Task: Create a due date automation trigger when advanced on, on the monday before a card is due add fields with custom field "Resume" set to a date more than 1 days ago at 11:00 AM.
Action: Mouse moved to (1091, 578)
Screenshot: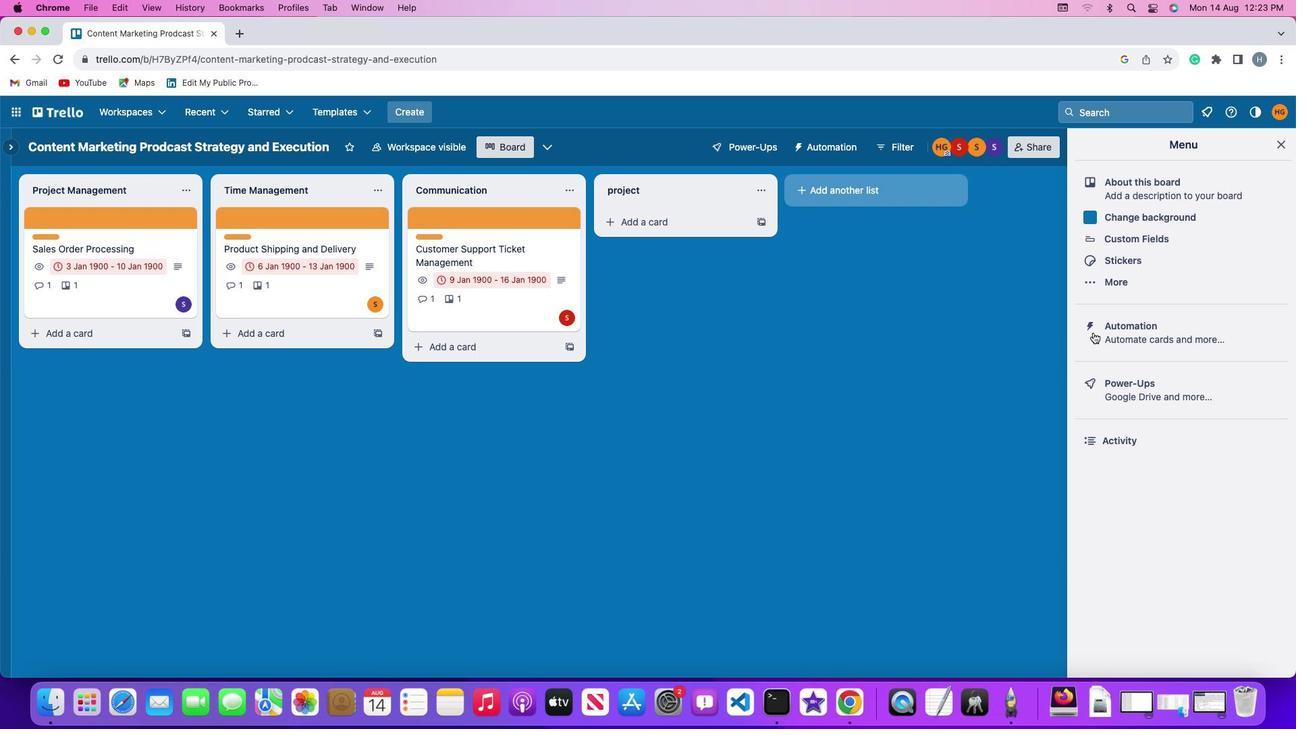 
Action: Mouse pressed left at (1091, 578)
Screenshot: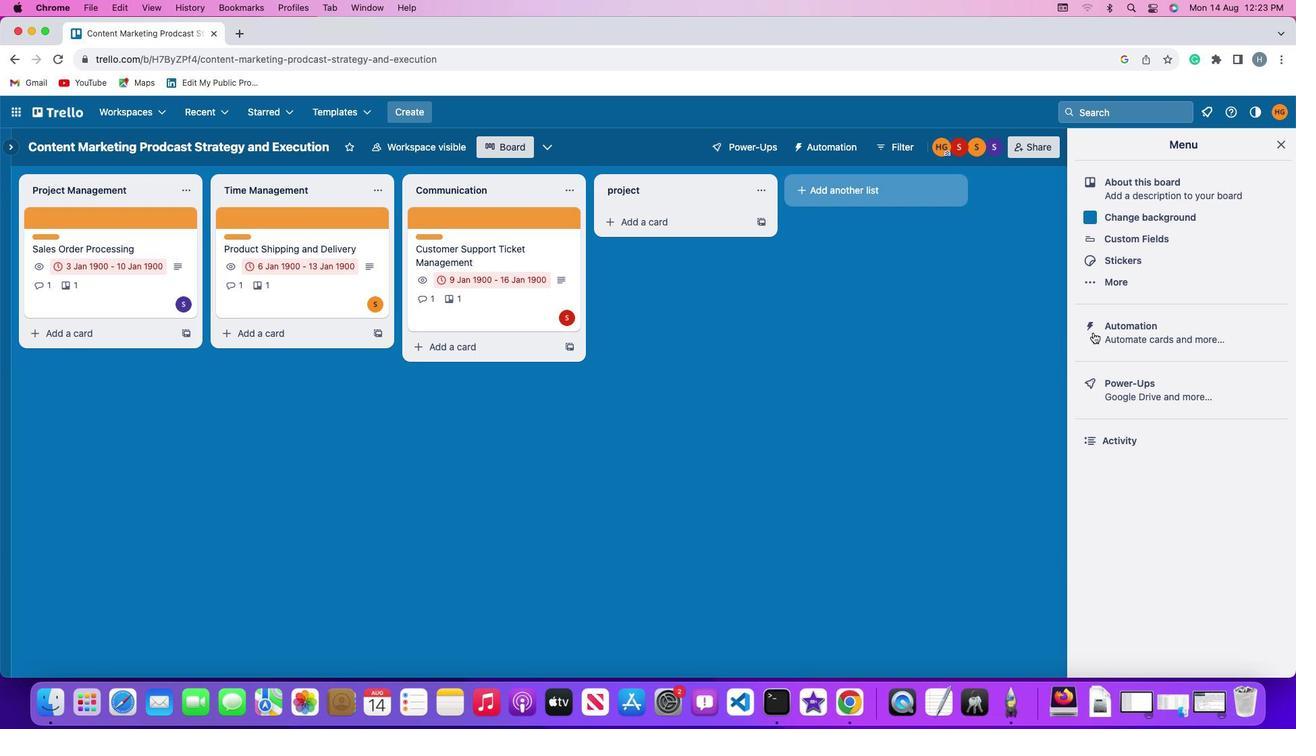 
Action: Mouse pressed left at (1091, 578)
Screenshot: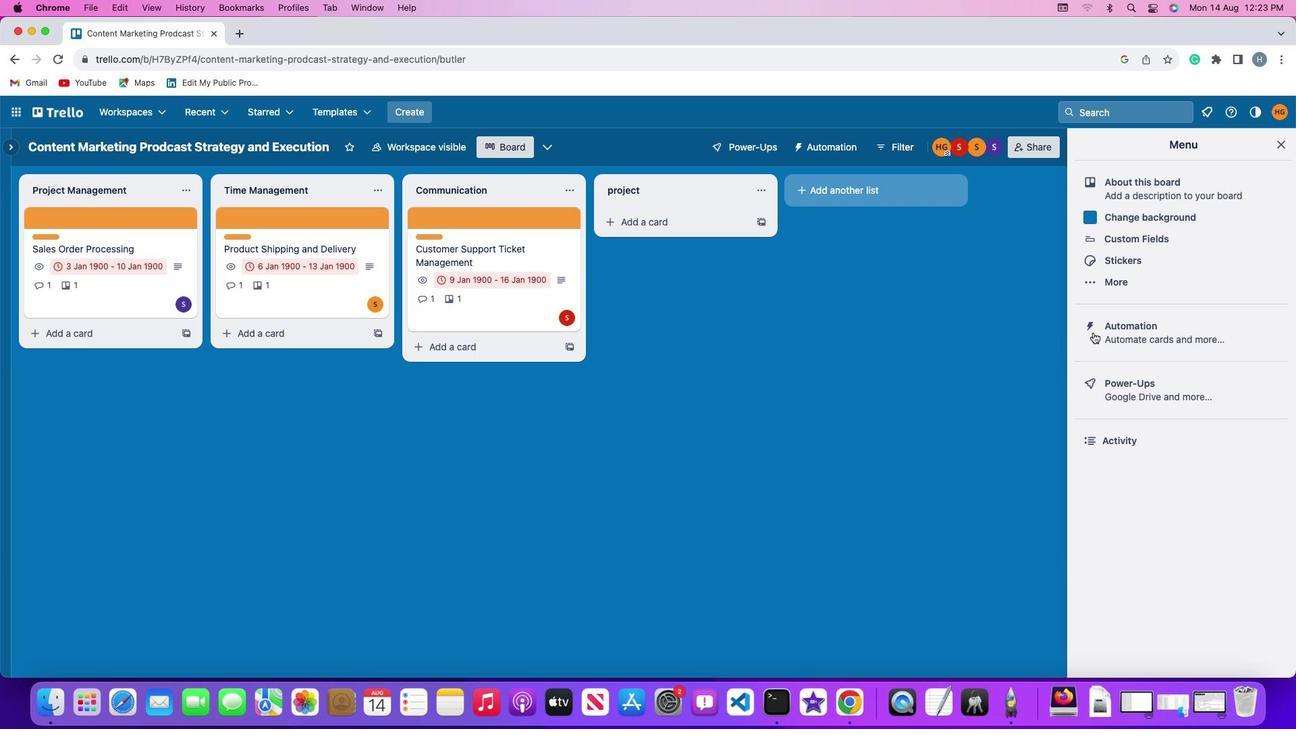 
Action: Mouse moved to (109, 578)
Screenshot: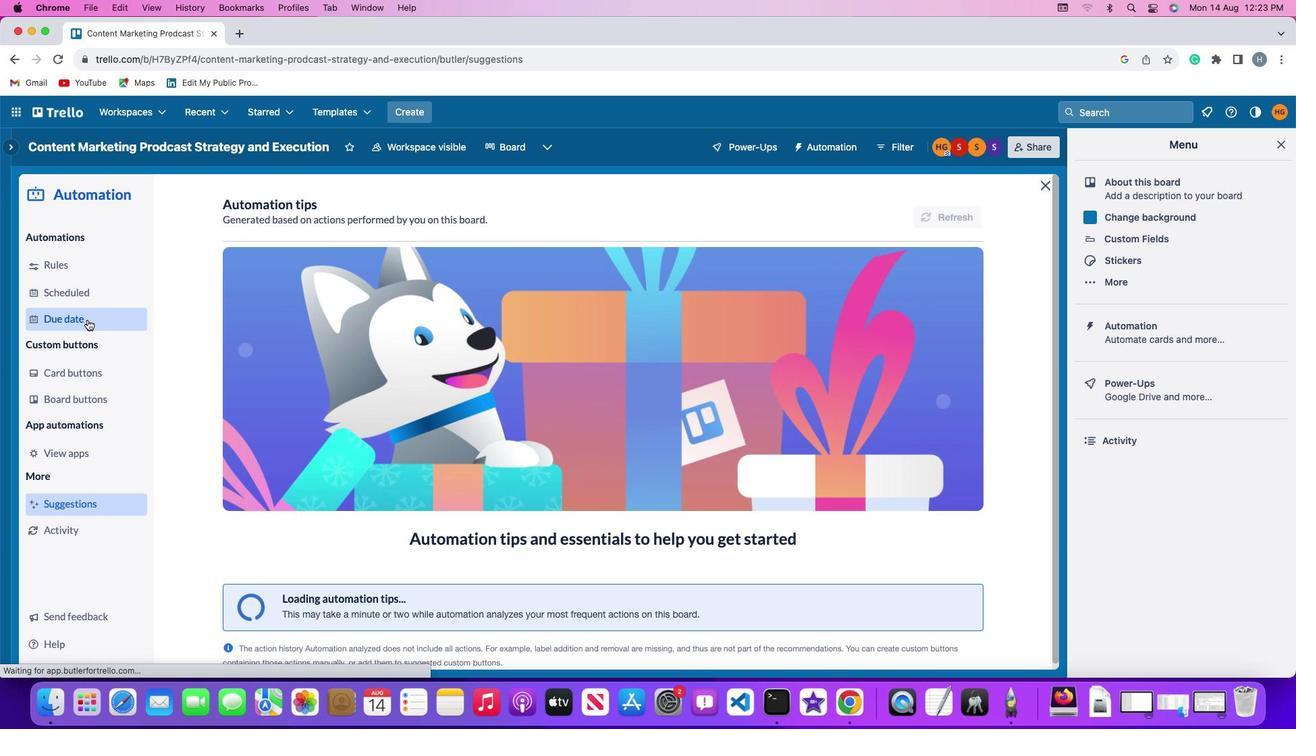 
Action: Mouse pressed left at (109, 578)
Screenshot: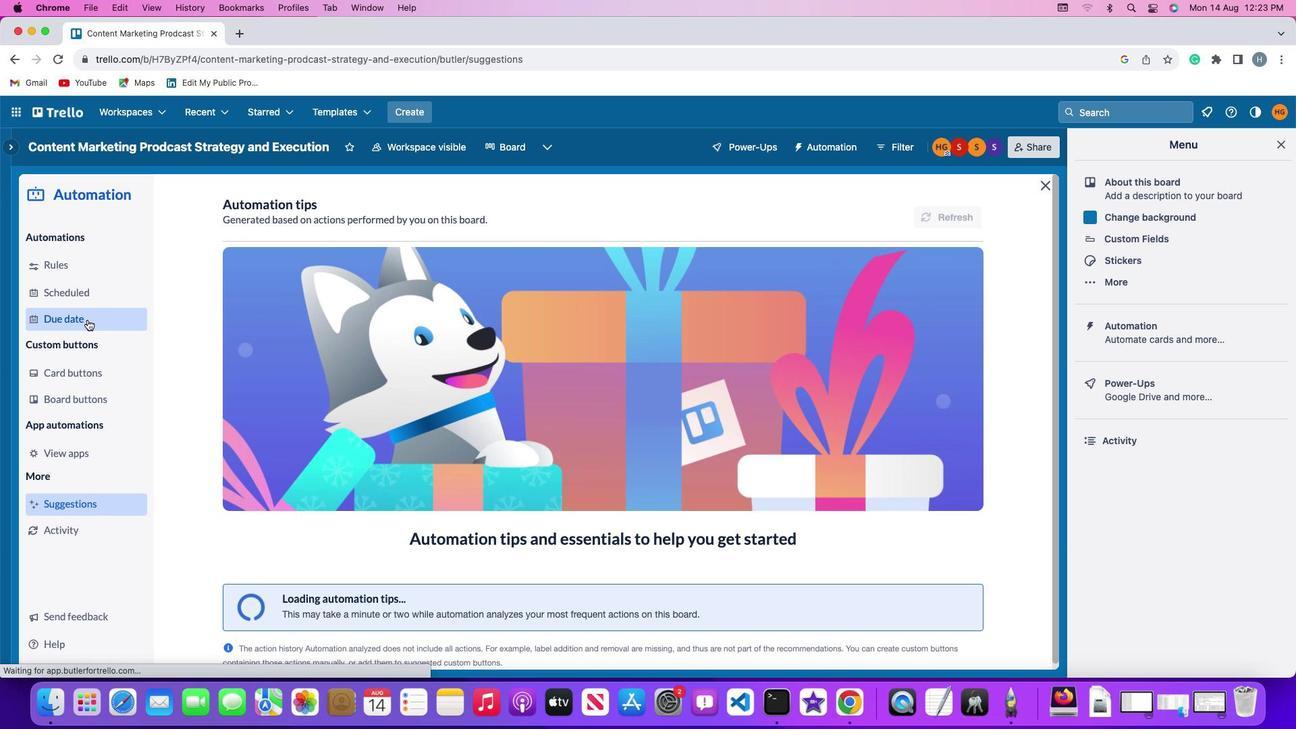 
Action: Mouse moved to (885, 578)
Screenshot: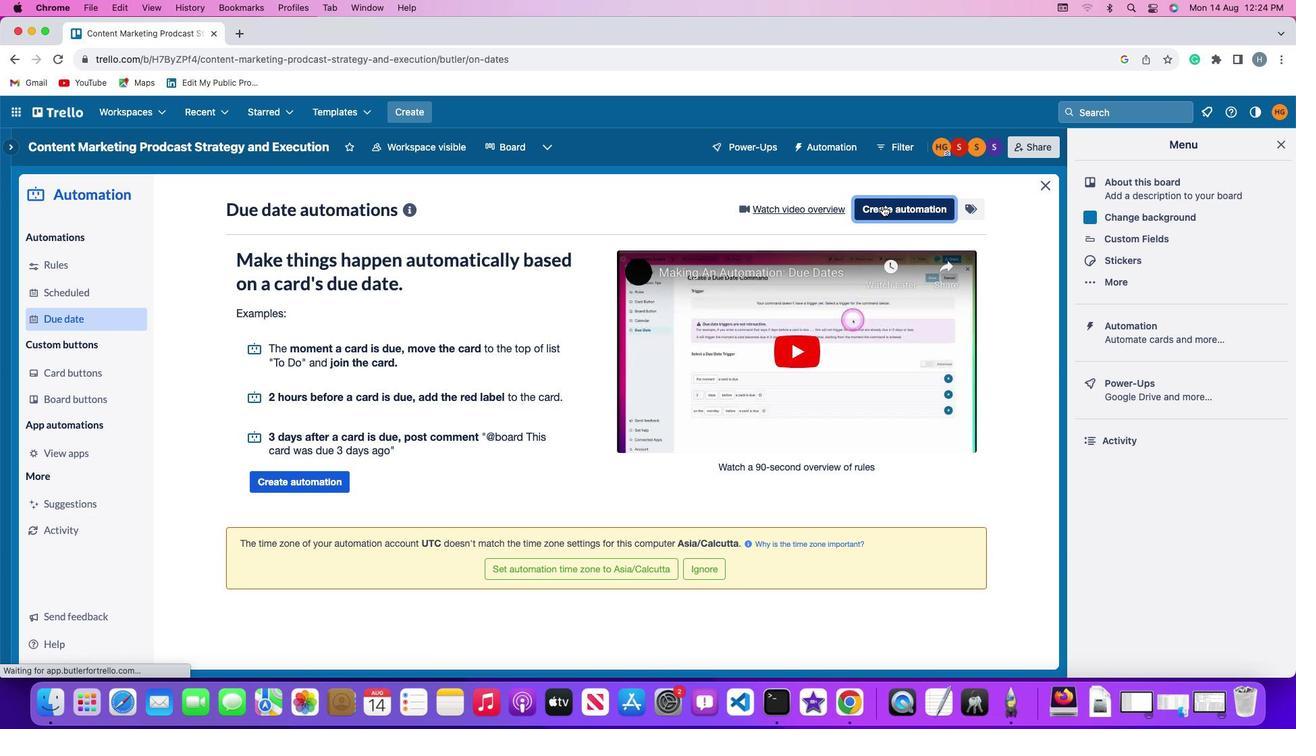 
Action: Mouse pressed left at (885, 578)
Screenshot: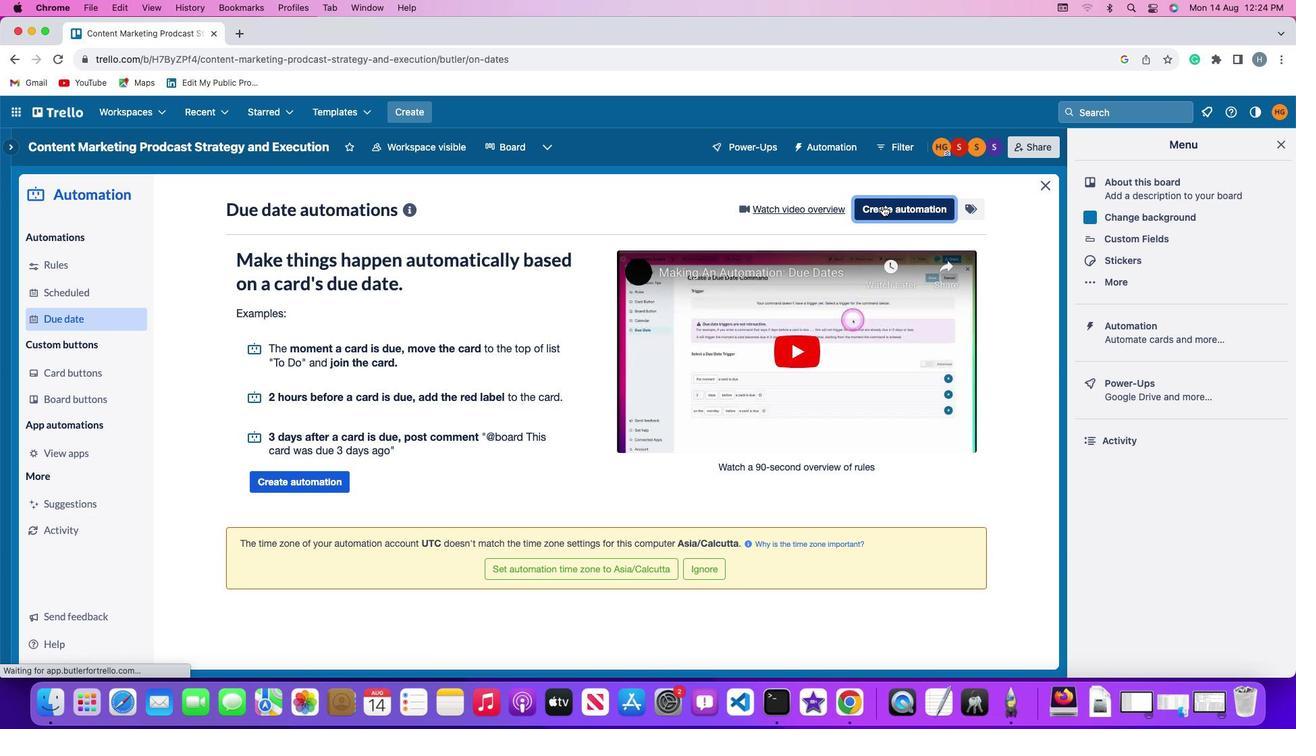
Action: Mouse moved to (292, 578)
Screenshot: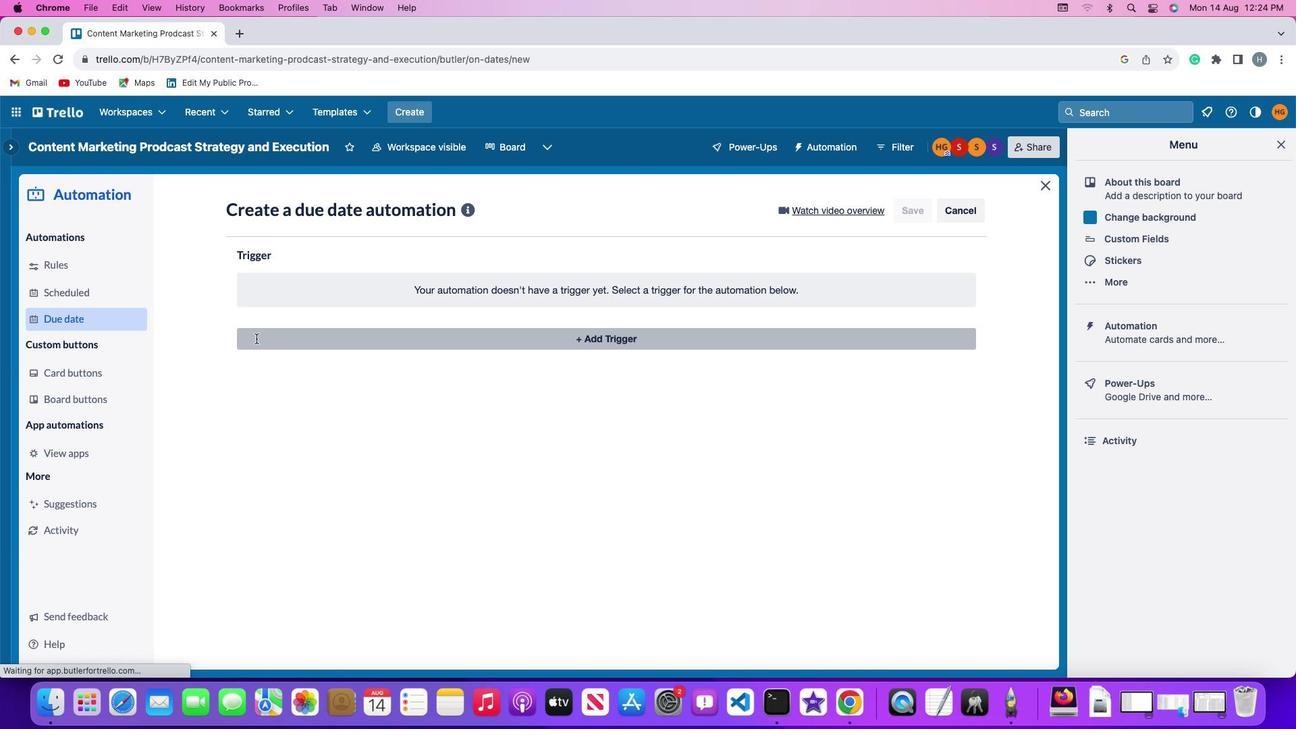 
Action: Mouse pressed left at (292, 578)
Screenshot: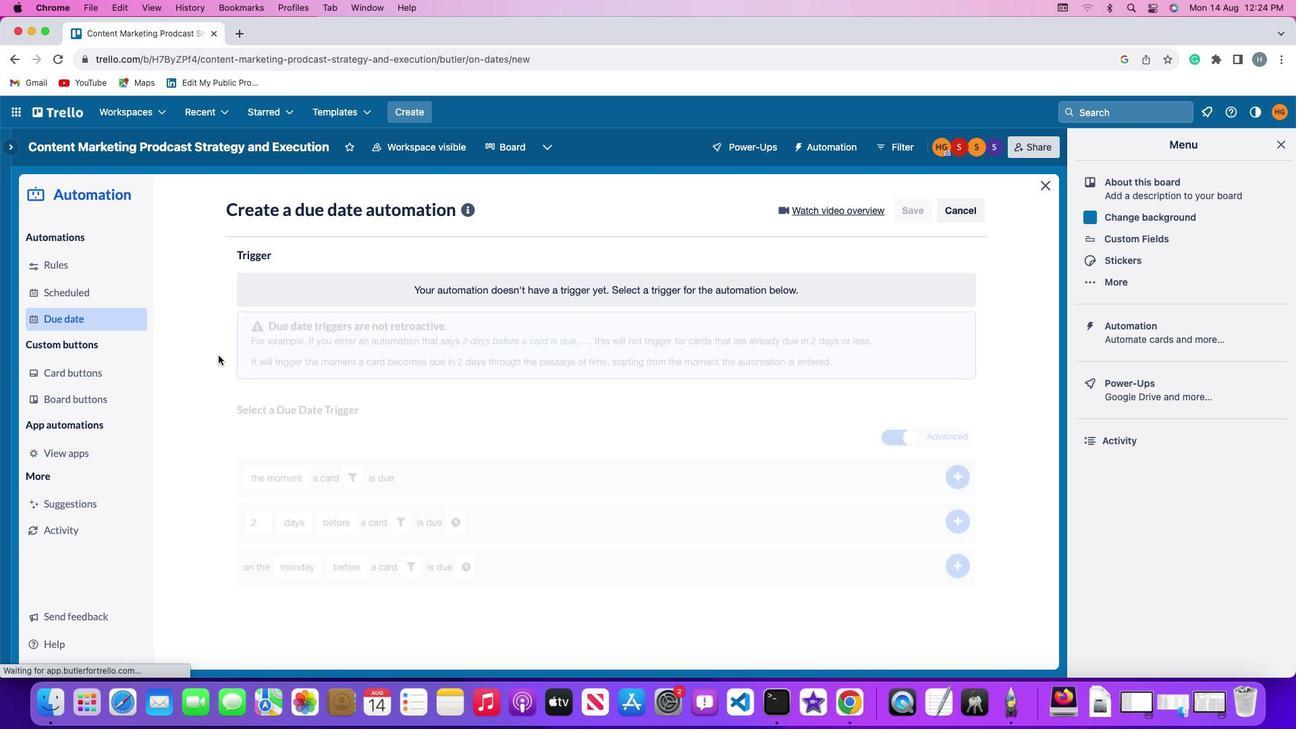 
Action: Mouse moved to (305, 577)
Screenshot: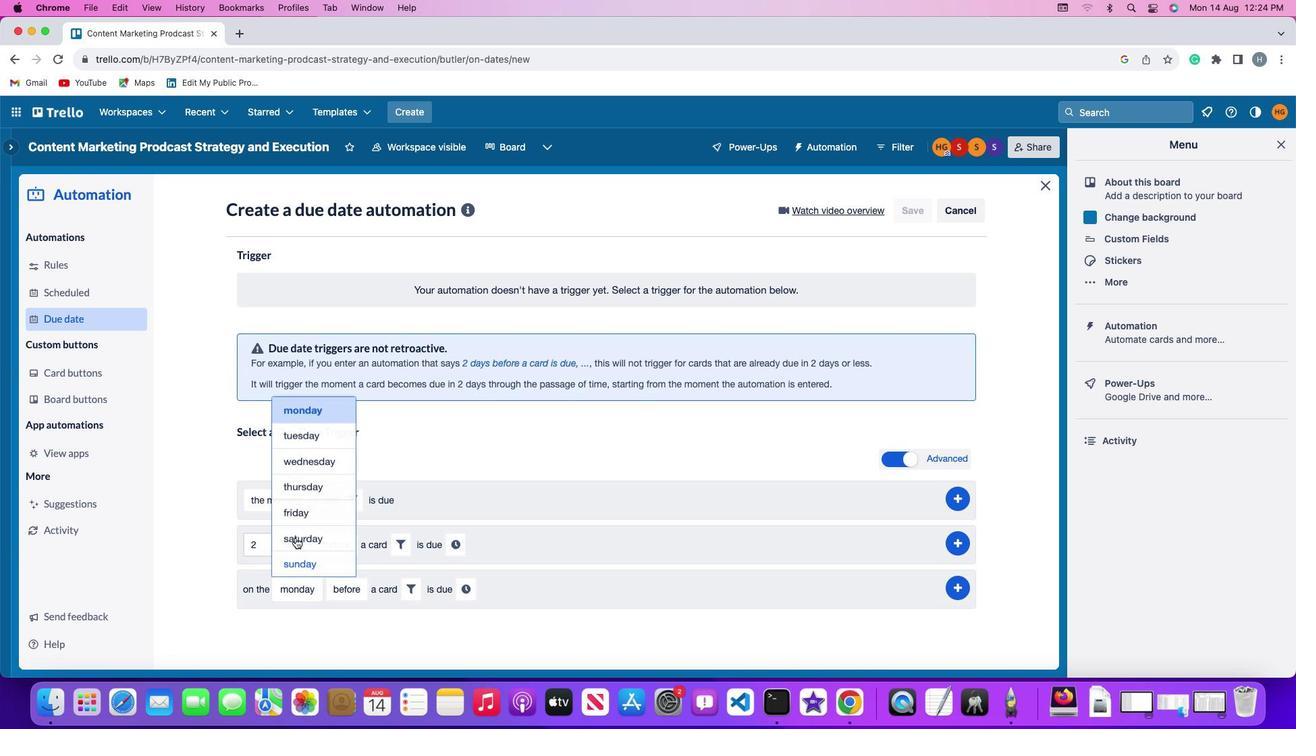 
Action: Mouse pressed left at (305, 577)
Screenshot: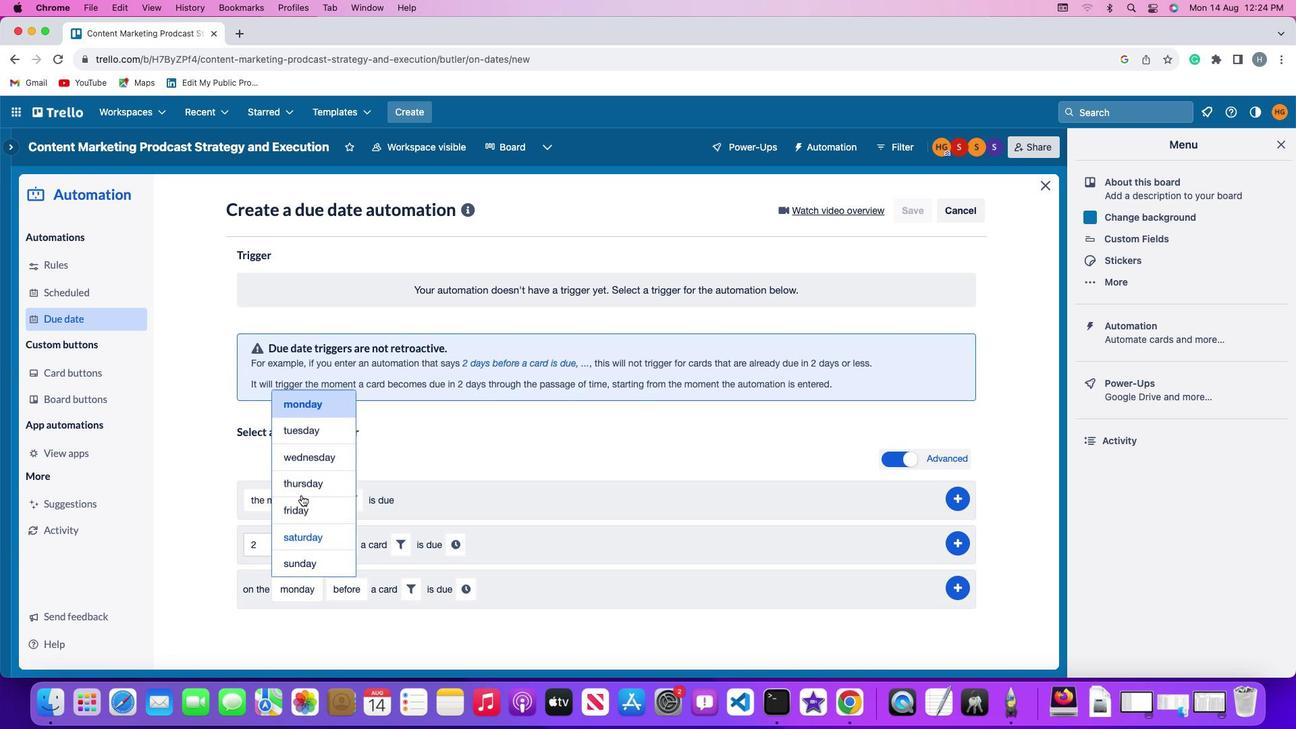 
Action: Mouse moved to (328, 578)
Screenshot: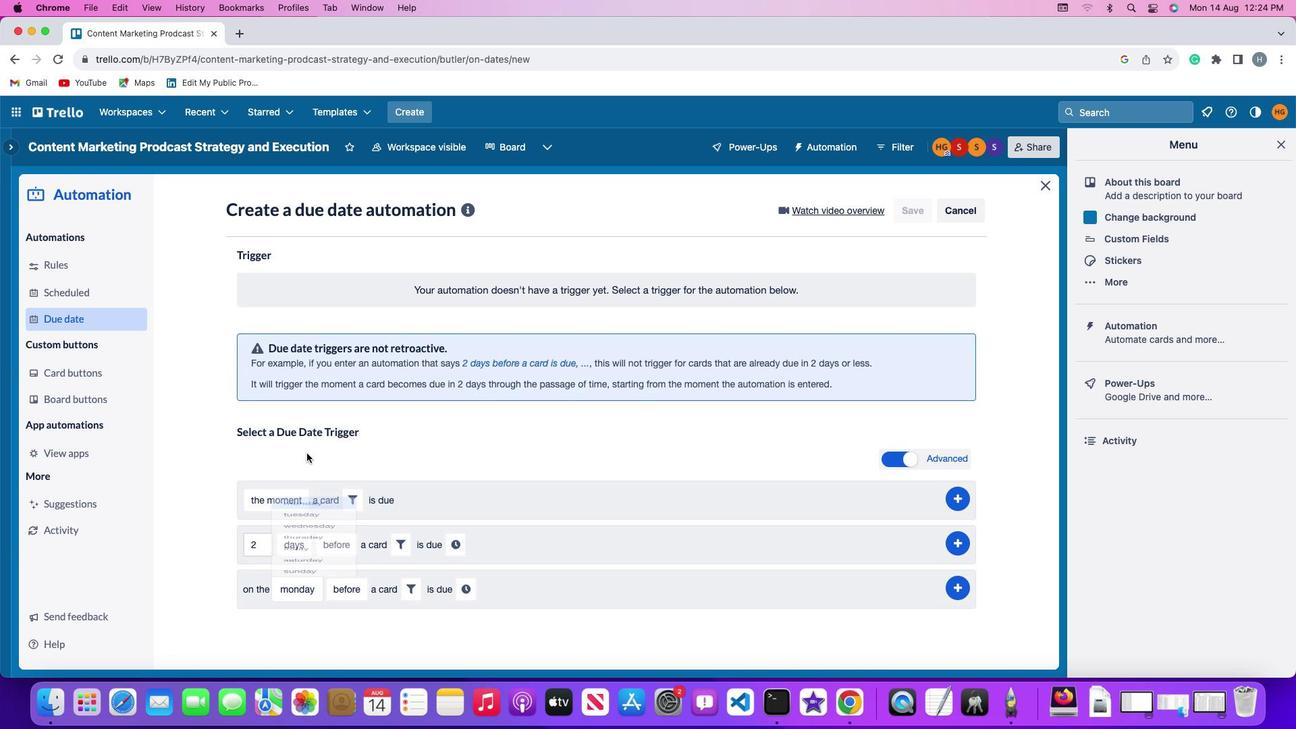 
Action: Mouse pressed left at (328, 578)
Screenshot: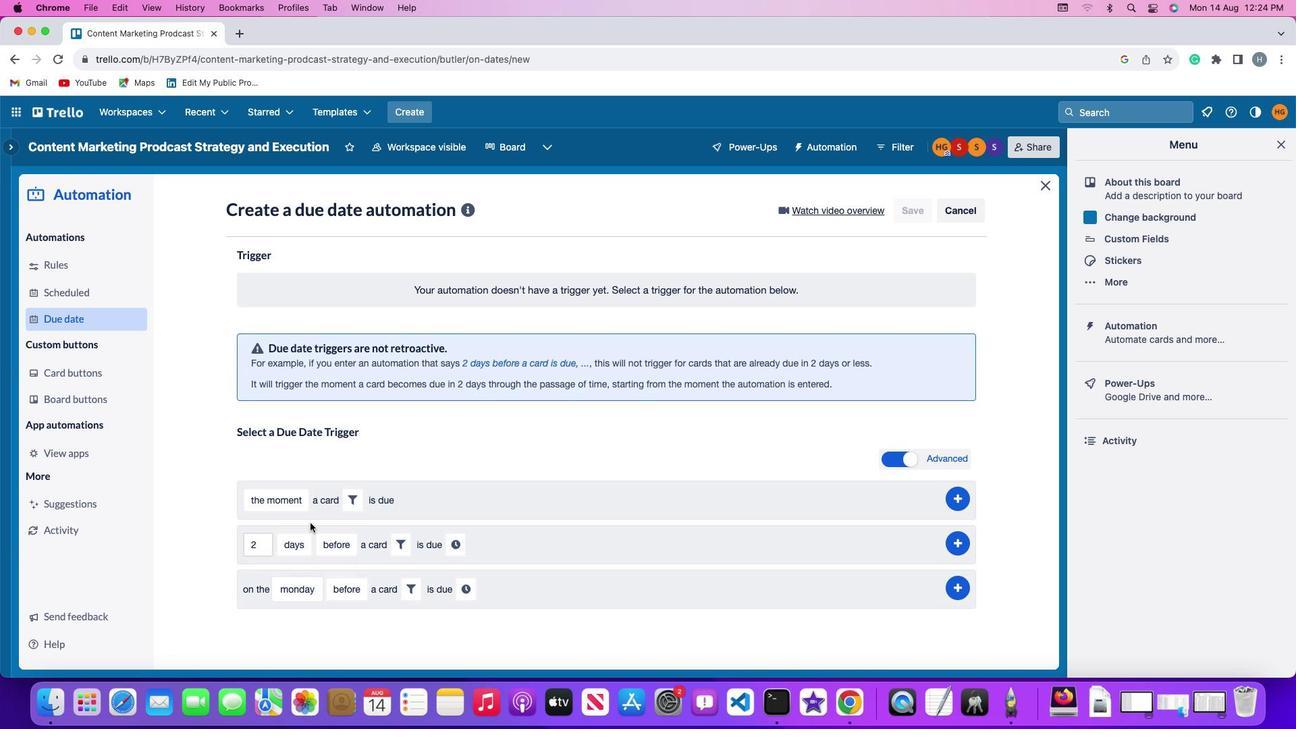 
Action: Mouse moved to (359, 577)
Screenshot: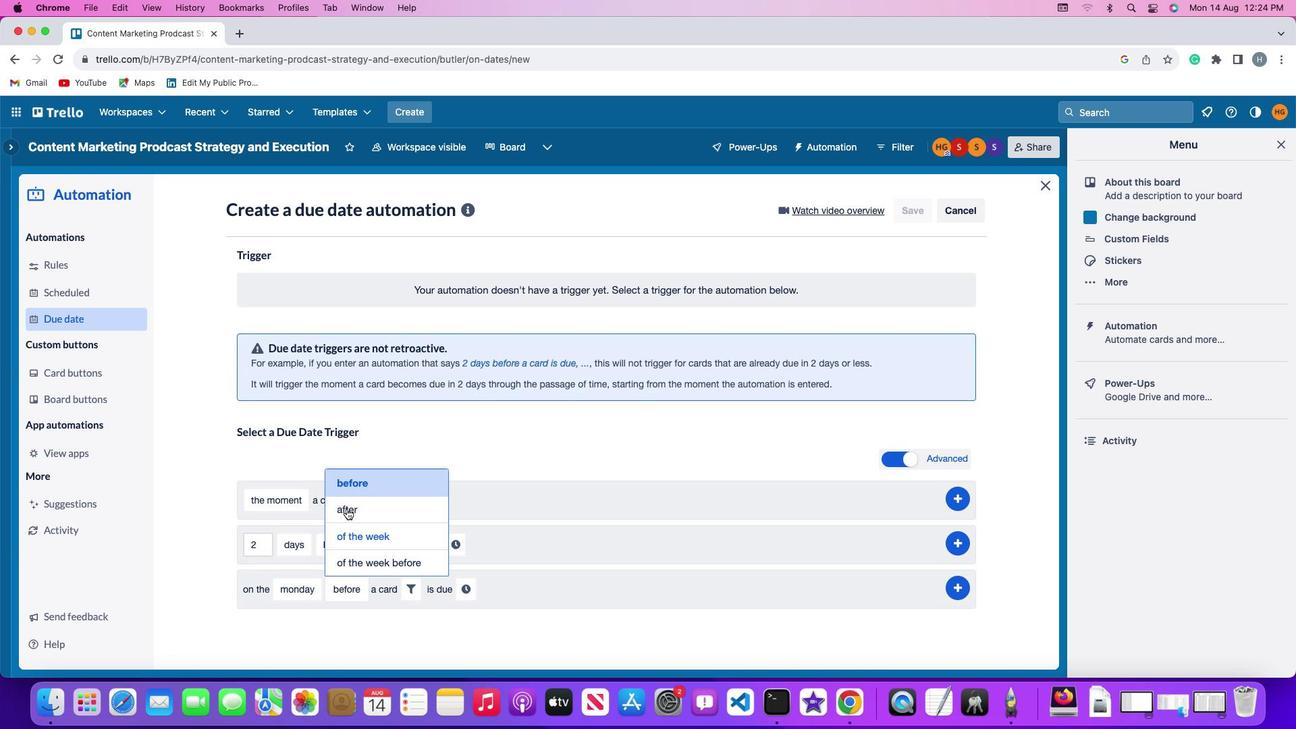 
Action: Mouse pressed left at (359, 577)
Screenshot: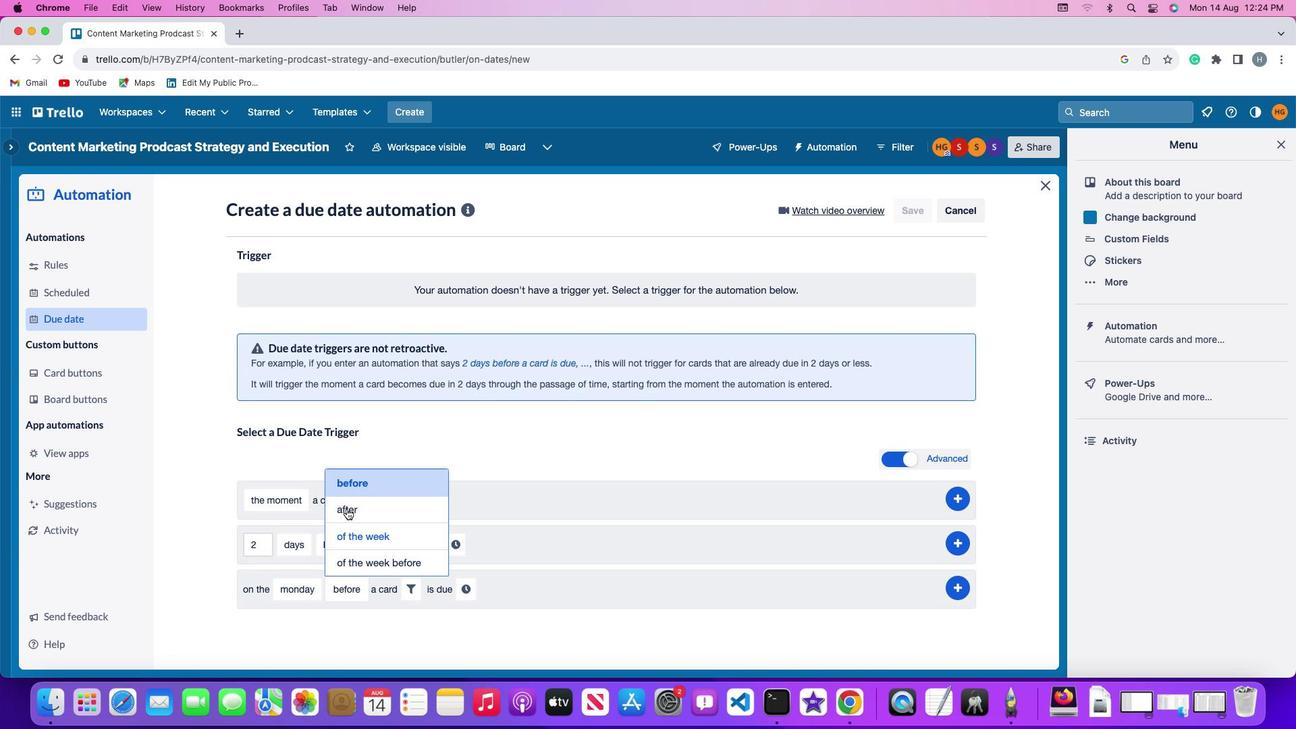 
Action: Mouse moved to (373, 577)
Screenshot: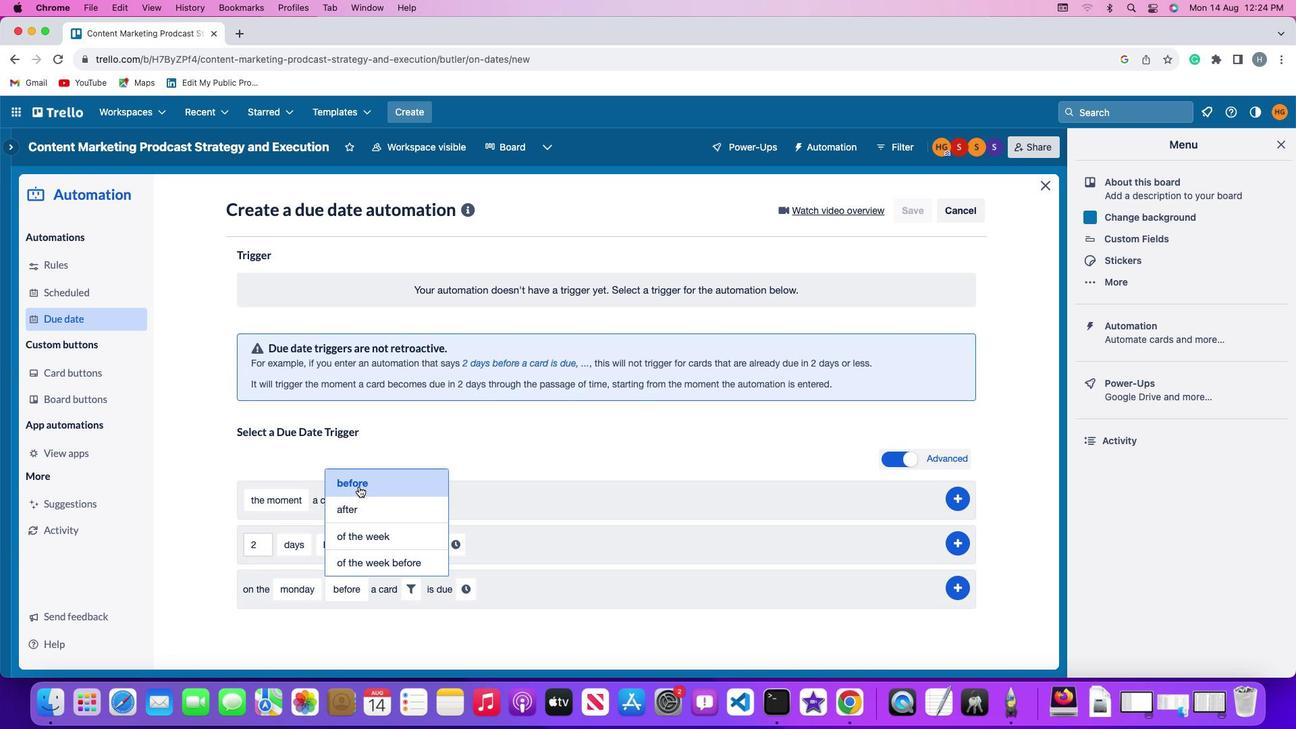 
Action: Mouse pressed left at (373, 577)
Screenshot: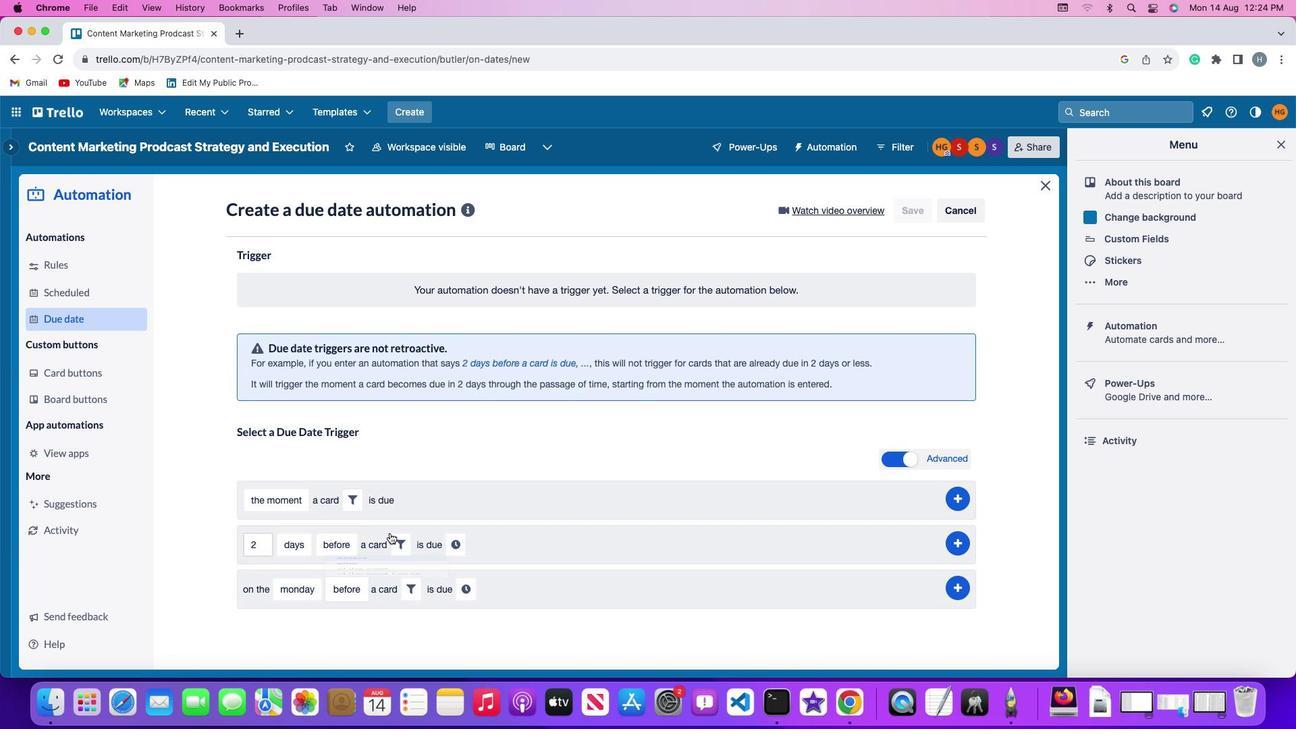 
Action: Mouse moved to (428, 577)
Screenshot: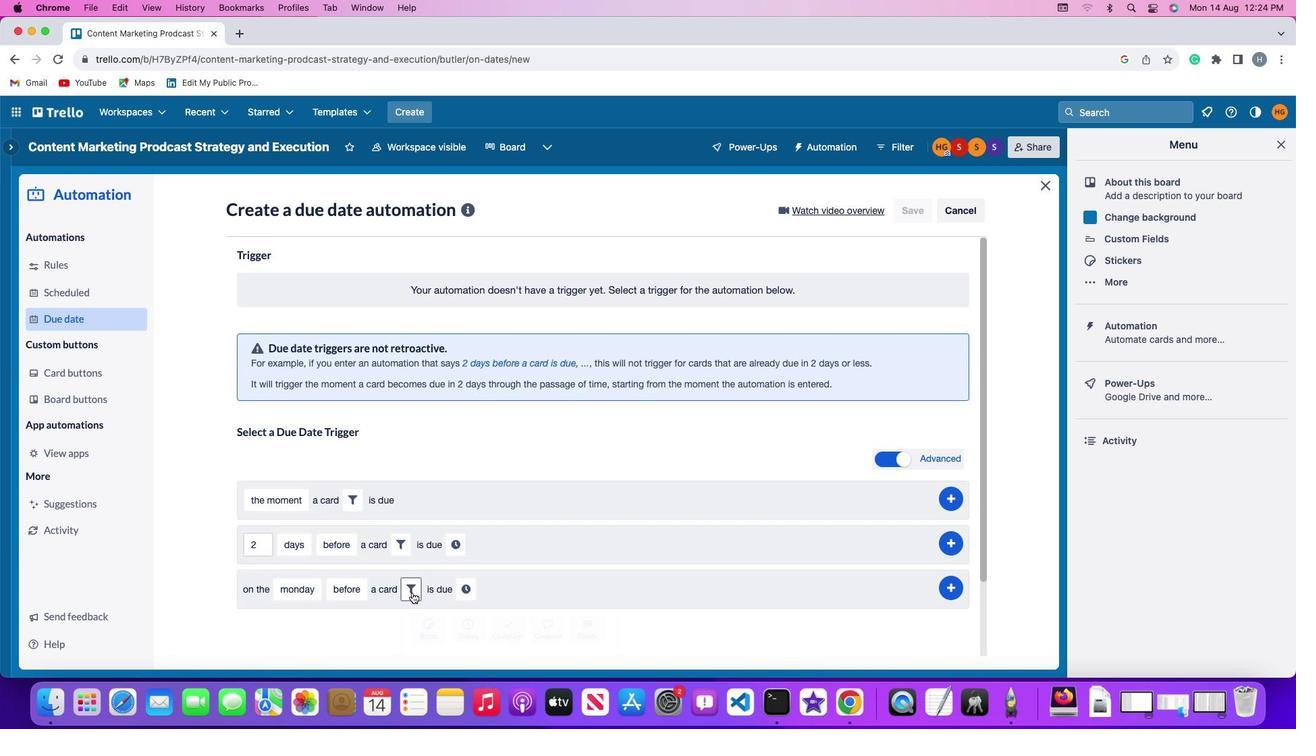 
Action: Mouse pressed left at (428, 577)
Screenshot: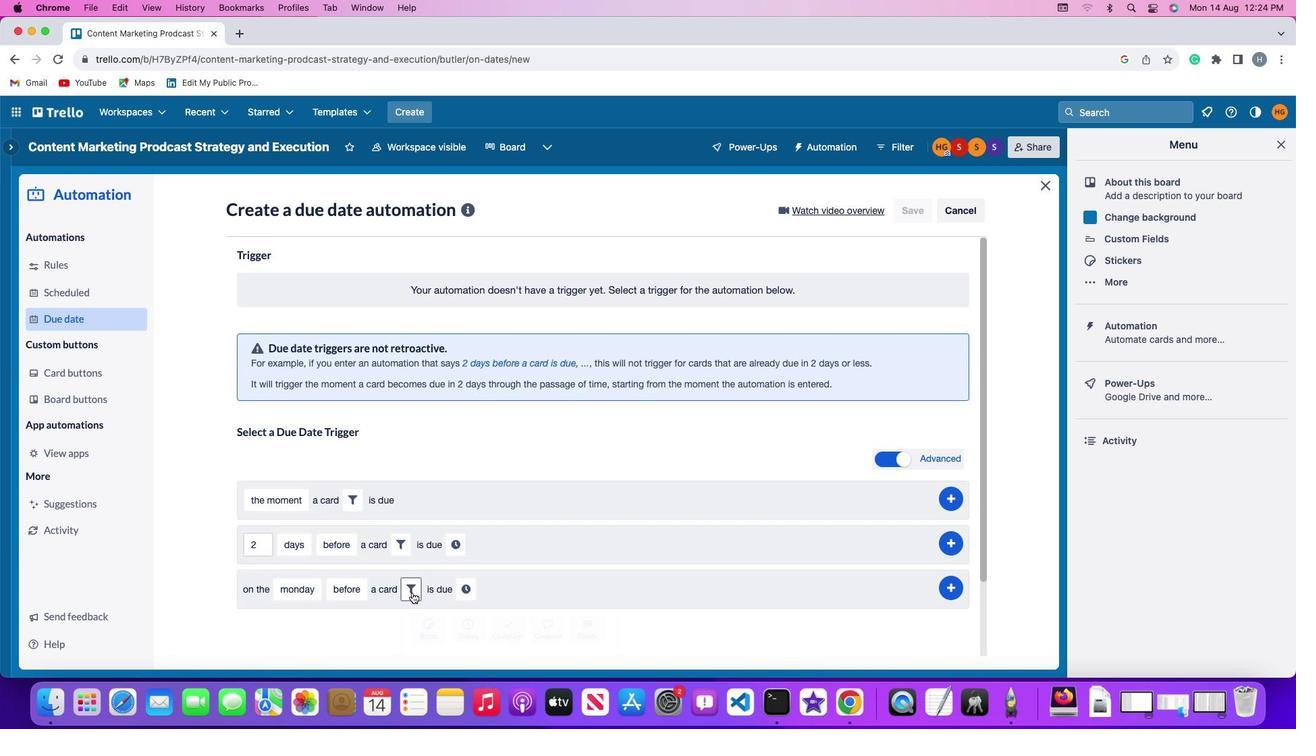 
Action: Mouse moved to (641, 577)
Screenshot: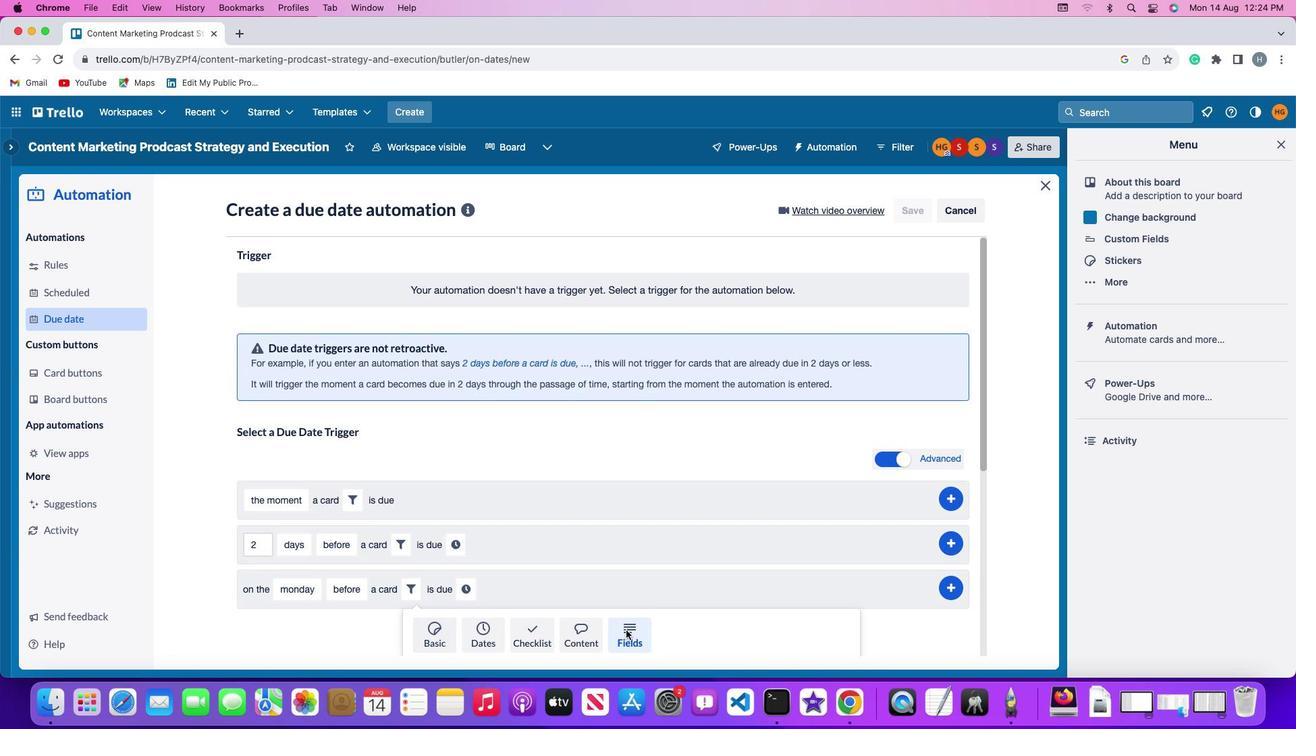 
Action: Mouse pressed left at (641, 577)
Screenshot: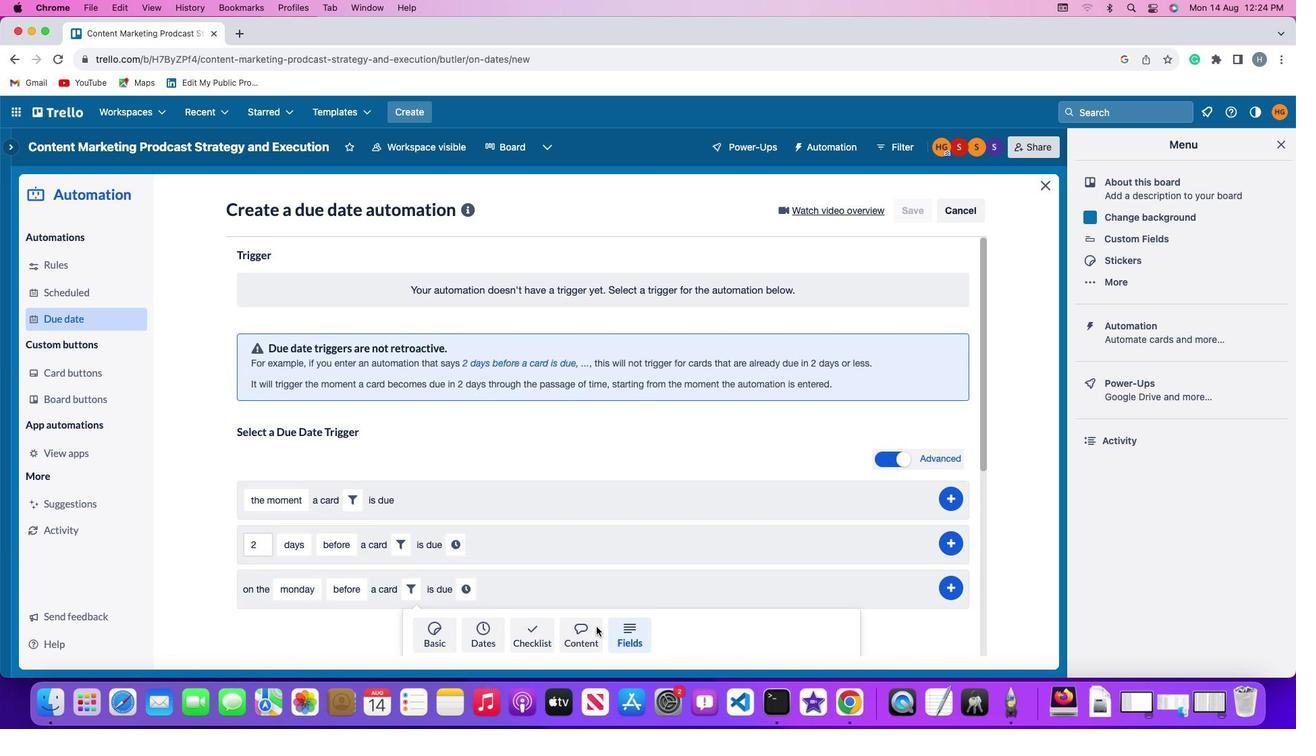 
Action: Mouse moved to (390, 577)
Screenshot: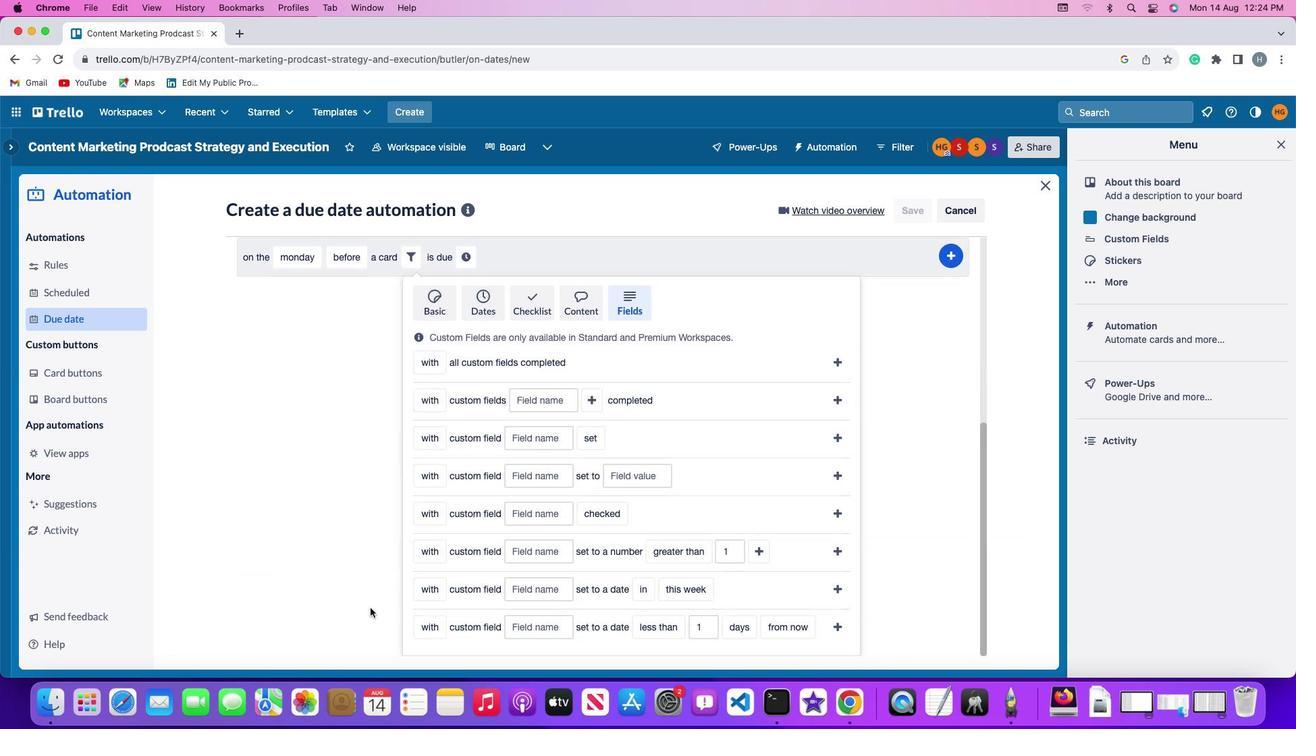 
Action: Mouse scrolled (390, 577) with delta (23, 578)
Screenshot: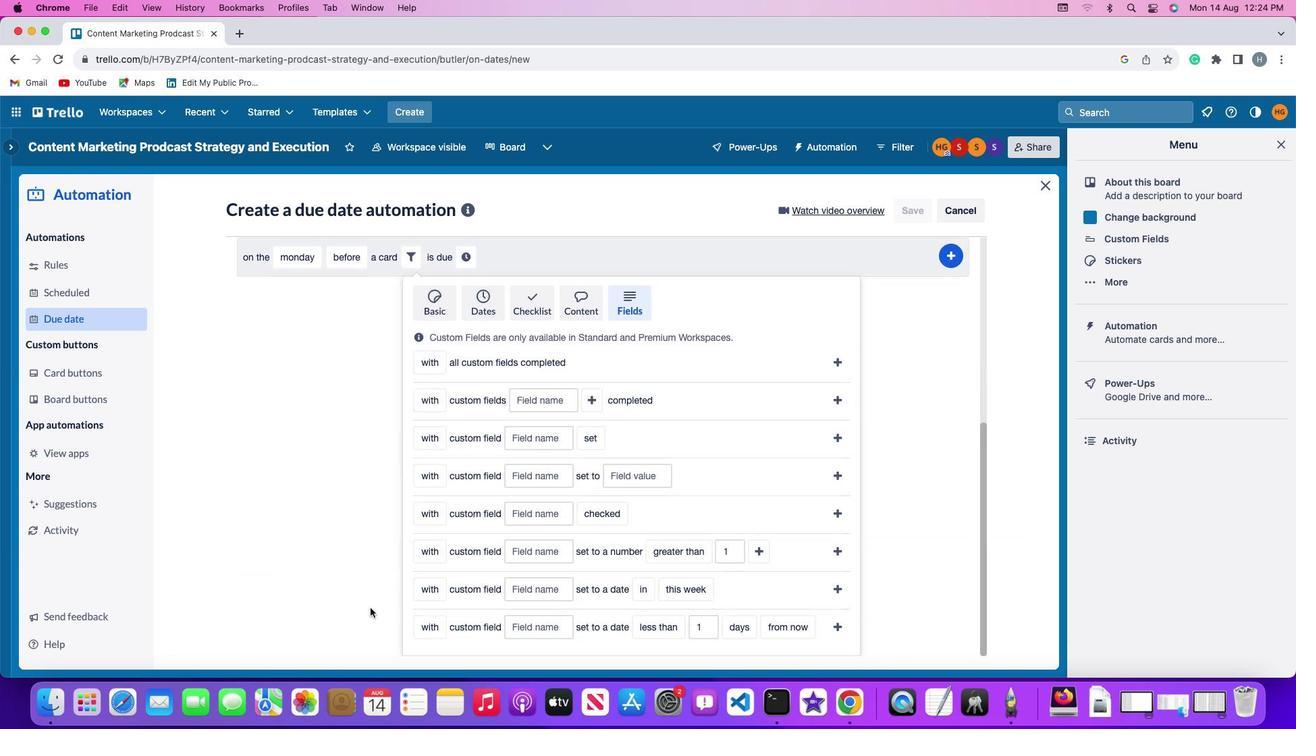 
Action: Mouse moved to (389, 577)
Screenshot: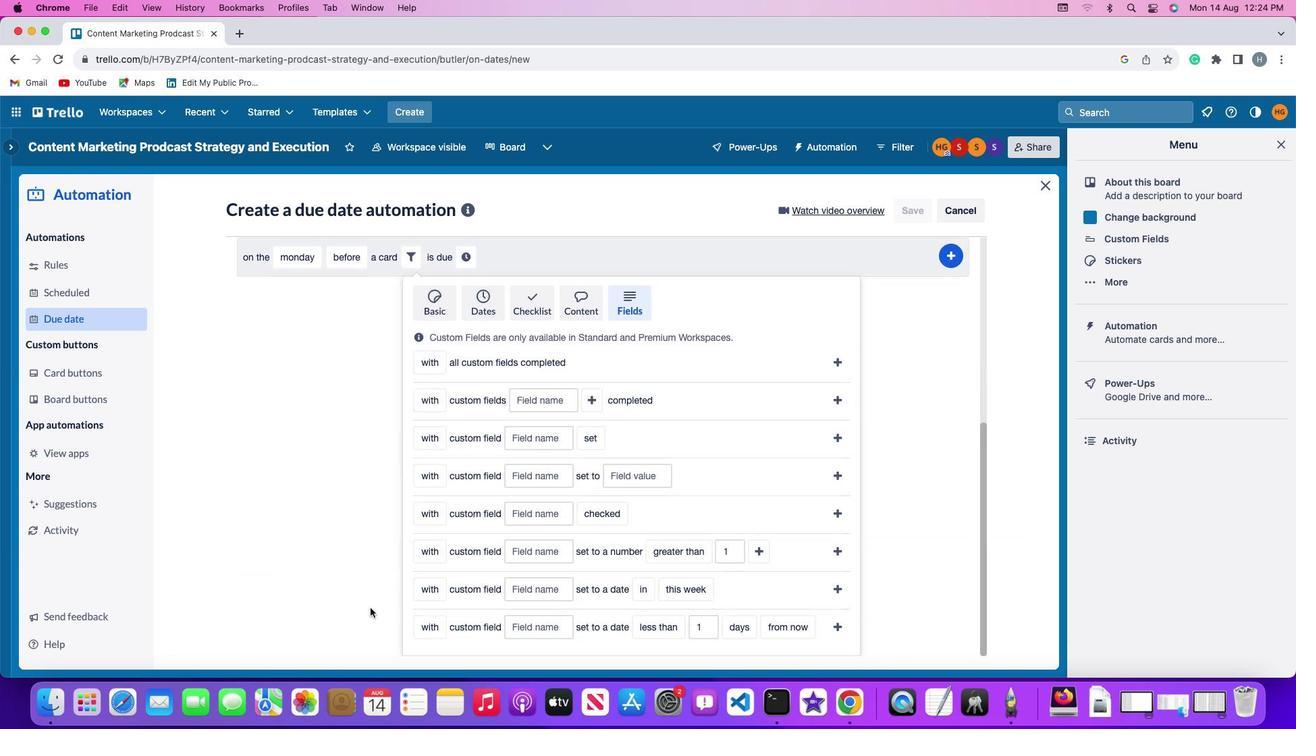 
Action: Mouse scrolled (389, 577) with delta (23, 578)
Screenshot: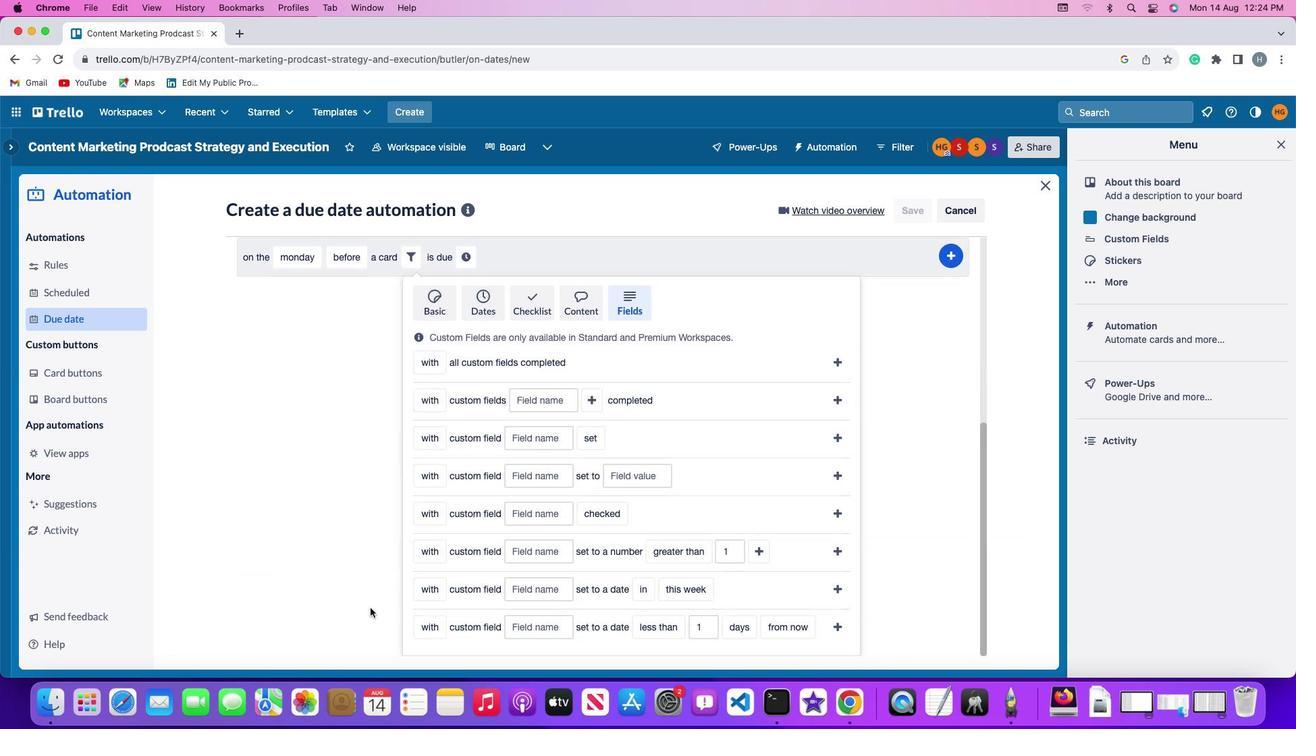 
Action: Mouse moved to (389, 577)
Screenshot: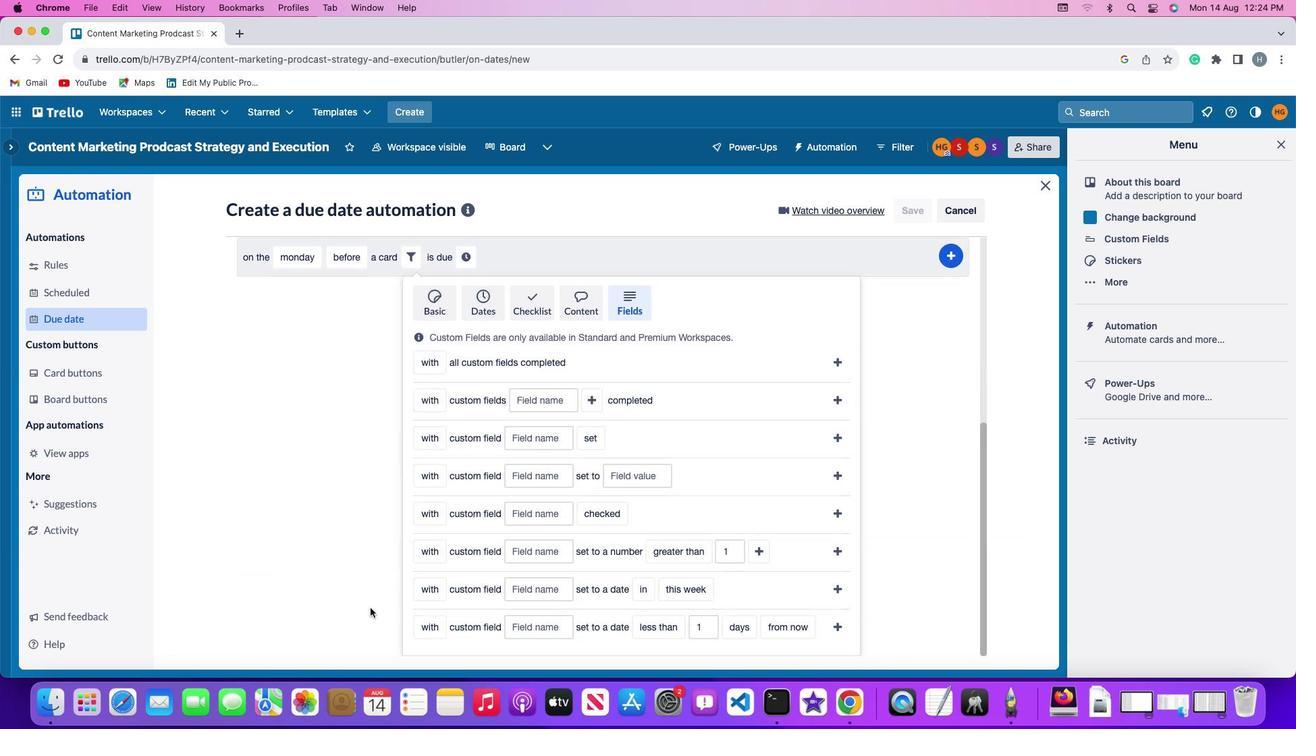 
Action: Mouse scrolled (389, 577) with delta (23, 578)
Screenshot: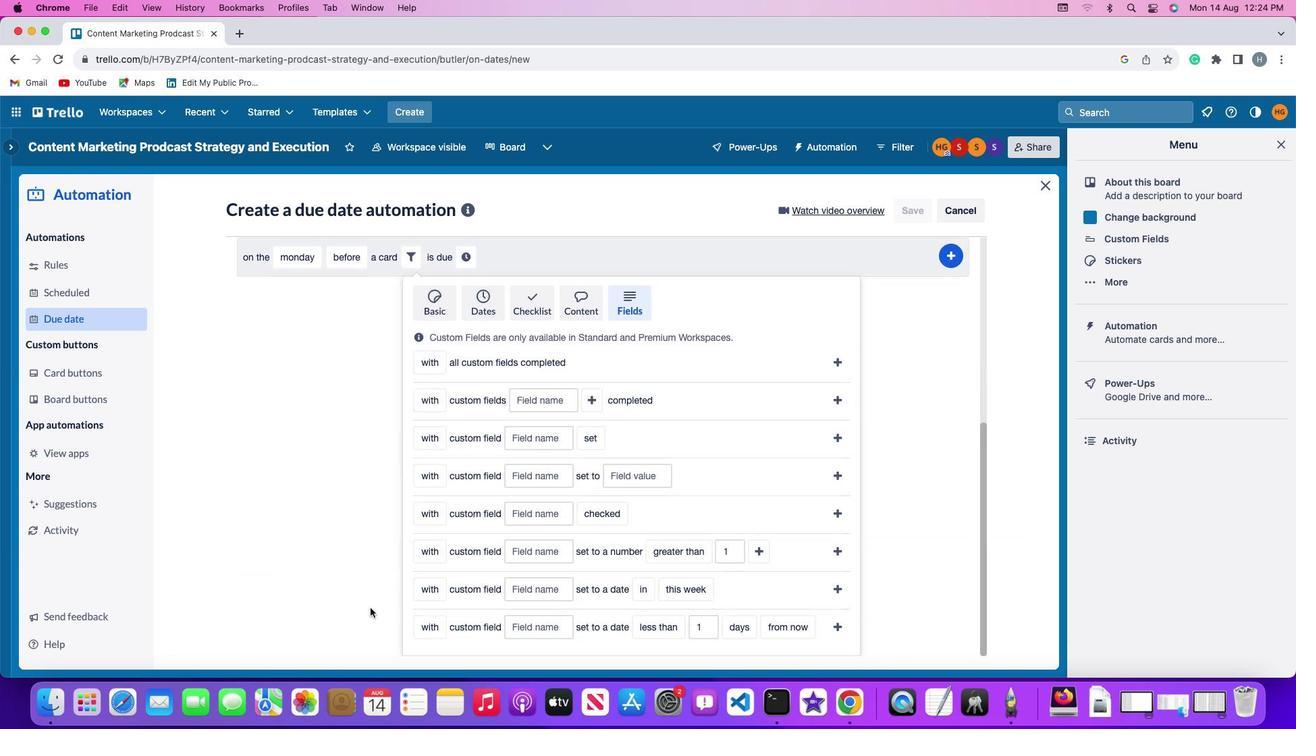 
Action: Mouse moved to (388, 577)
Screenshot: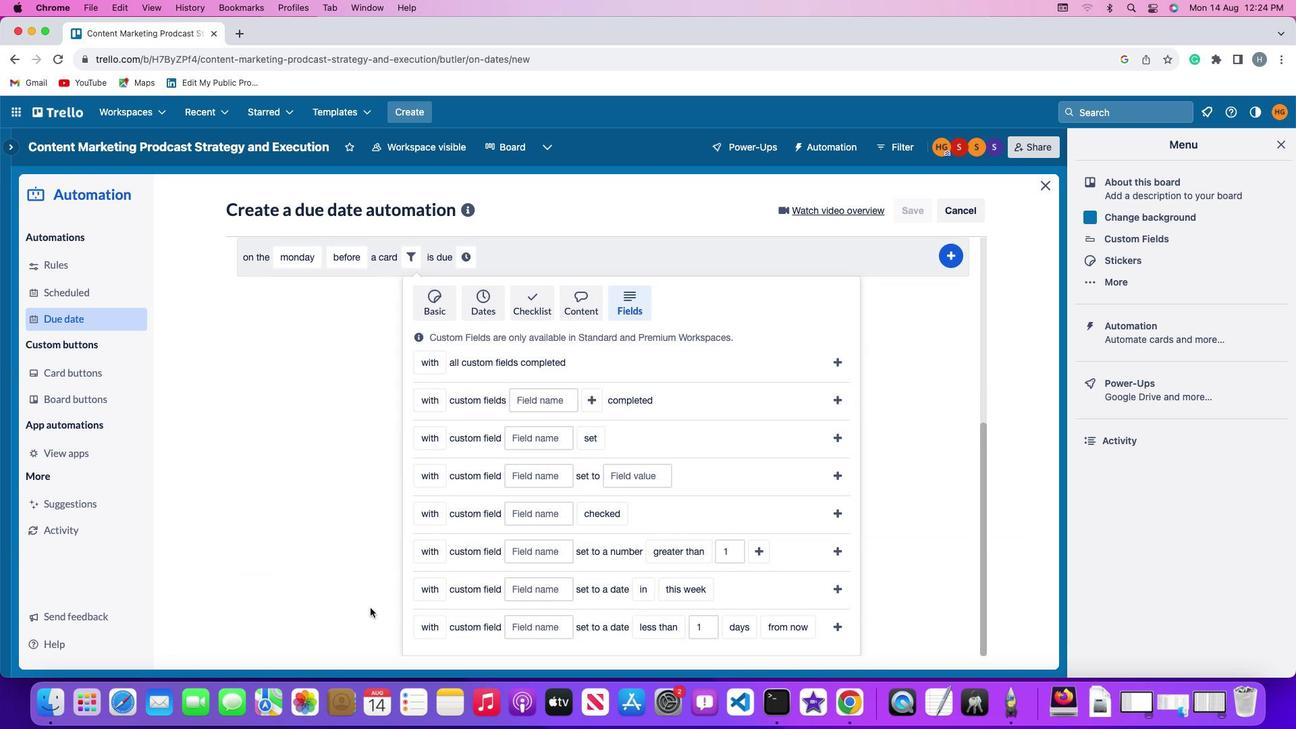 
Action: Mouse scrolled (388, 577) with delta (23, 578)
Screenshot: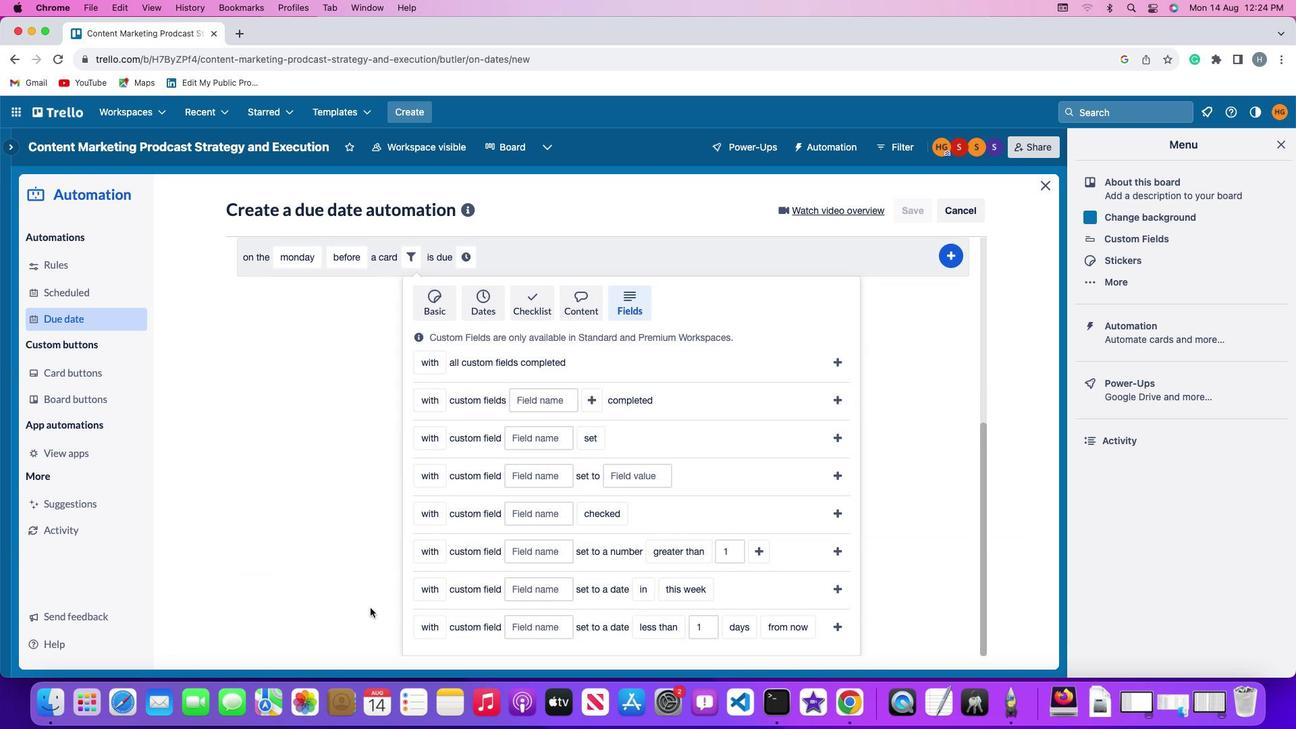 
Action: Mouse moved to (386, 577)
Screenshot: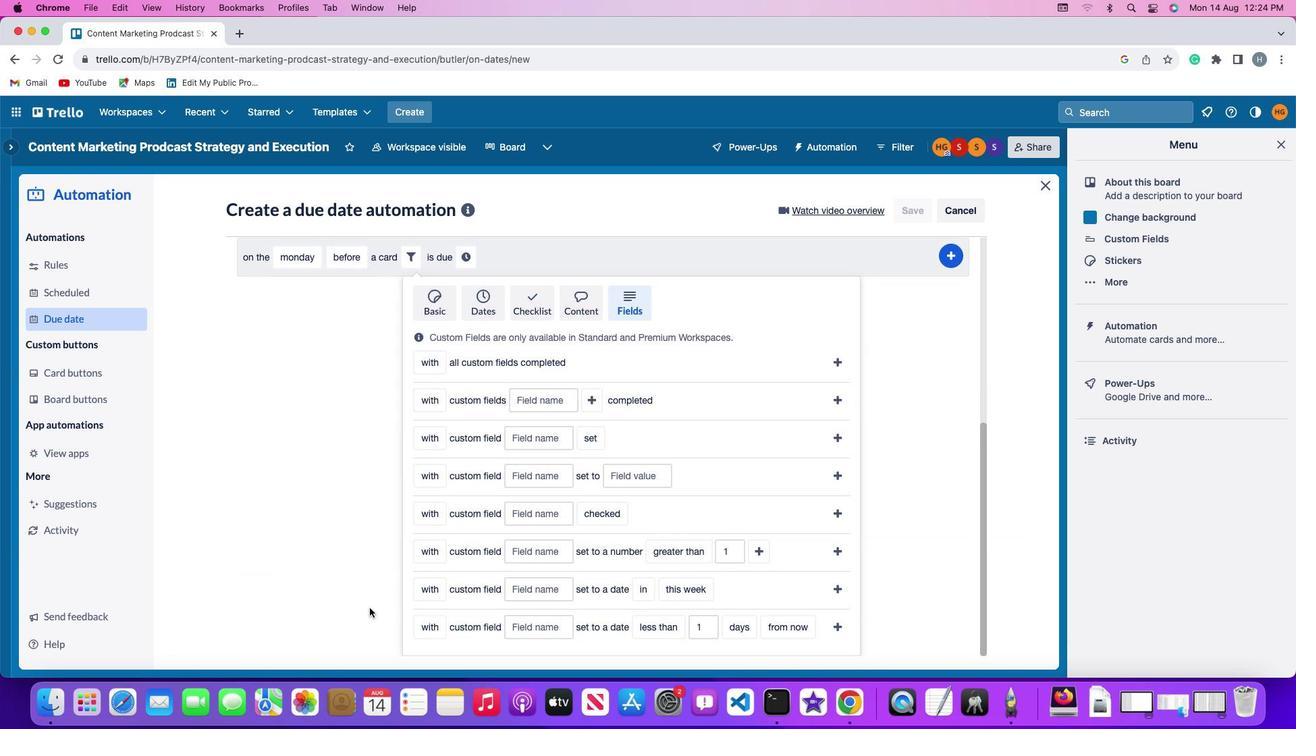 
Action: Mouse scrolled (386, 577) with delta (23, 578)
Screenshot: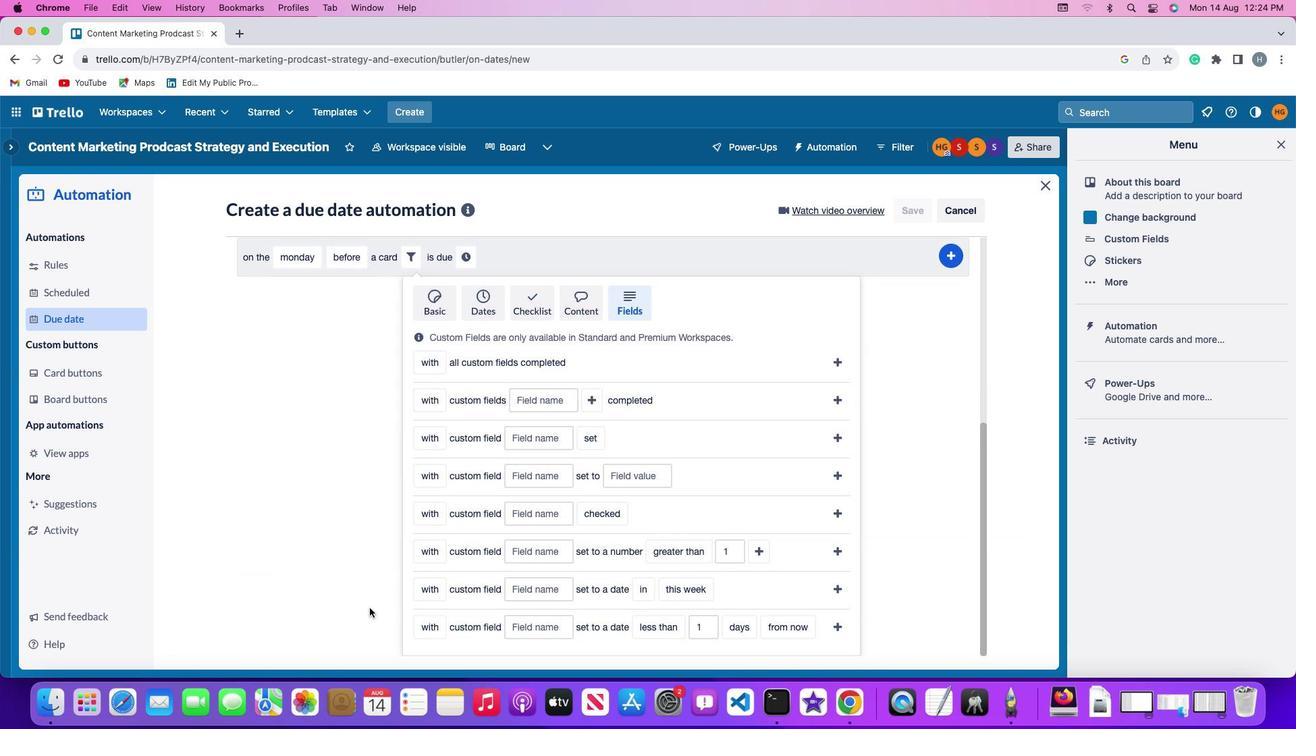 
Action: Mouse moved to (384, 577)
Screenshot: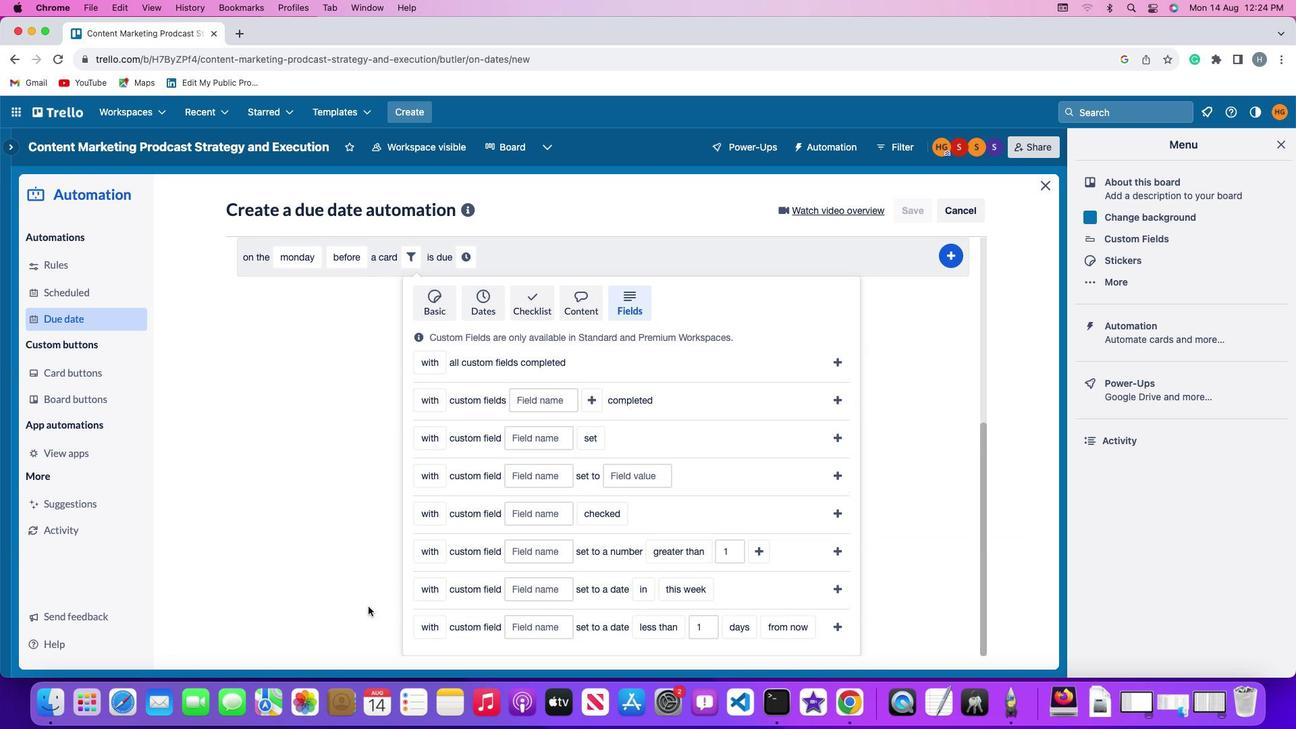 
Action: Mouse scrolled (384, 577) with delta (23, 578)
Screenshot: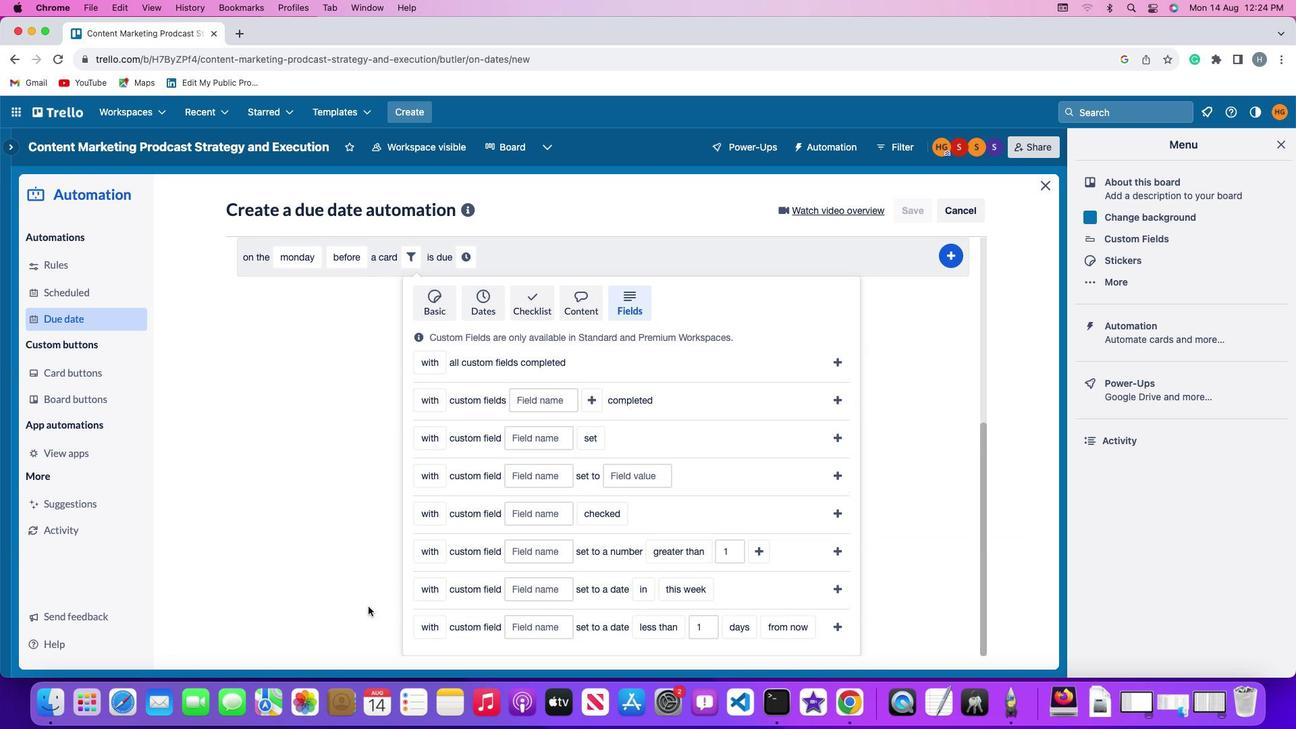 
Action: Mouse moved to (384, 577)
Screenshot: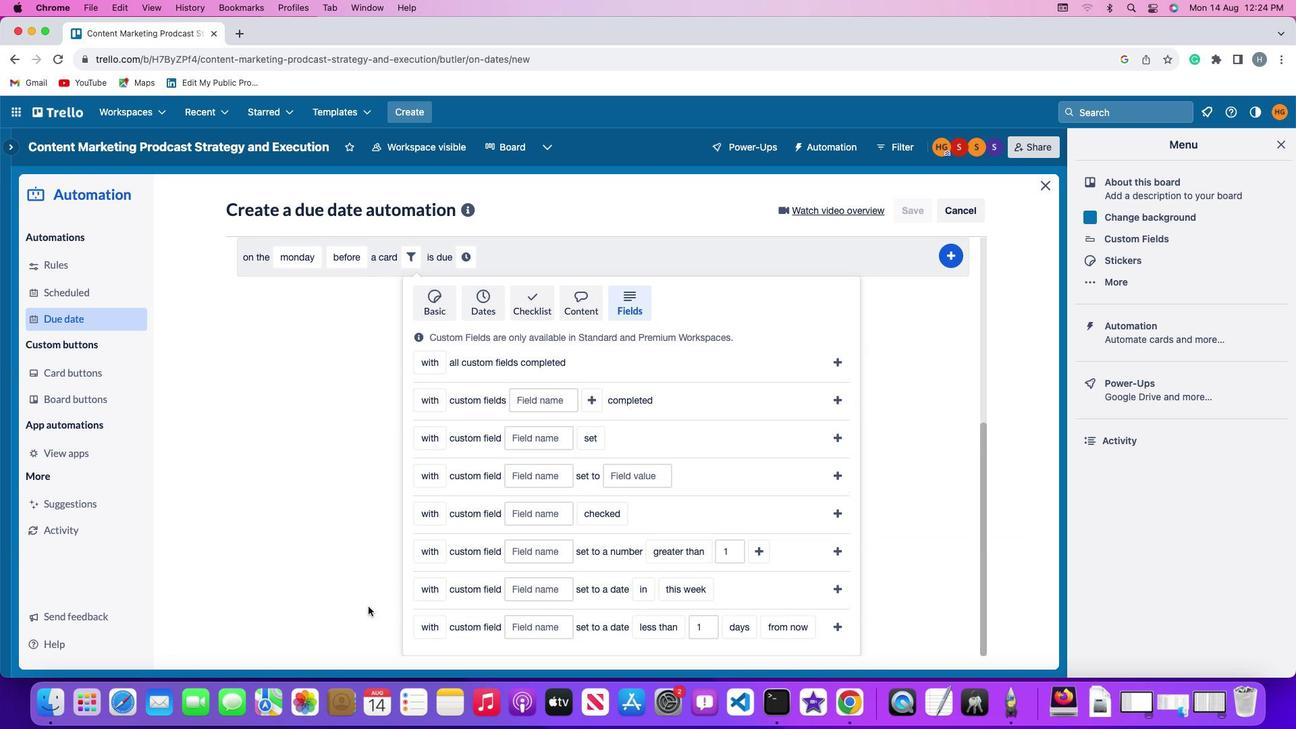 
Action: Mouse scrolled (384, 577) with delta (23, 578)
Screenshot: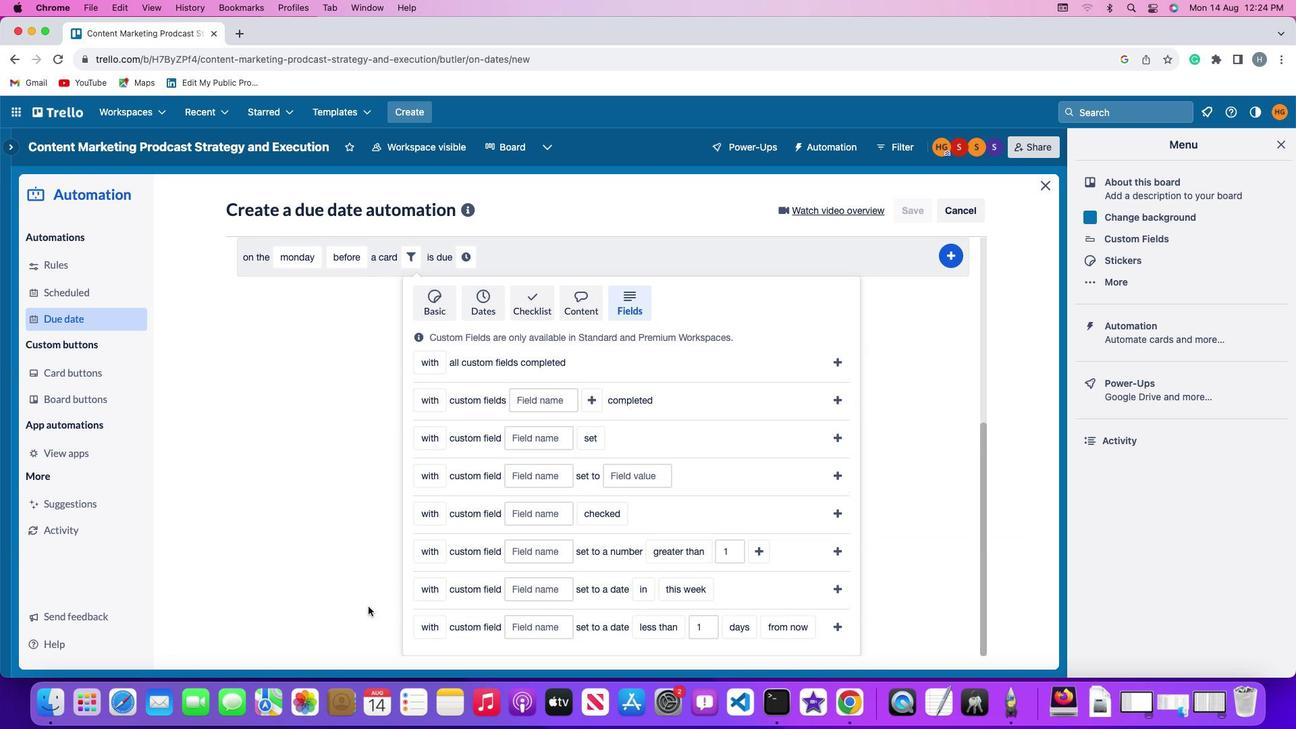 
Action: Mouse scrolled (384, 577) with delta (23, 578)
Screenshot: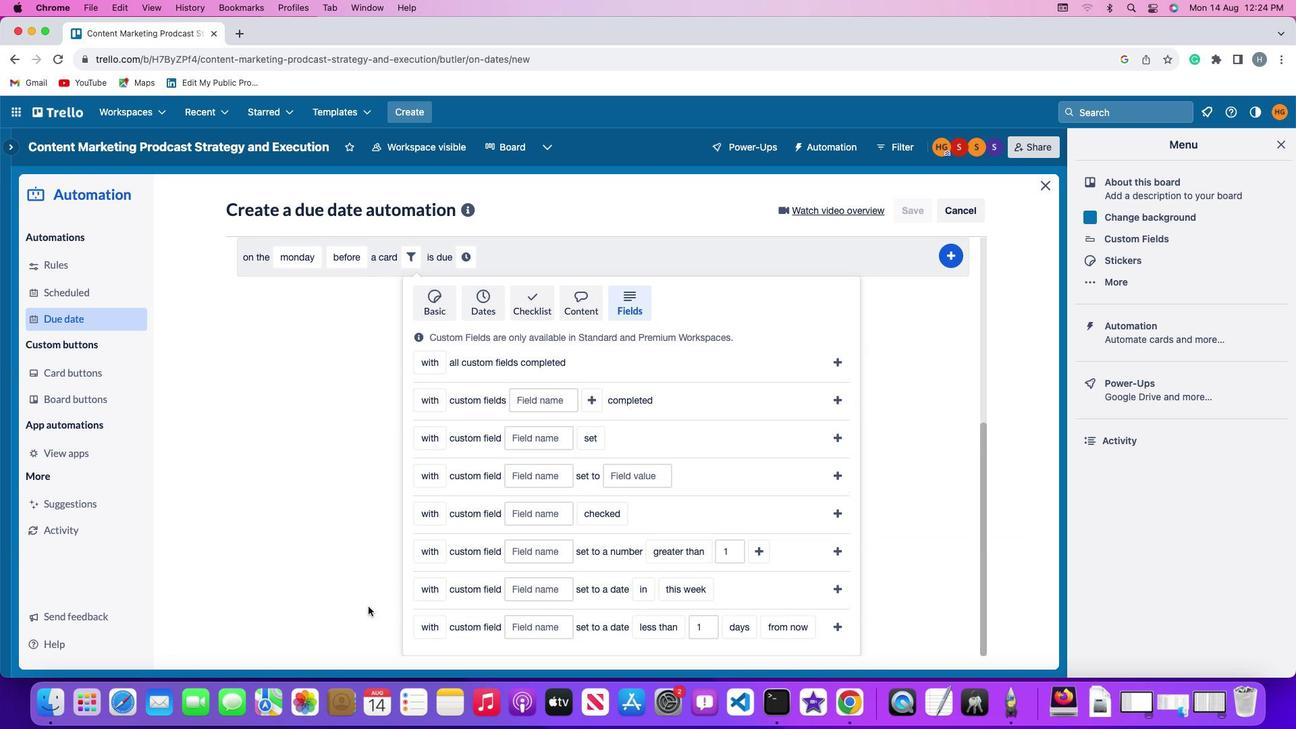 
Action: Mouse moved to (384, 577)
Screenshot: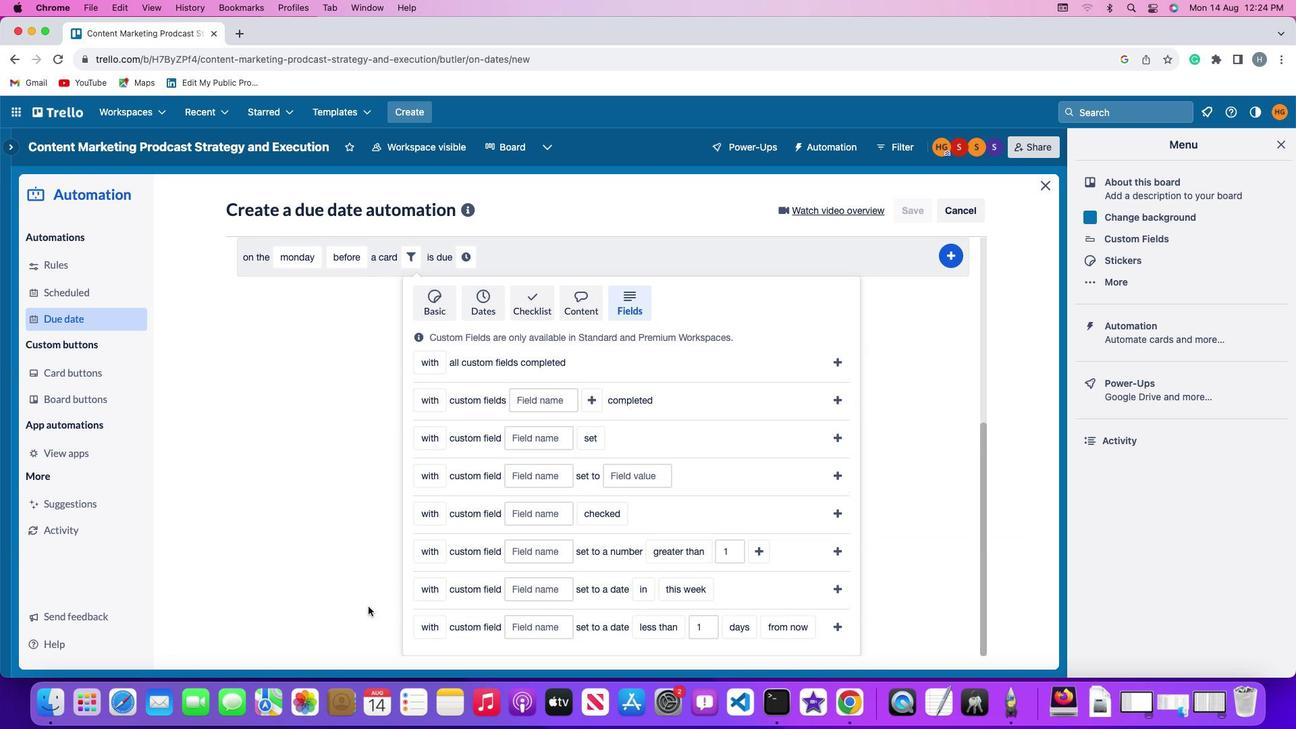 
Action: Mouse scrolled (384, 577) with delta (23, 578)
Screenshot: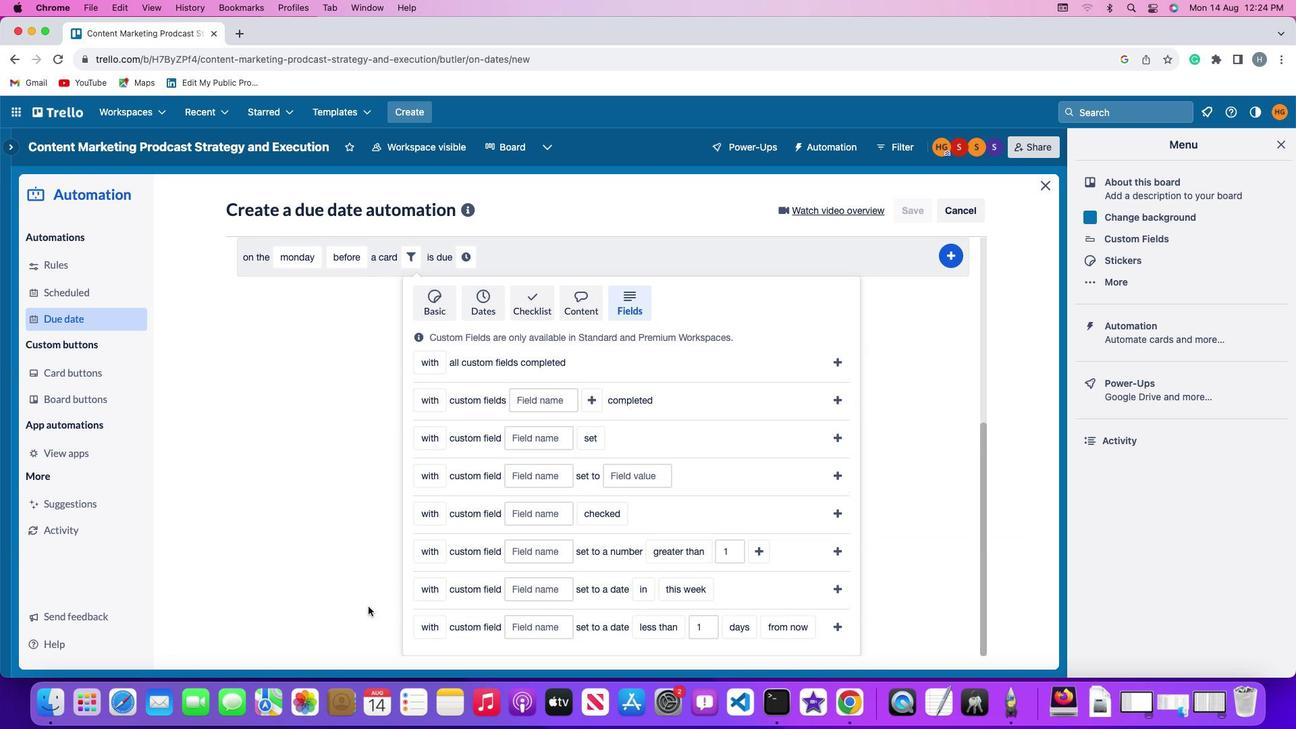 
Action: Mouse moved to (384, 577)
Screenshot: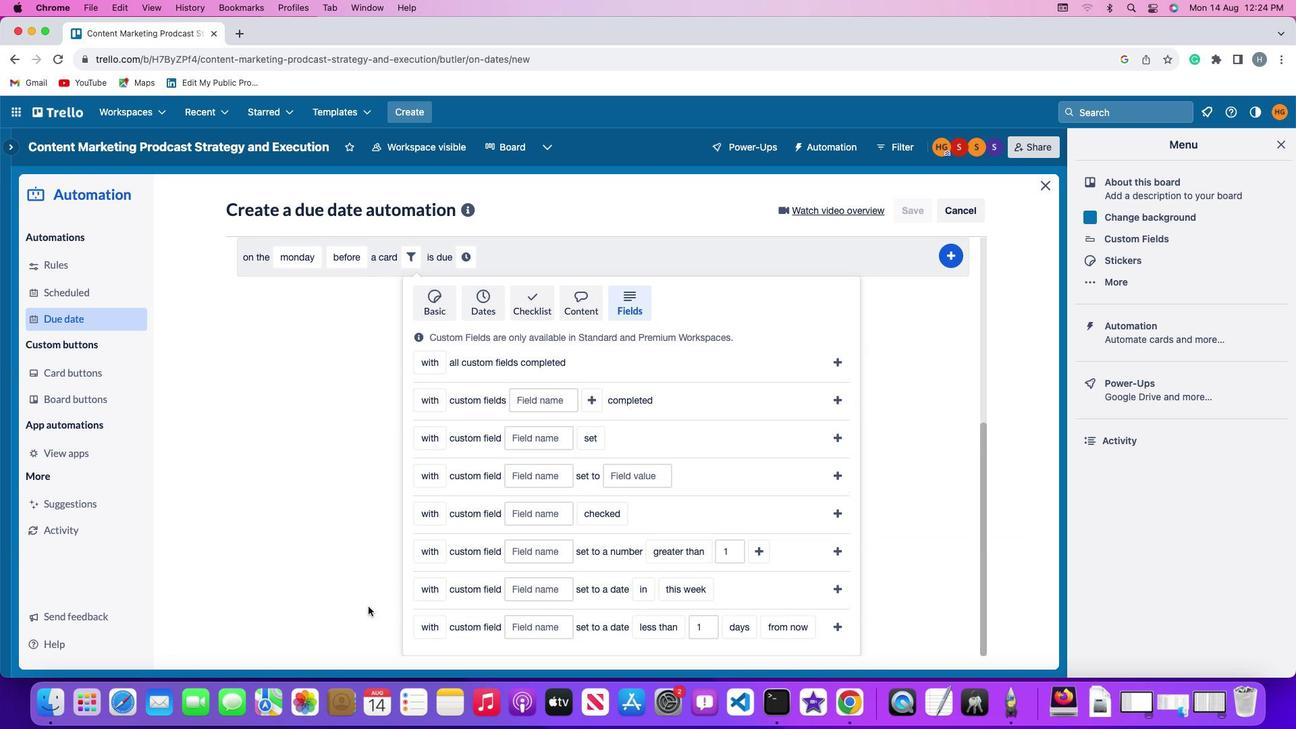 
Action: Mouse scrolled (384, 577) with delta (23, 578)
Screenshot: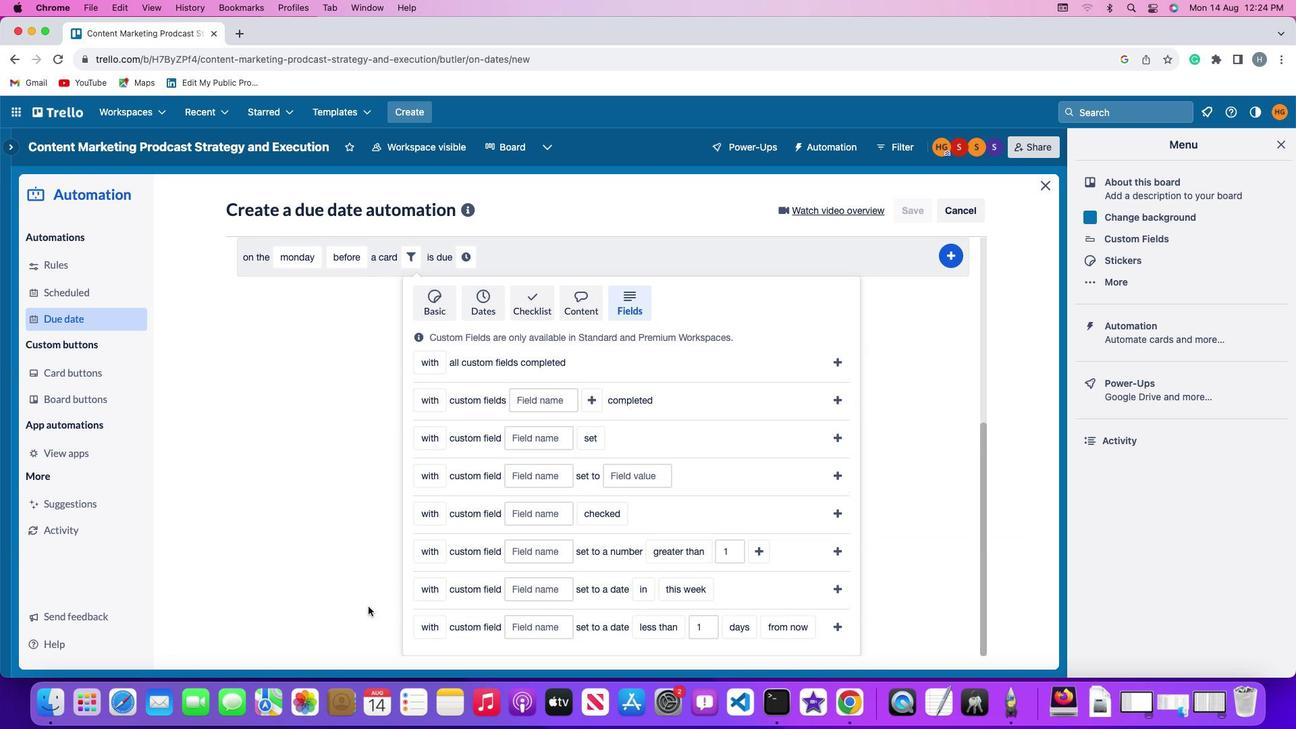 
Action: Mouse moved to (382, 577)
Screenshot: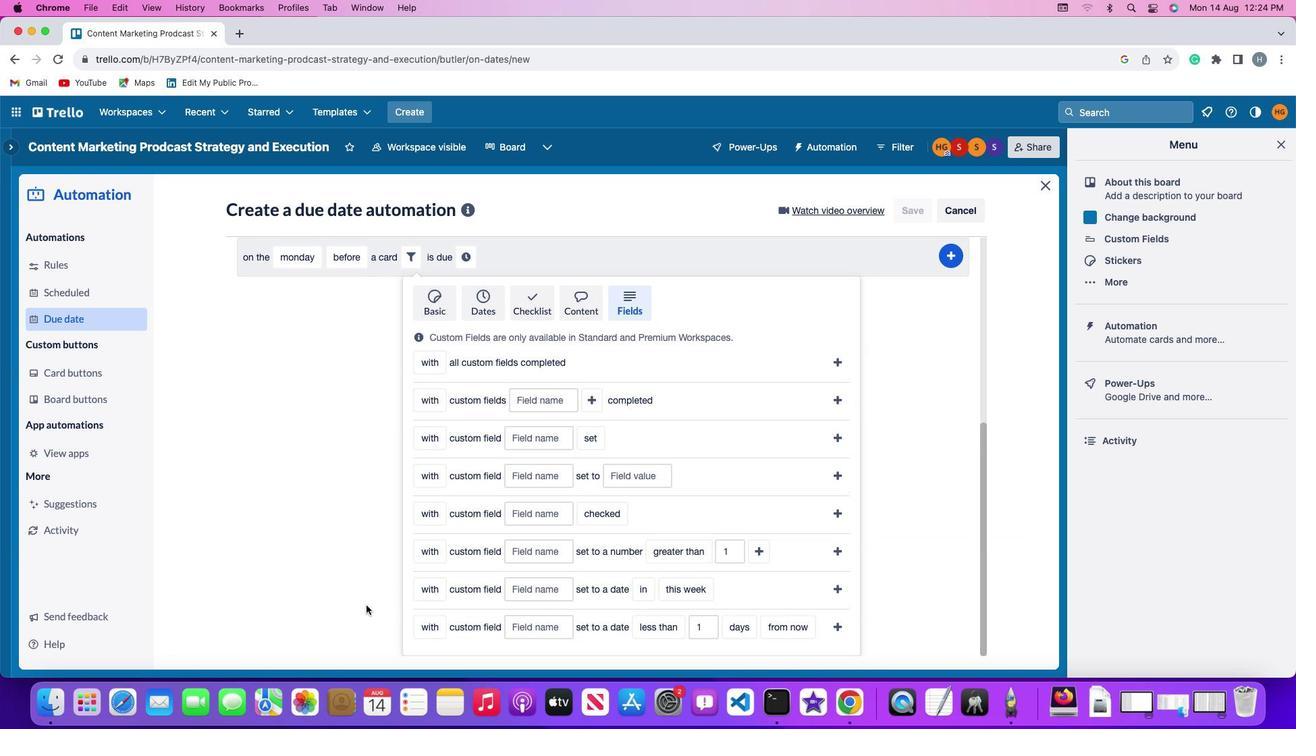 
Action: Mouse scrolled (382, 577) with delta (23, 578)
Screenshot: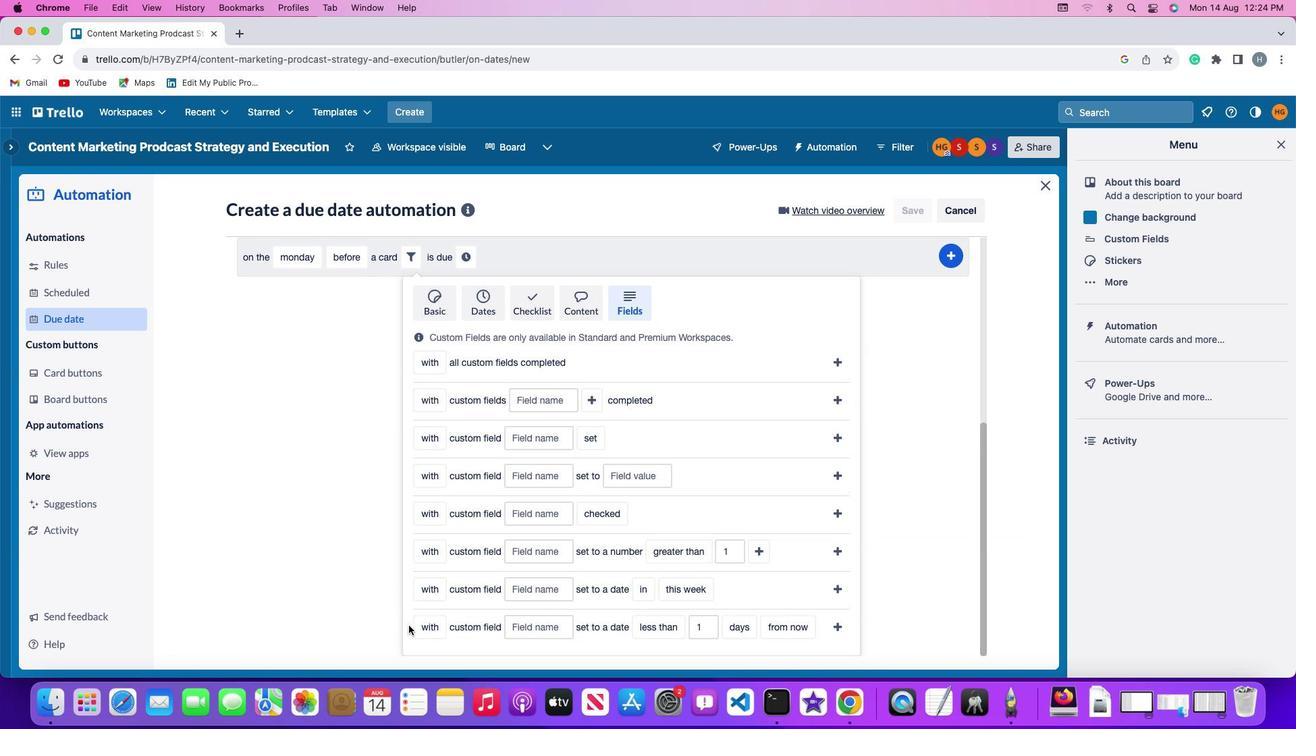 
Action: Mouse scrolled (382, 577) with delta (23, 578)
Screenshot: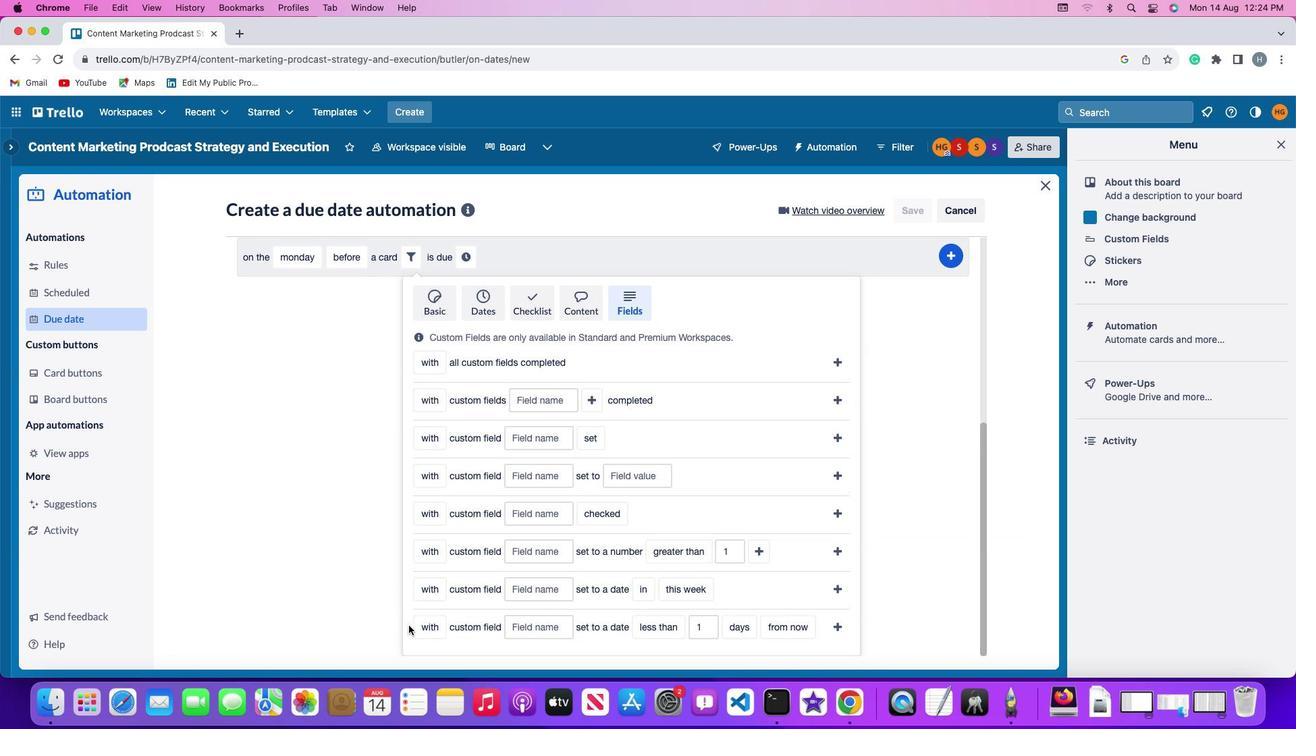 
Action: Mouse scrolled (382, 577) with delta (23, 578)
Screenshot: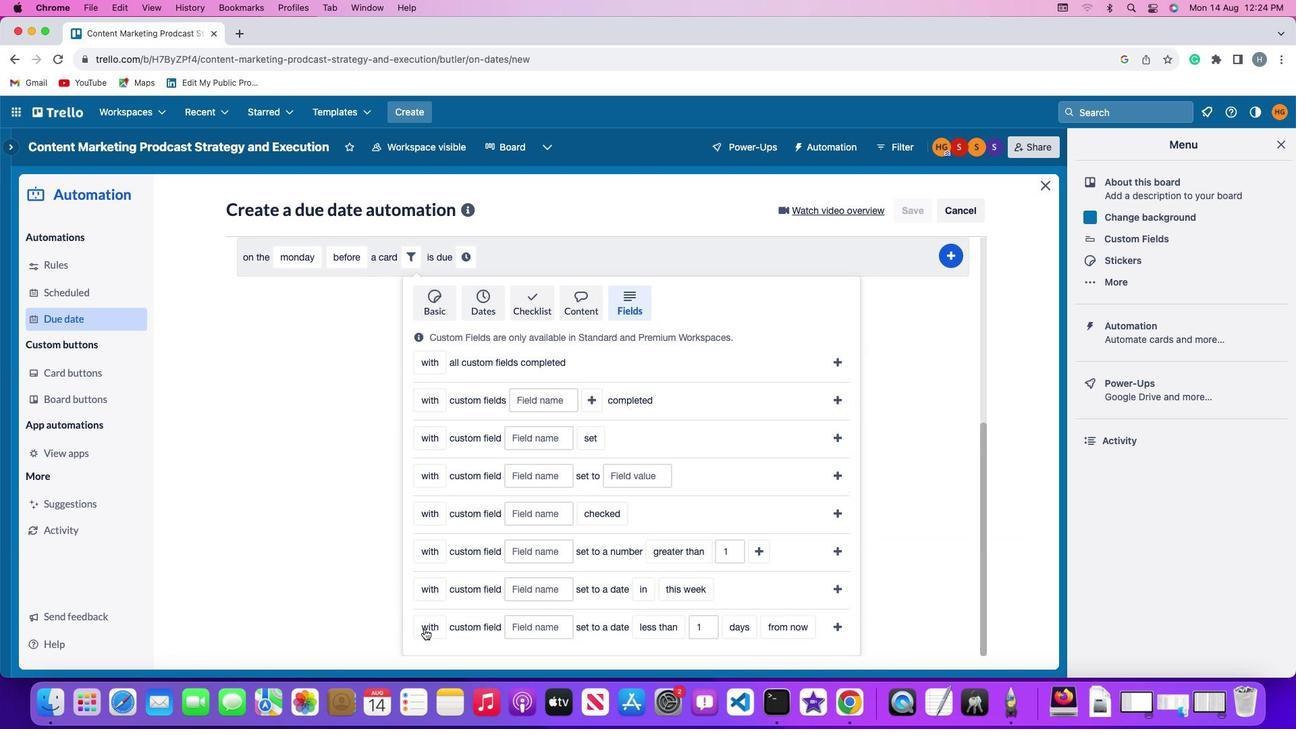 
Action: Mouse scrolled (382, 577) with delta (23, 578)
Screenshot: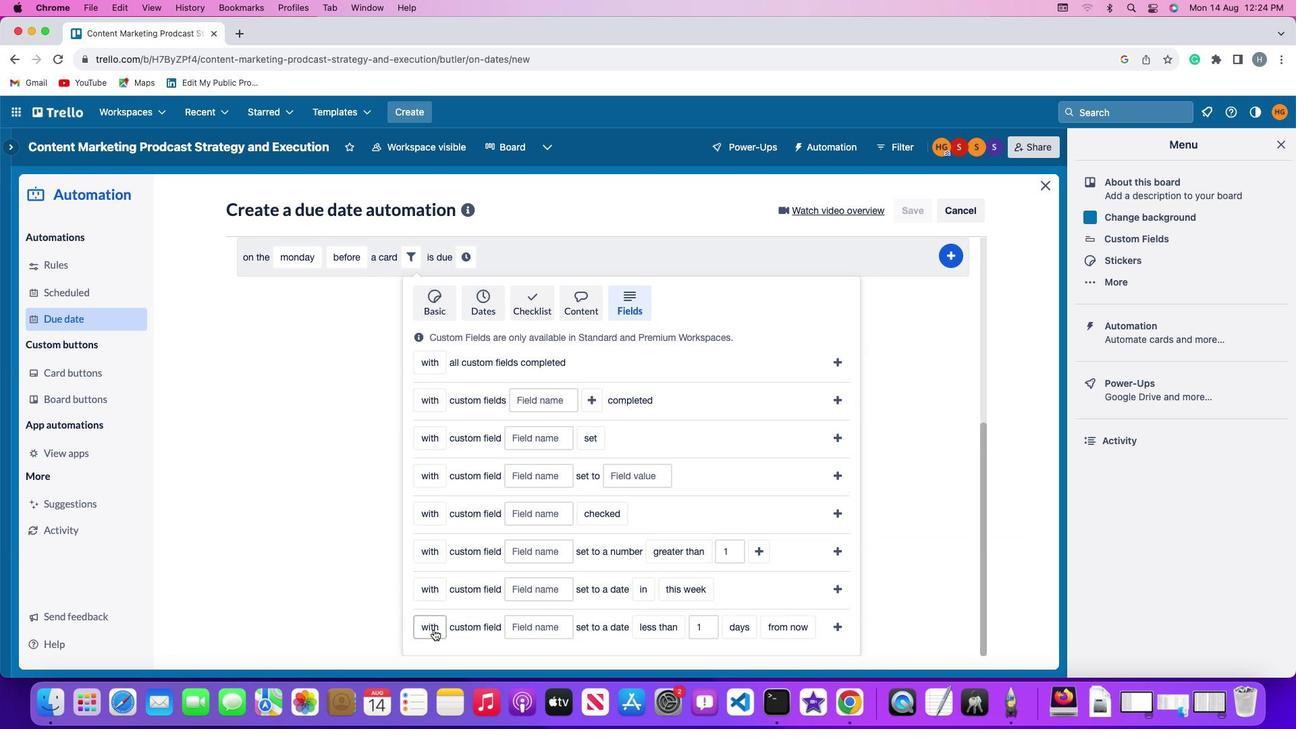 
Action: Mouse moved to (450, 577)
Screenshot: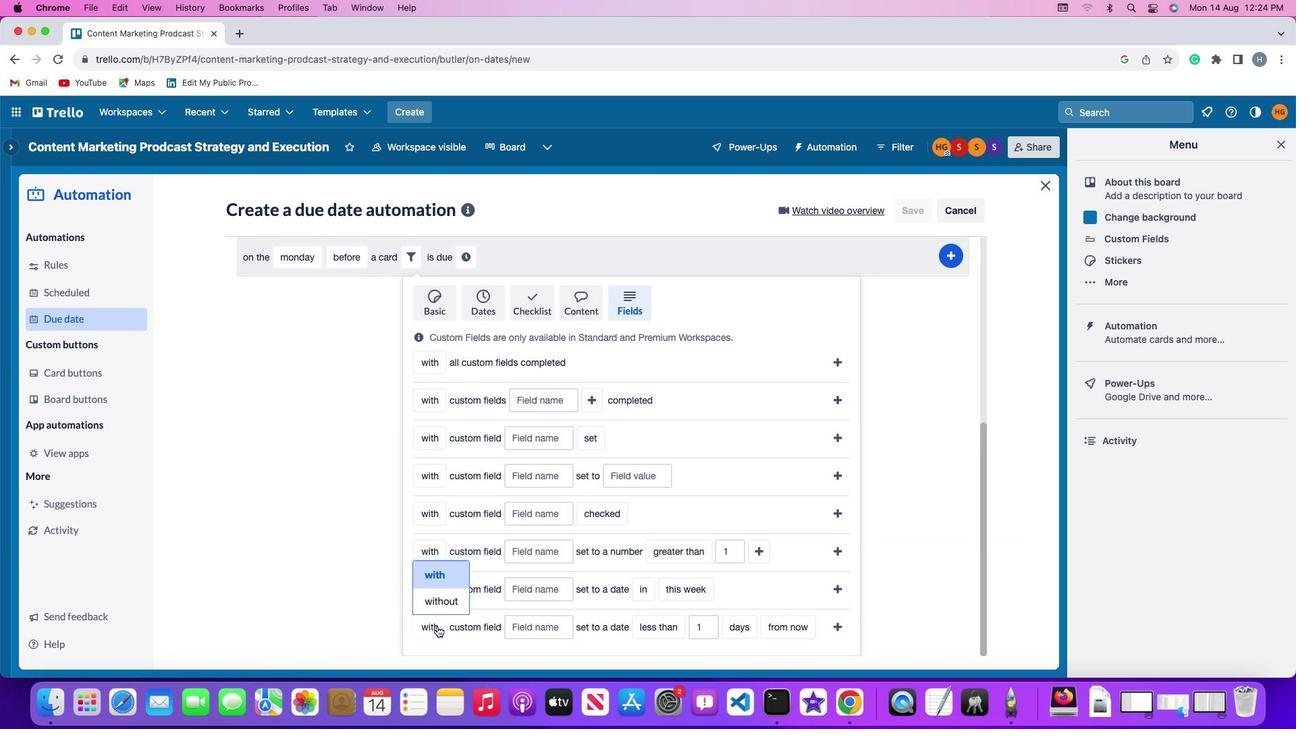 
Action: Mouse pressed left at (450, 577)
Screenshot: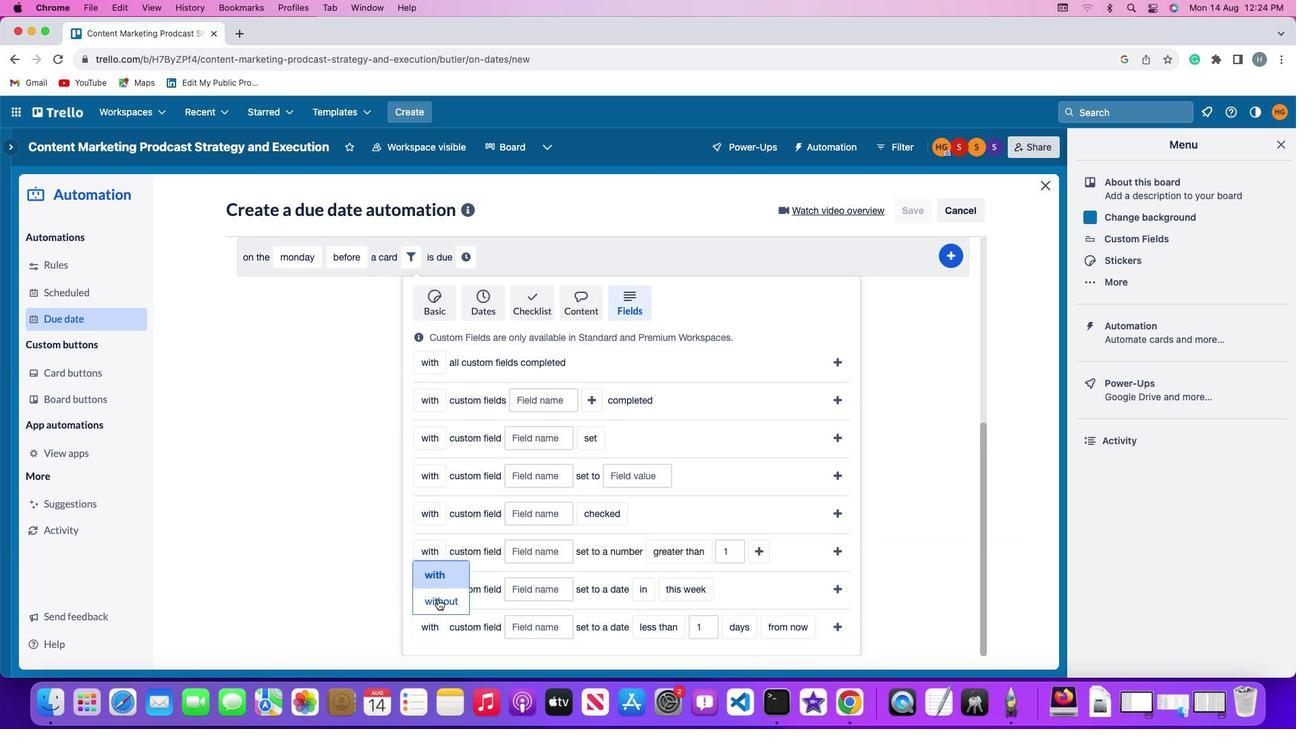 
Action: Mouse moved to (455, 577)
Screenshot: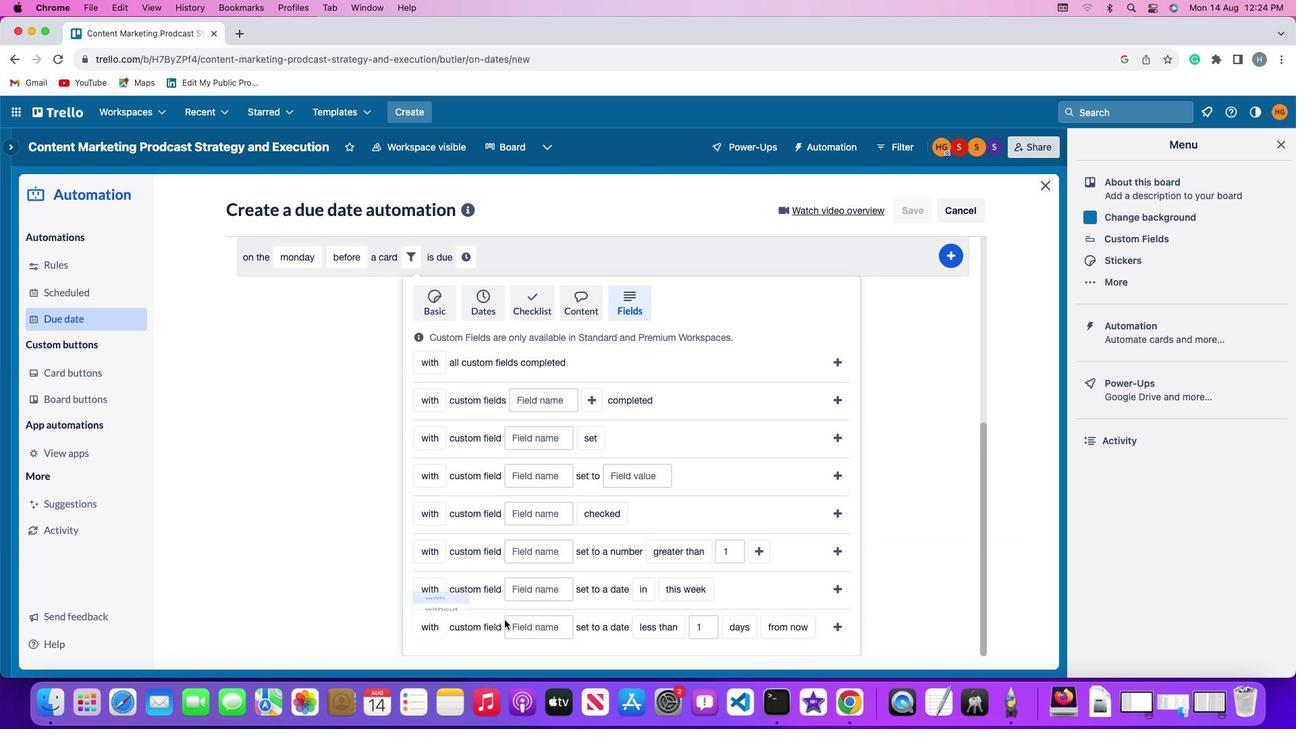 
Action: Mouse pressed left at (455, 577)
Screenshot: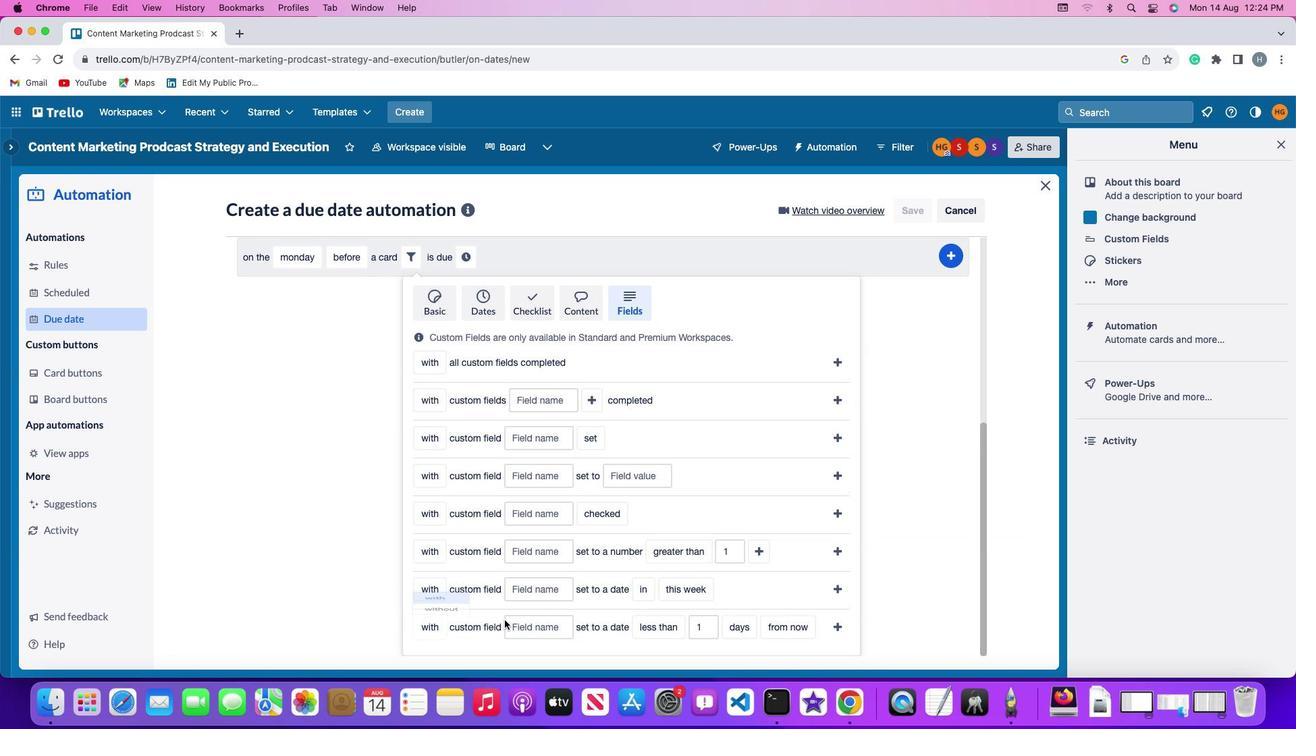 
Action: Mouse moved to (544, 577)
Screenshot: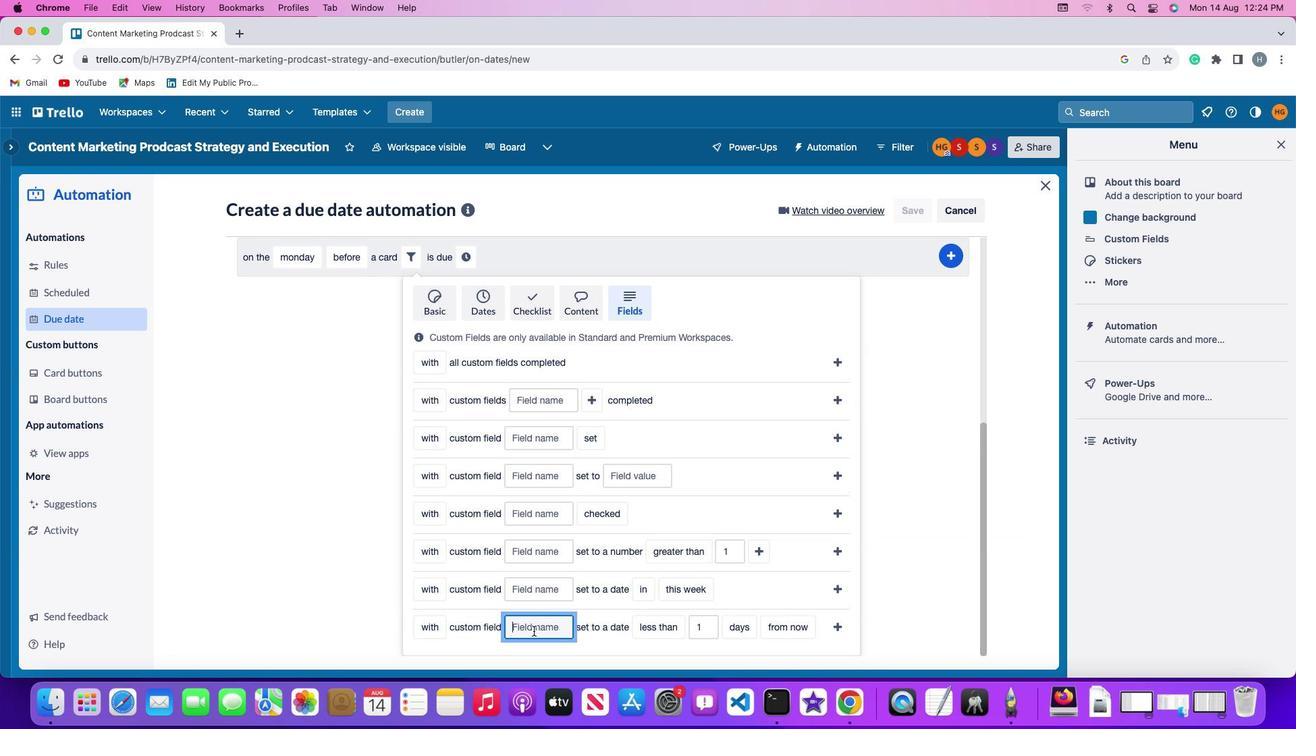 
Action: Mouse pressed left at (544, 577)
Screenshot: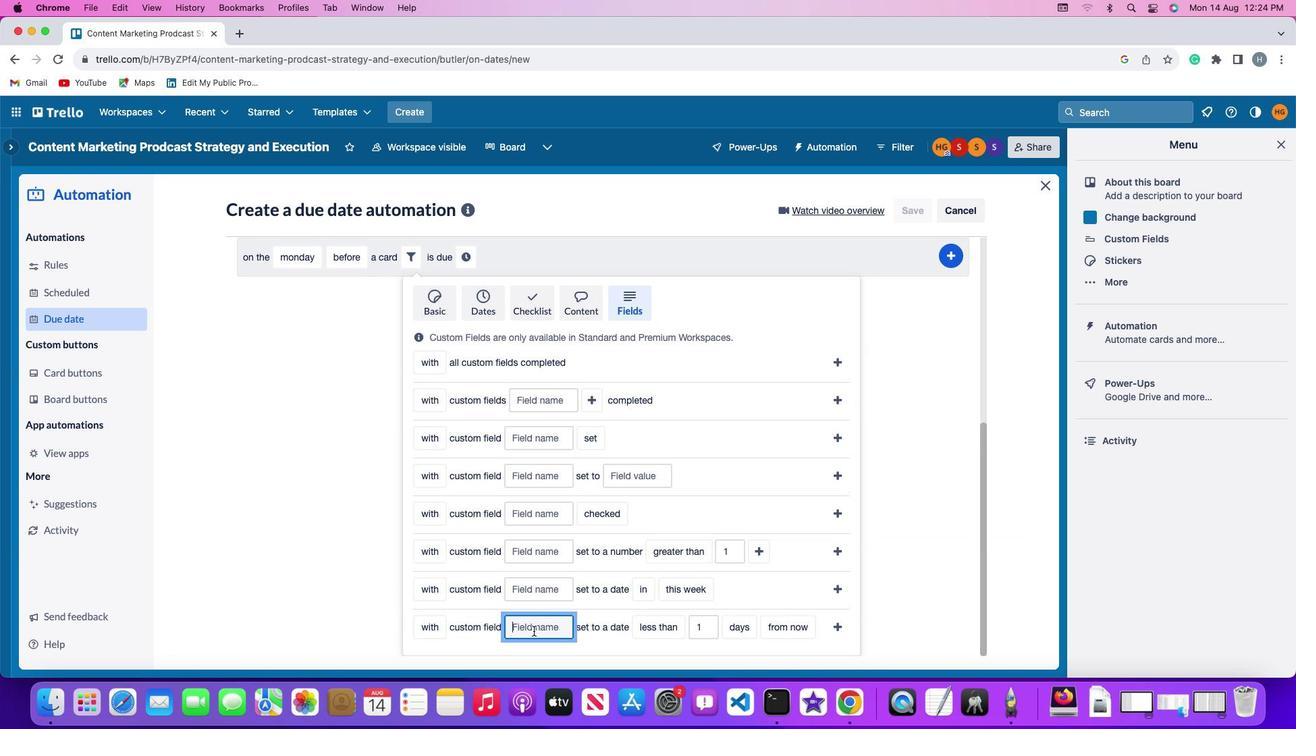 
Action: Mouse moved to (545, 577)
Screenshot: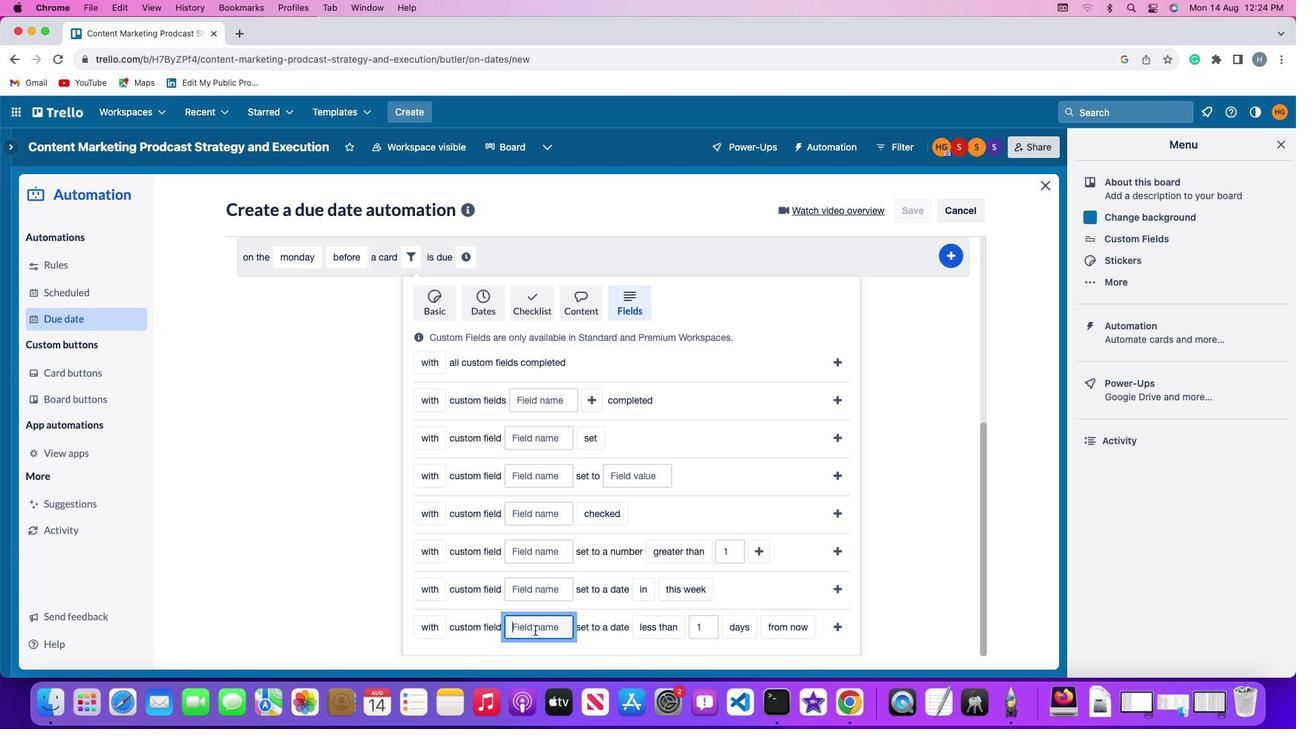 
Action: Key pressed Key.shift'R''e''s''u''m''e'
Screenshot: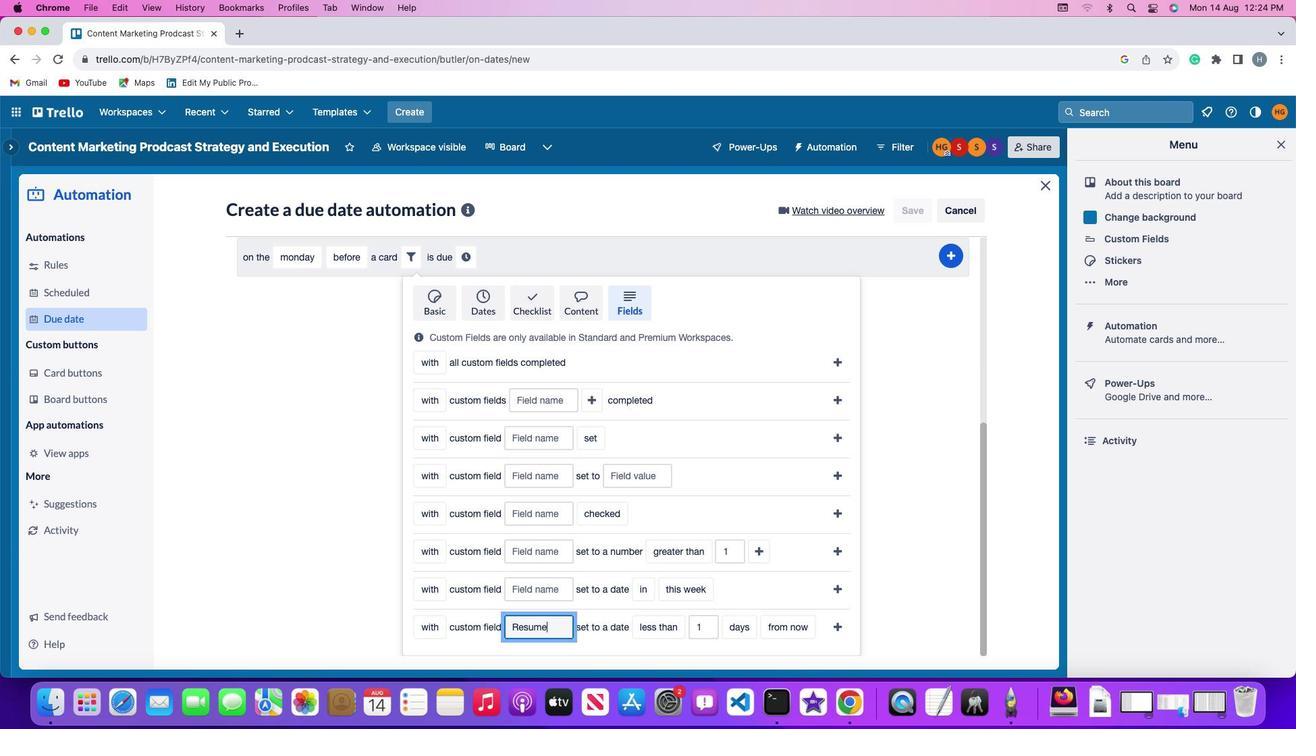 
Action: Mouse moved to (661, 577)
Screenshot: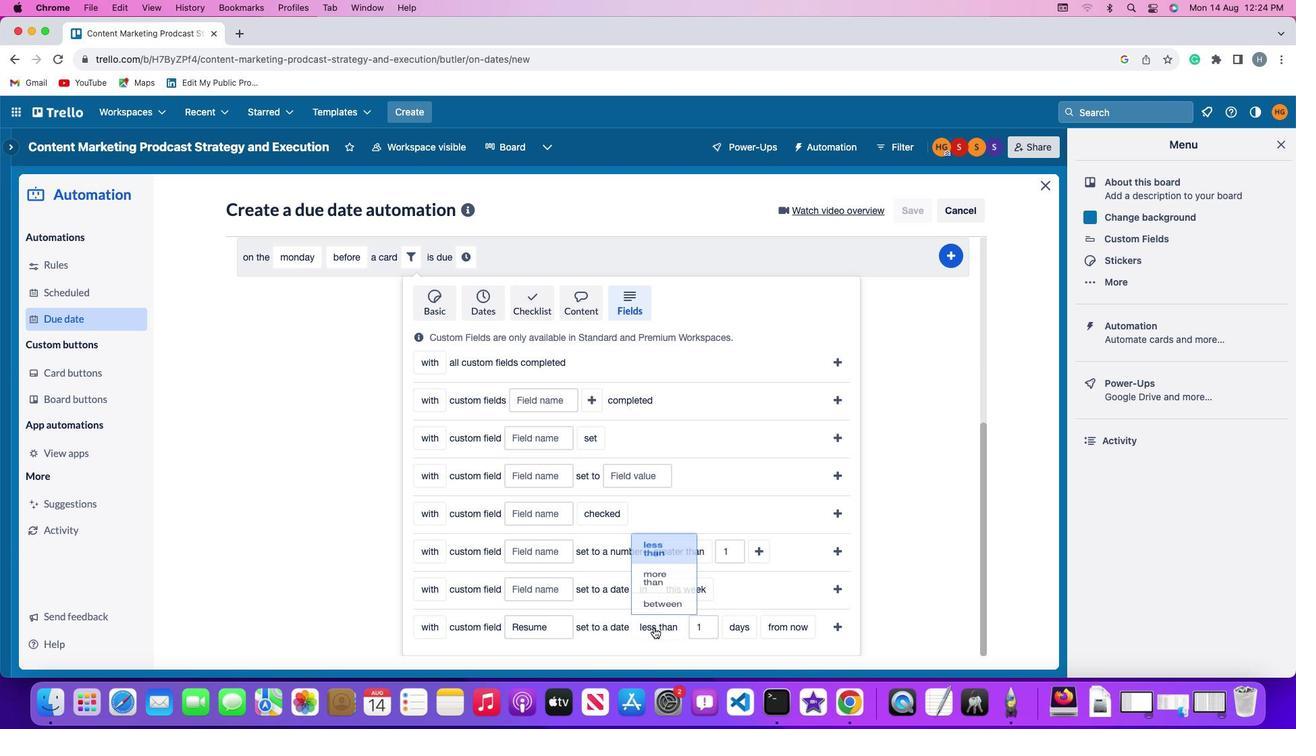 
Action: Mouse pressed left at (661, 577)
Screenshot: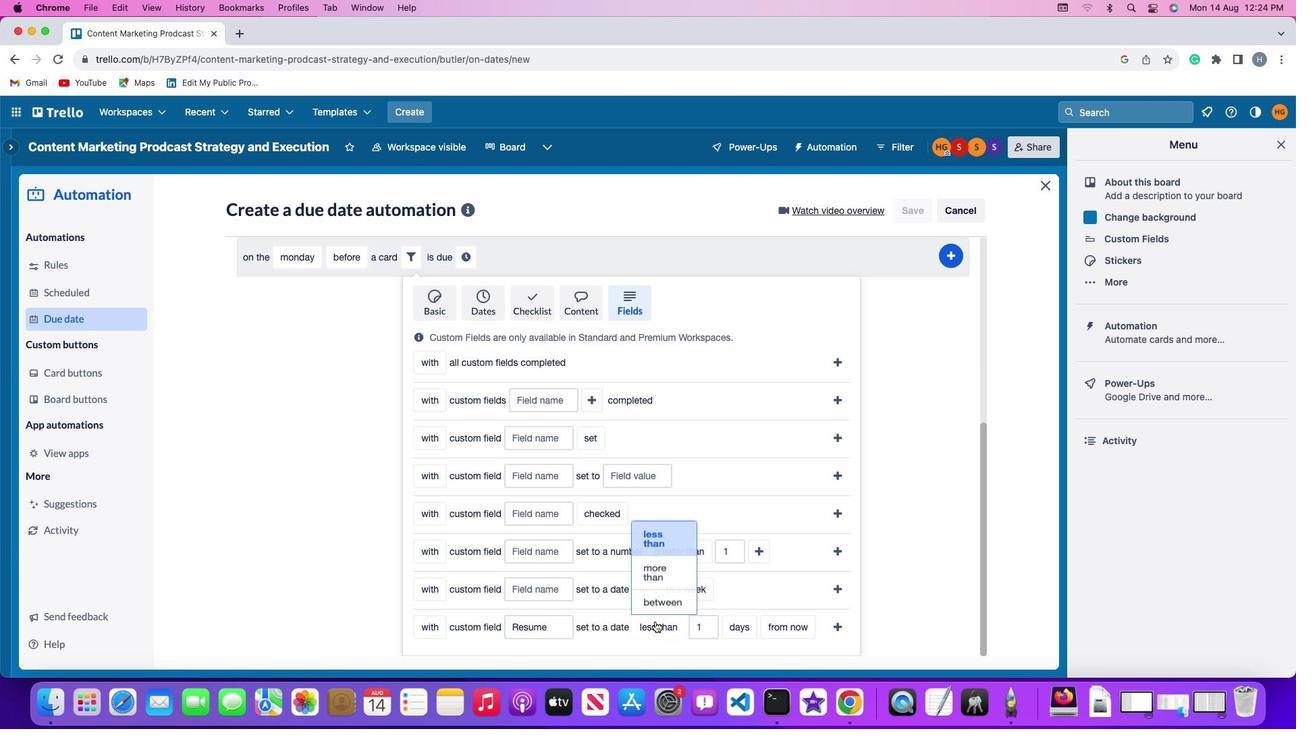
Action: Mouse moved to (669, 577)
Screenshot: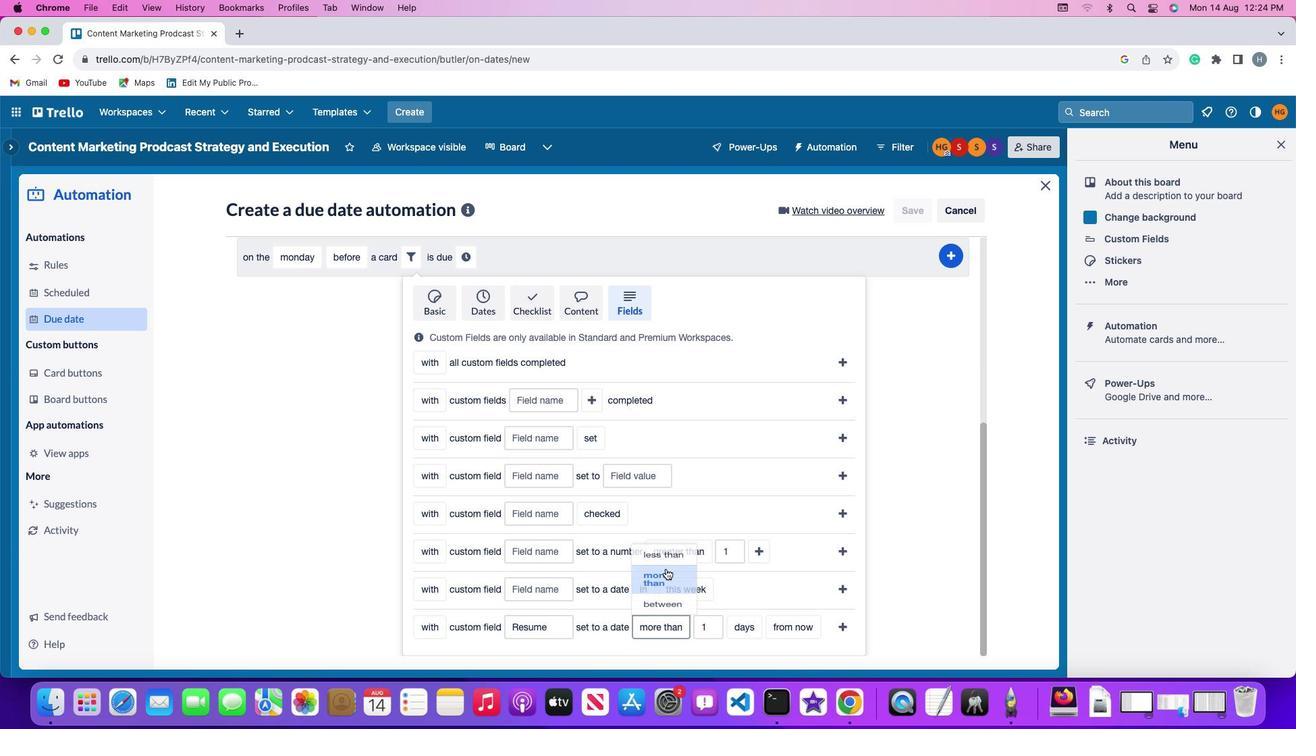 
Action: Mouse pressed left at (669, 577)
Screenshot: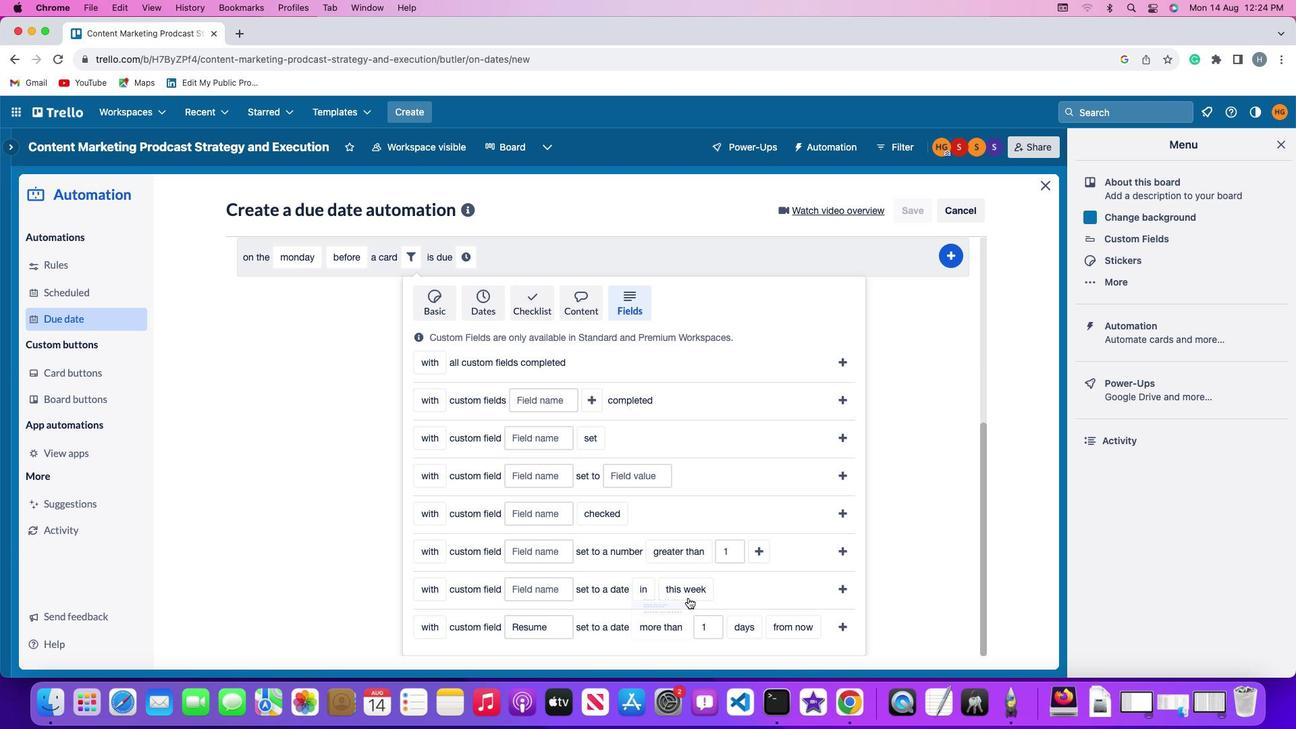
Action: Mouse moved to (718, 577)
Screenshot: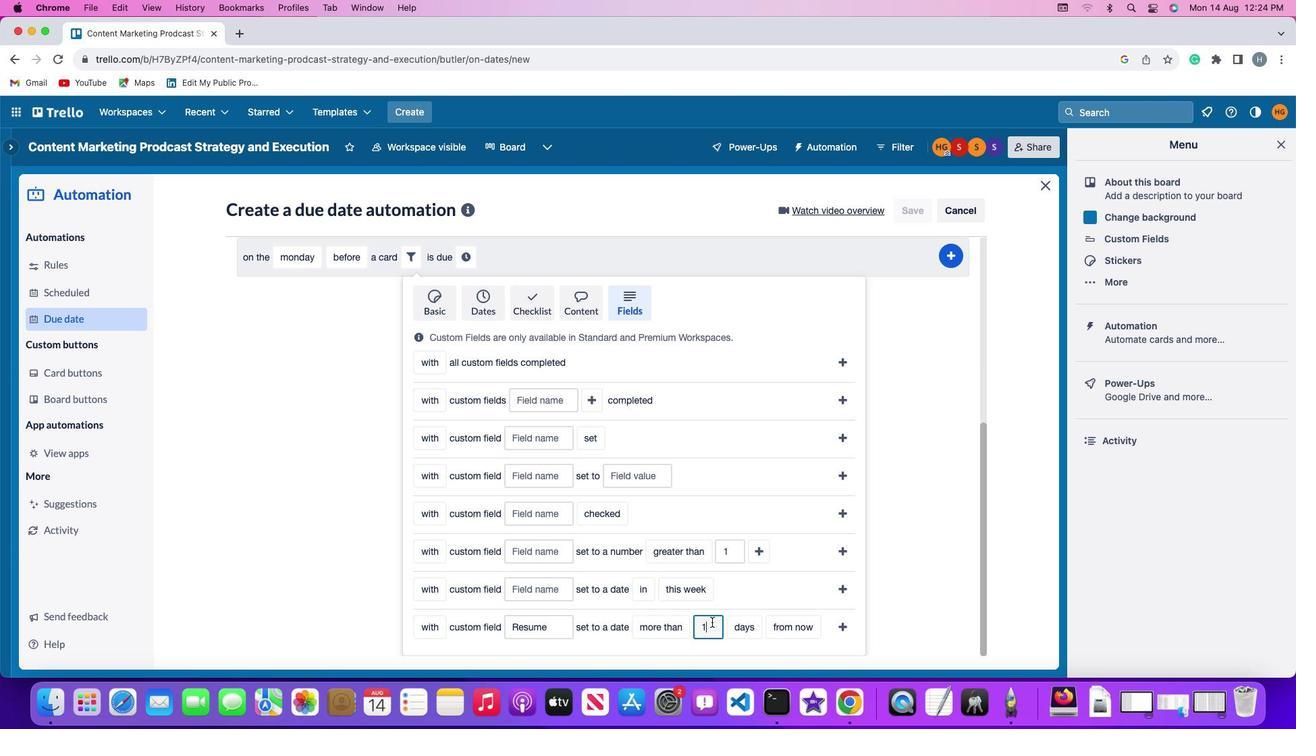 
Action: Mouse pressed left at (718, 577)
Screenshot: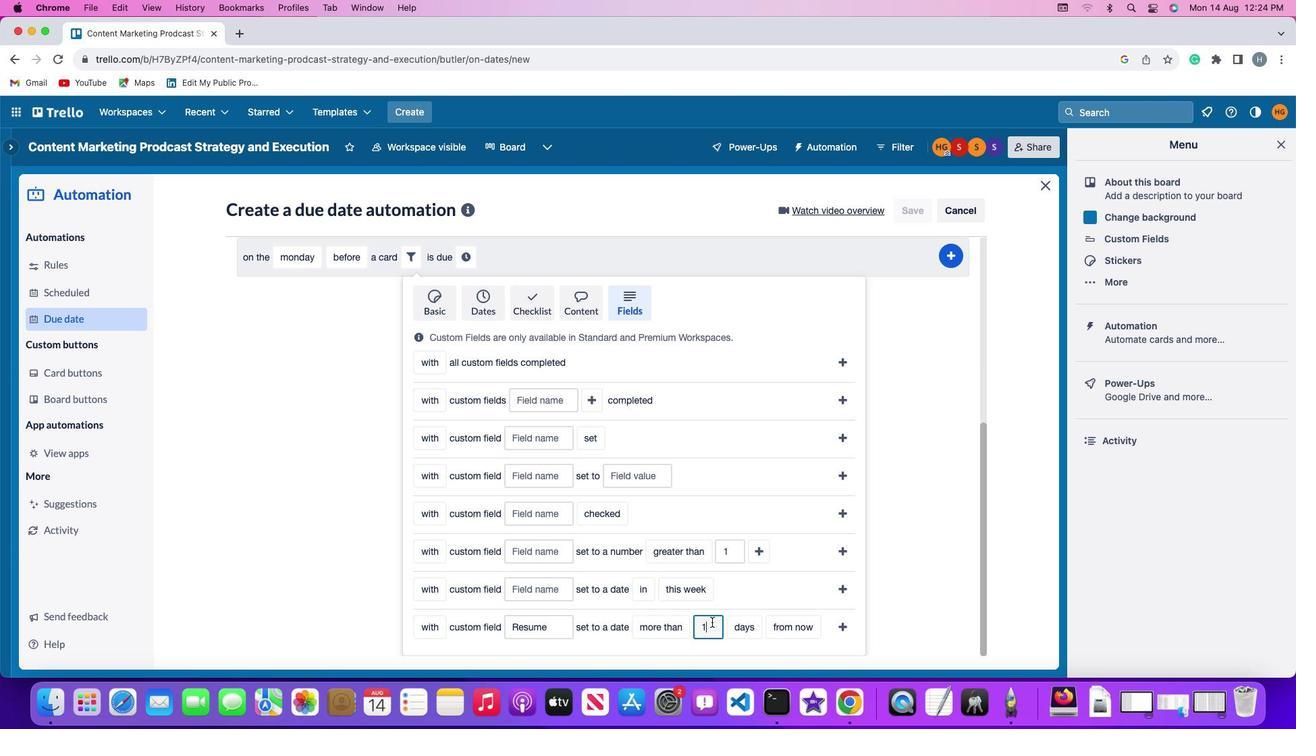 
Action: Mouse moved to (719, 577)
Screenshot: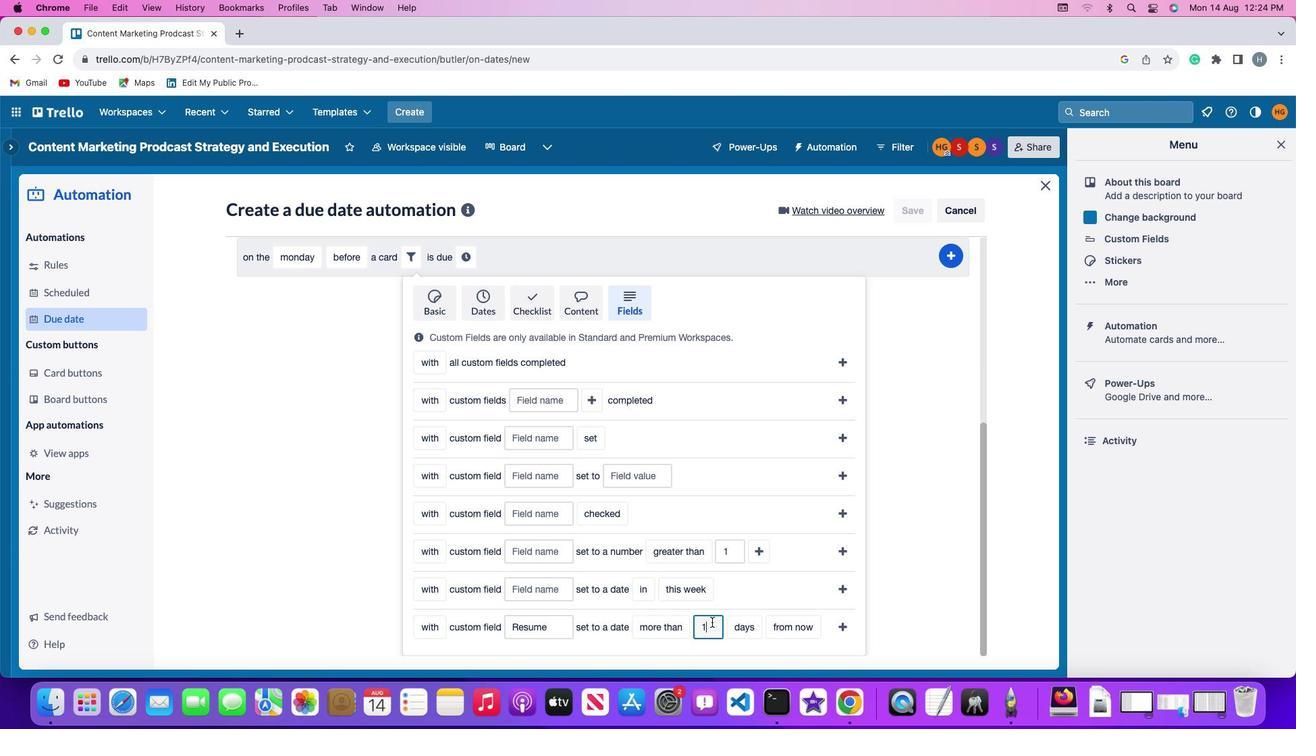 
Action: Key pressed Key.backspace'1'
Screenshot: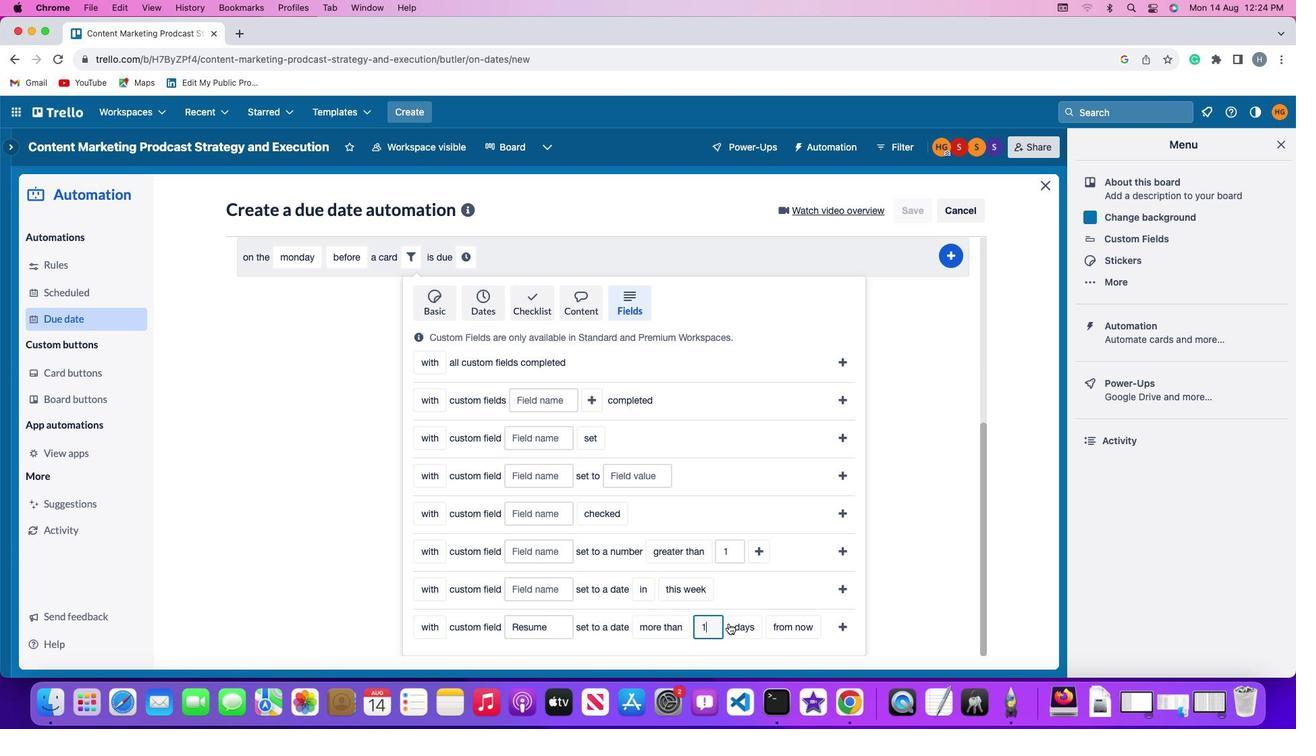 
Action: Mouse moved to (750, 577)
Screenshot: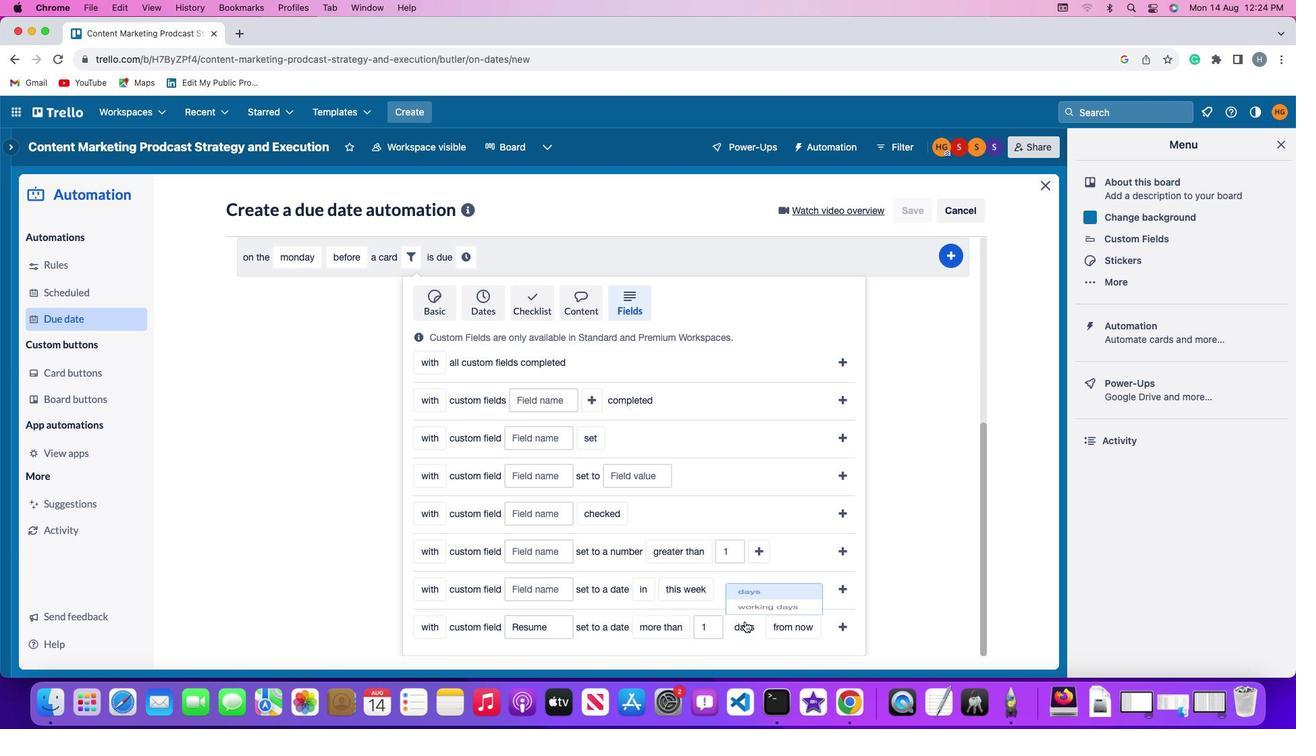 
Action: Mouse pressed left at (750, 577)
Screenshot: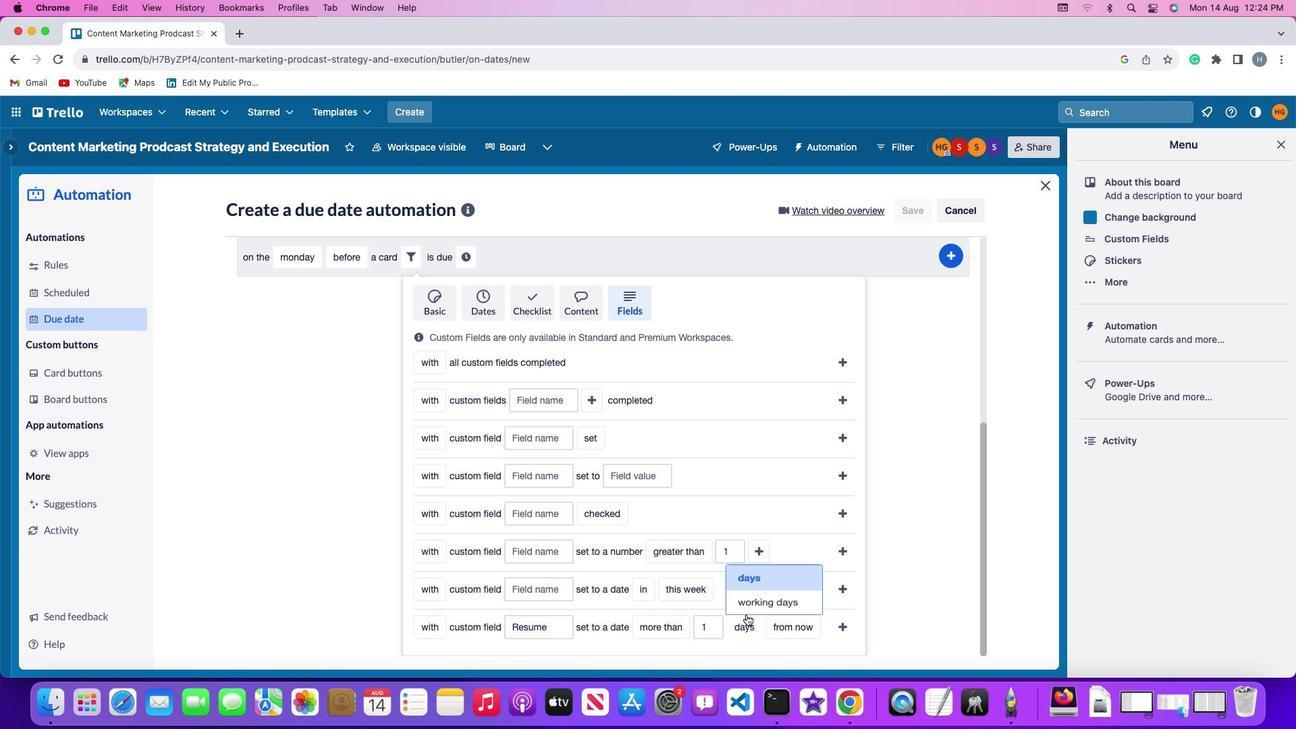 
Action: Mouse moved to (760, 577)
Screenshot: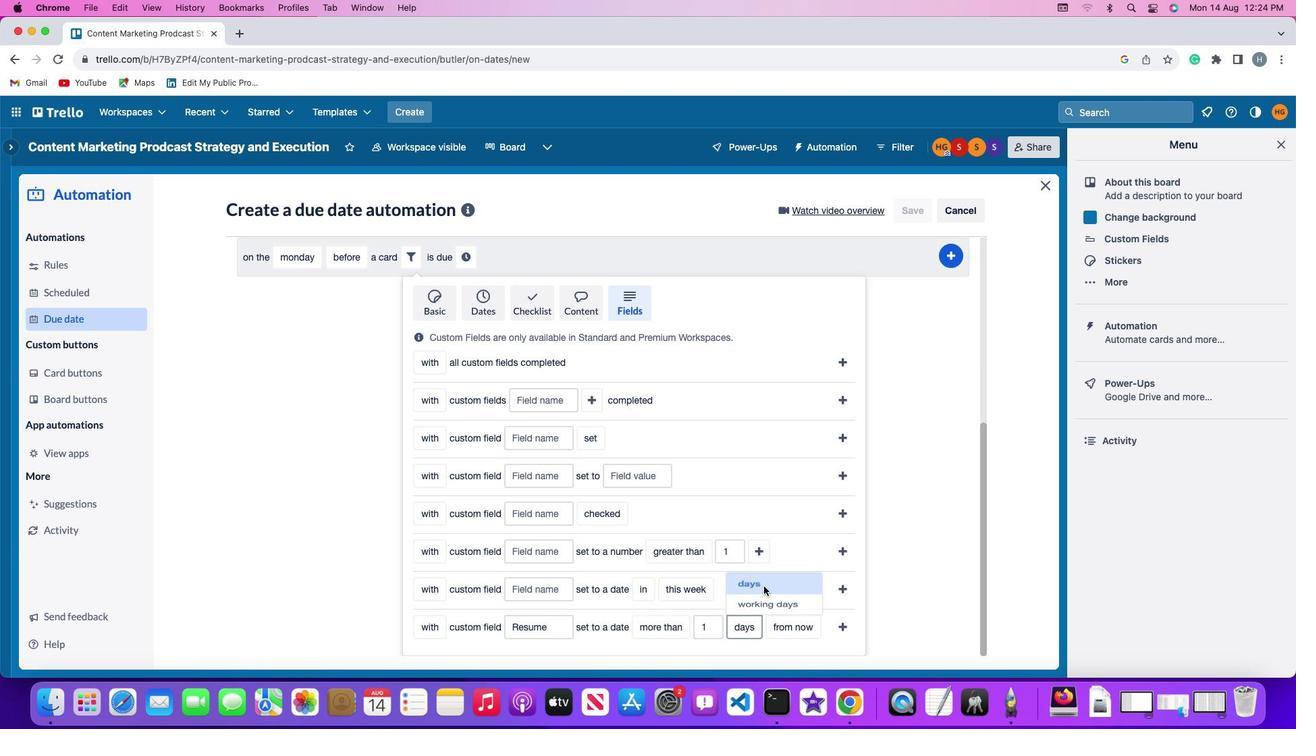 
Action: Mouse pressed left at (760, 577)
Screenshot: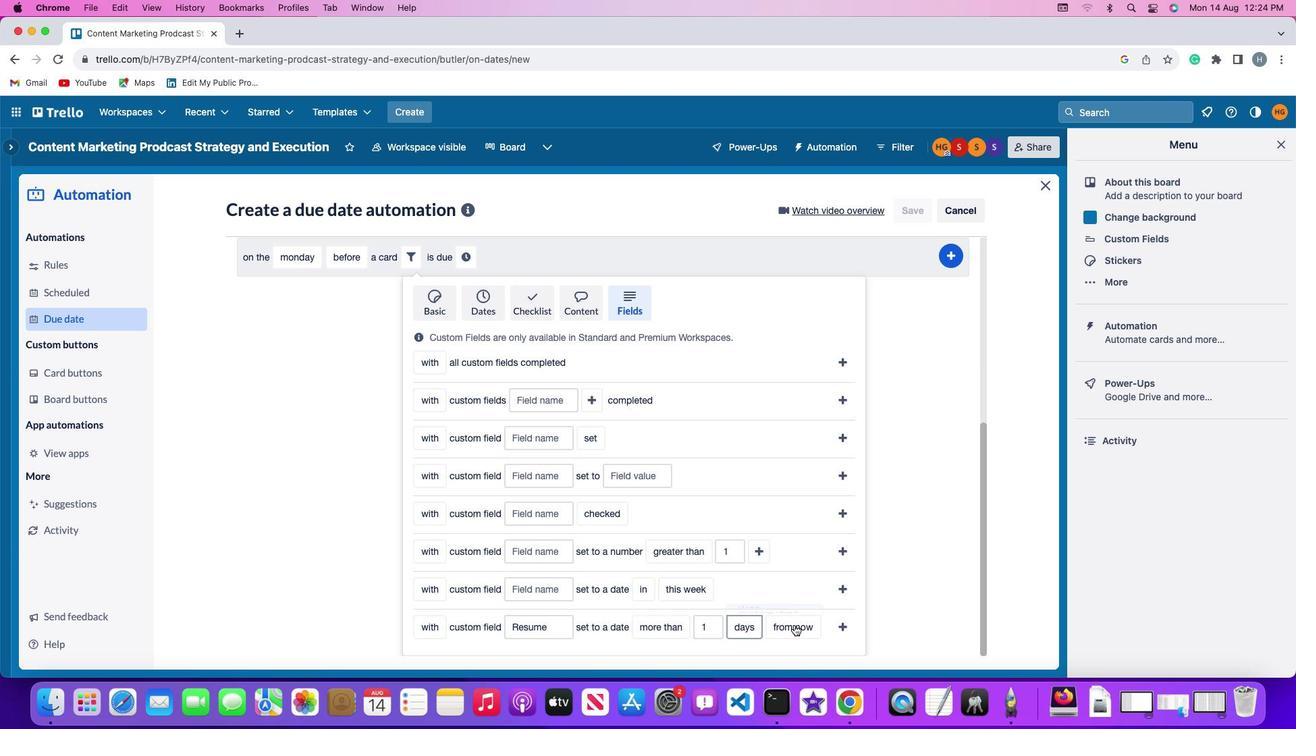 
Action: Mouse moved to (804, 577)
Screenshot: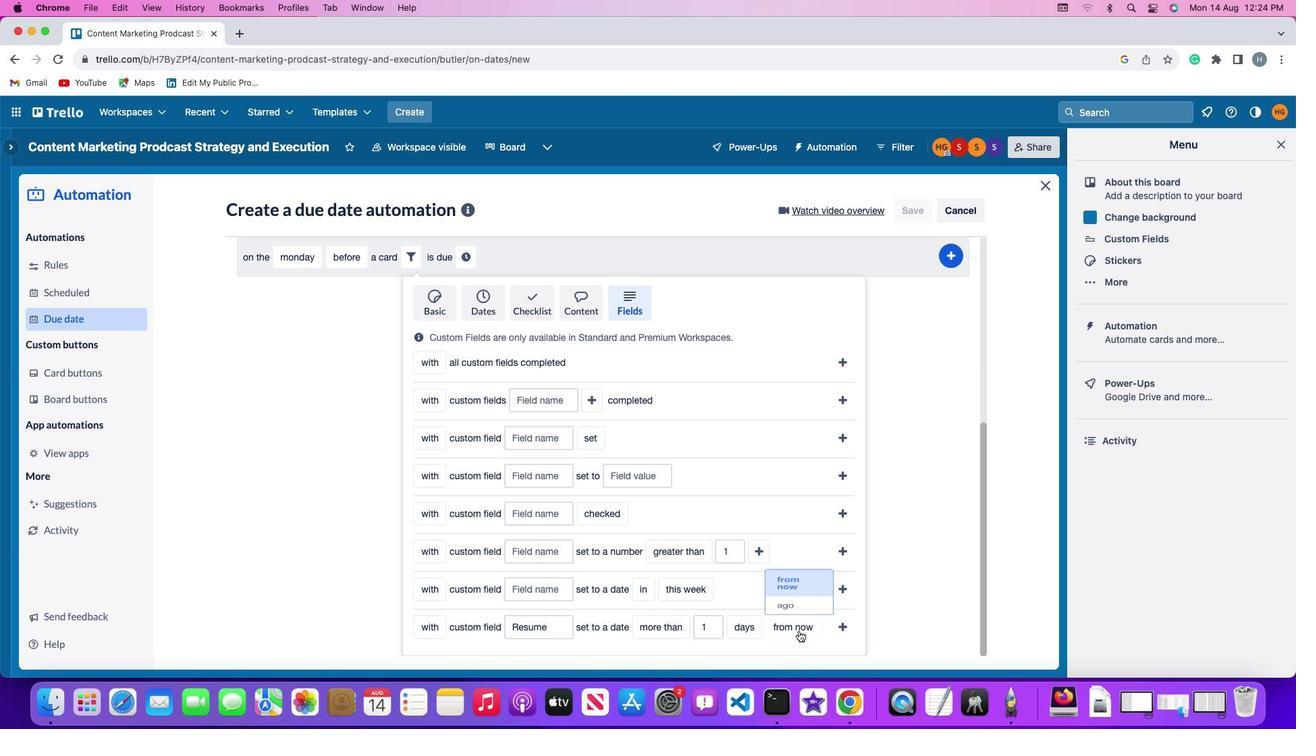 
Action: Mouse pressed left at (804, 577)
Screenshot: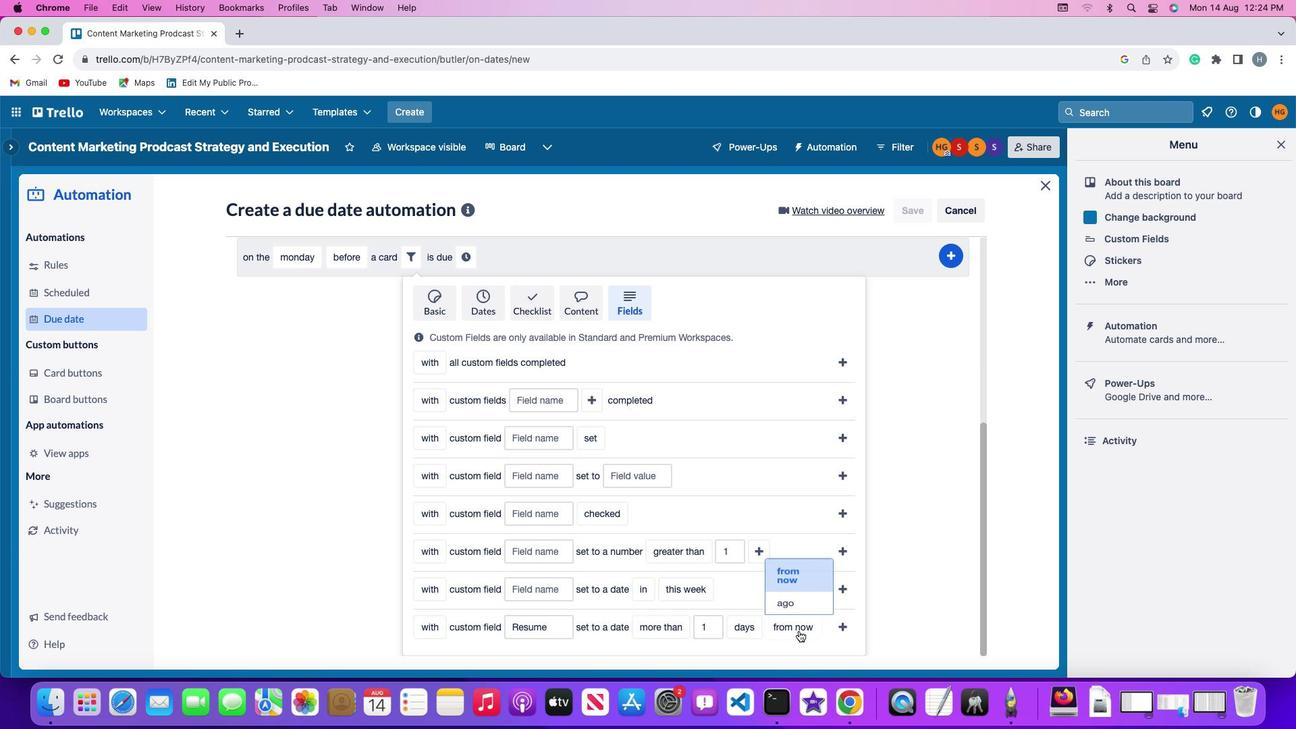 
Action: Mouse moved to (788, 577)
Screenshot: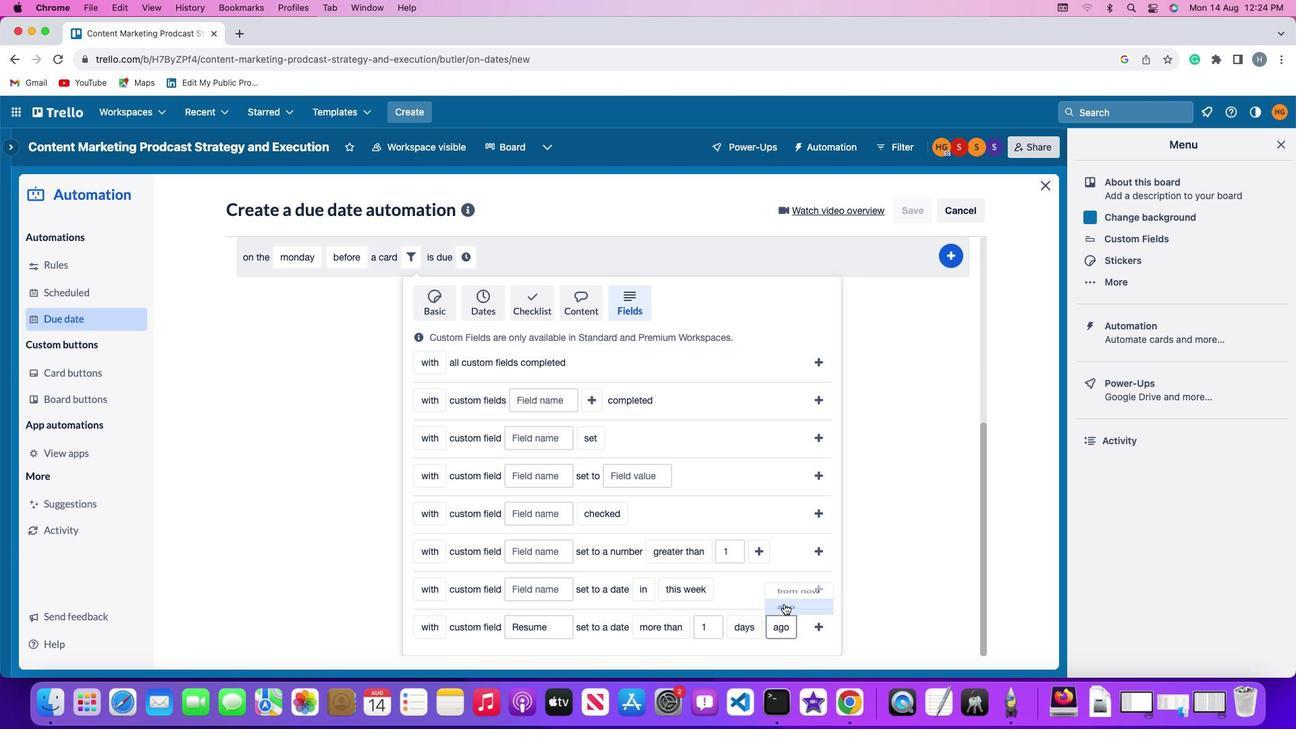 
Action: Mouse pressed left at (788, 577)
Screenshot: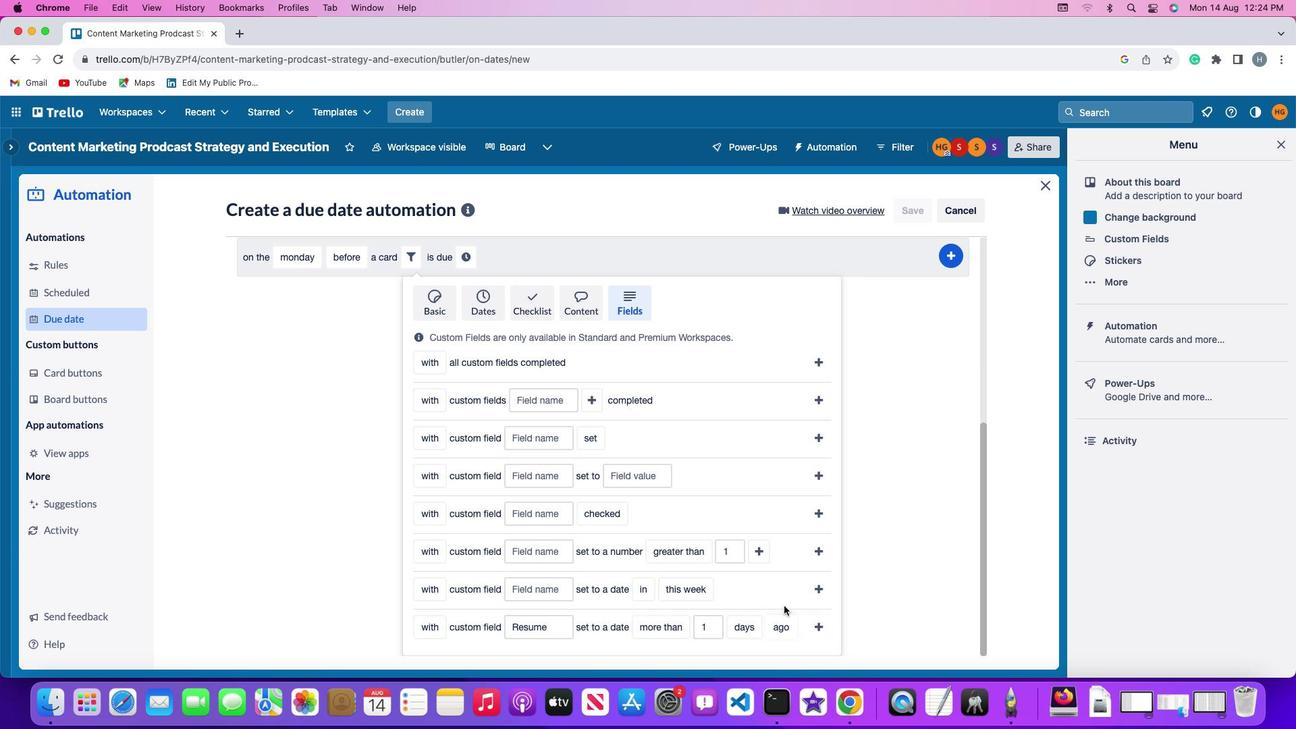 
Action: Mouse moved to (817, 577)
Screenshot: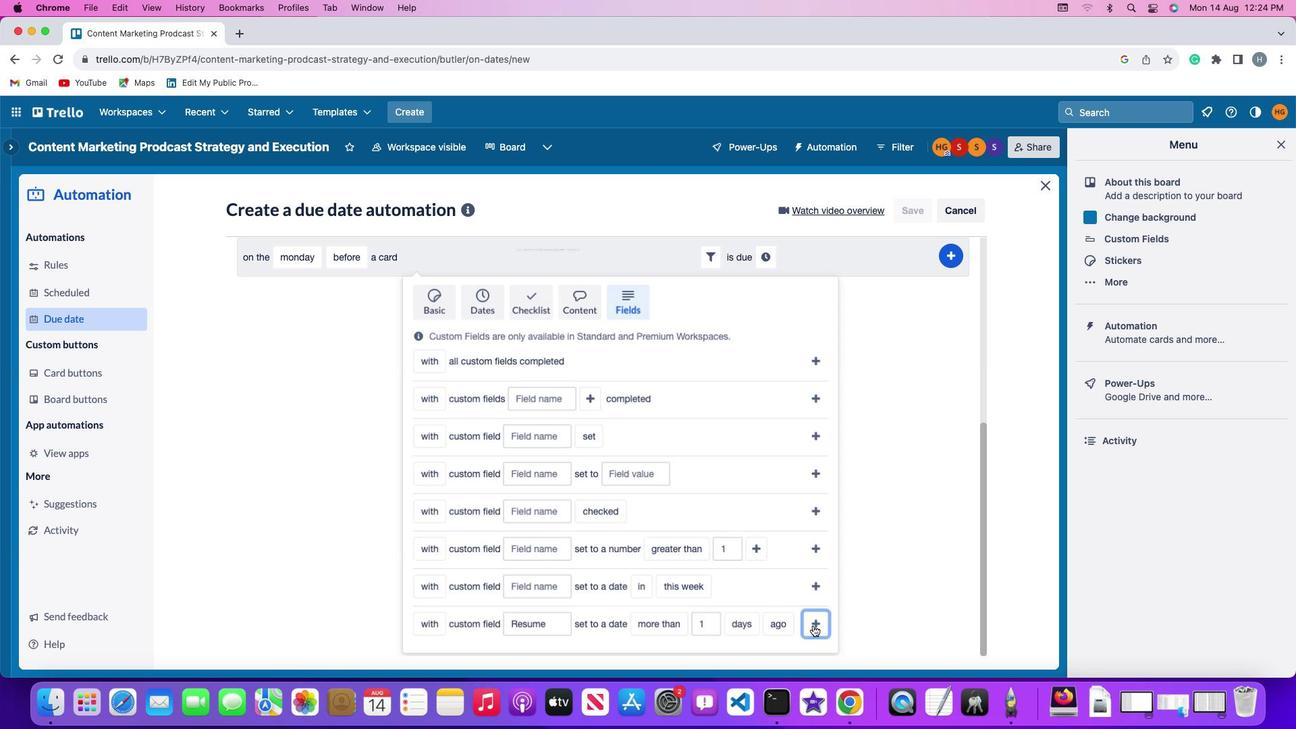 
Action: Mouse pressed left at (817, 577)
Screenshot: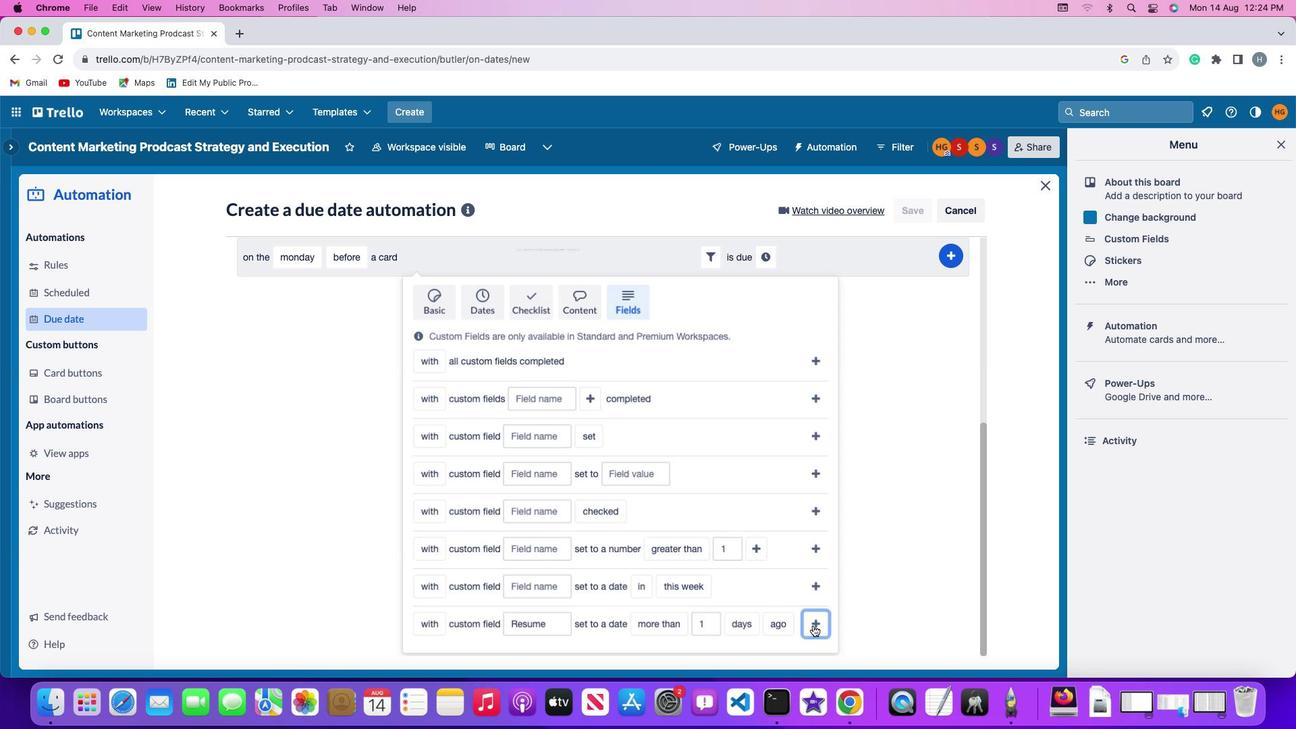 
Action: Mouse moved to (777, 577)
Screenshot: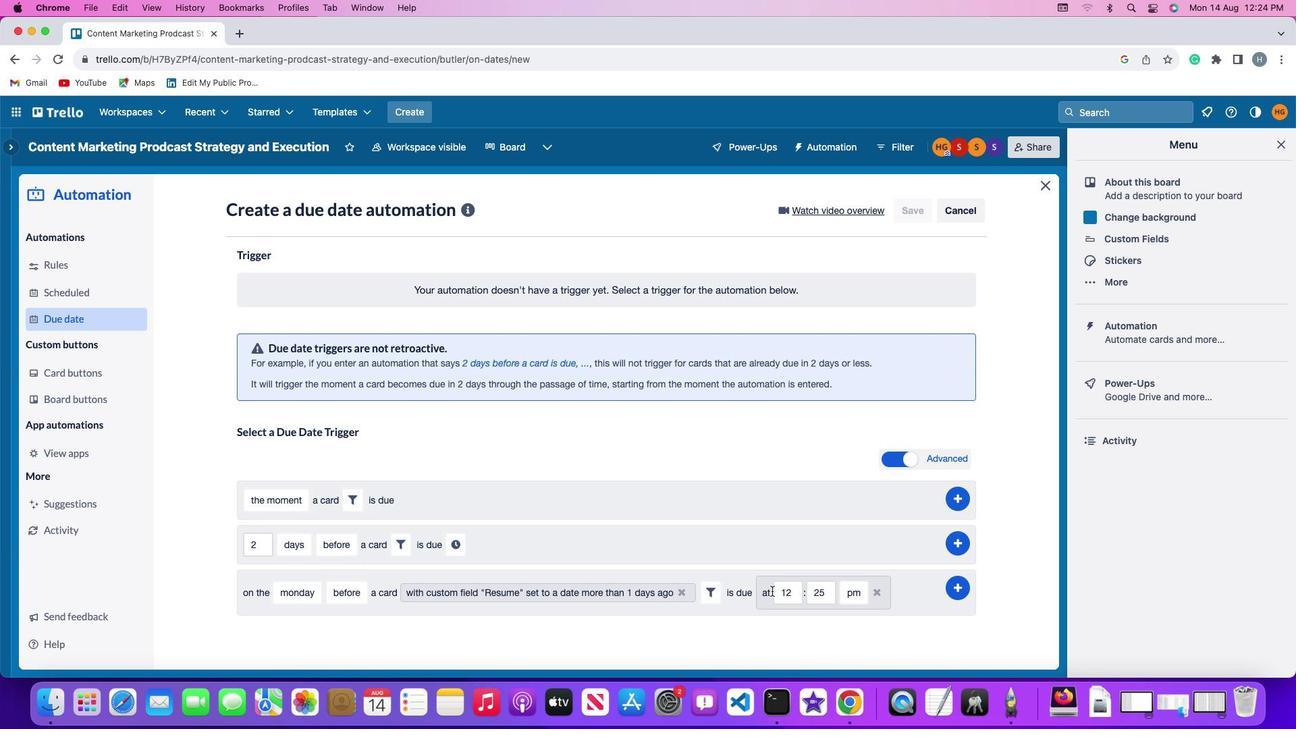 
Action: Mouse pressed left at (777, 577)
Screenshot: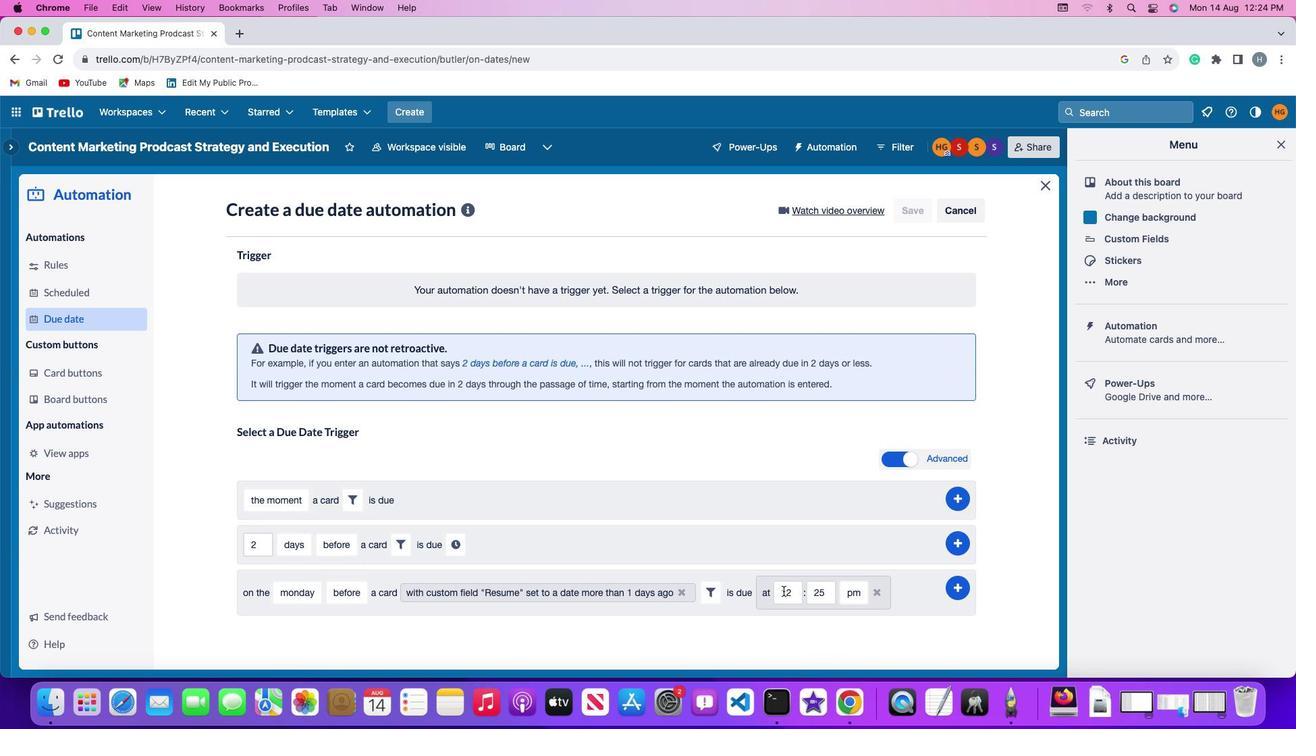 
Action: Mouse moved to (796, 577)
Screenshot: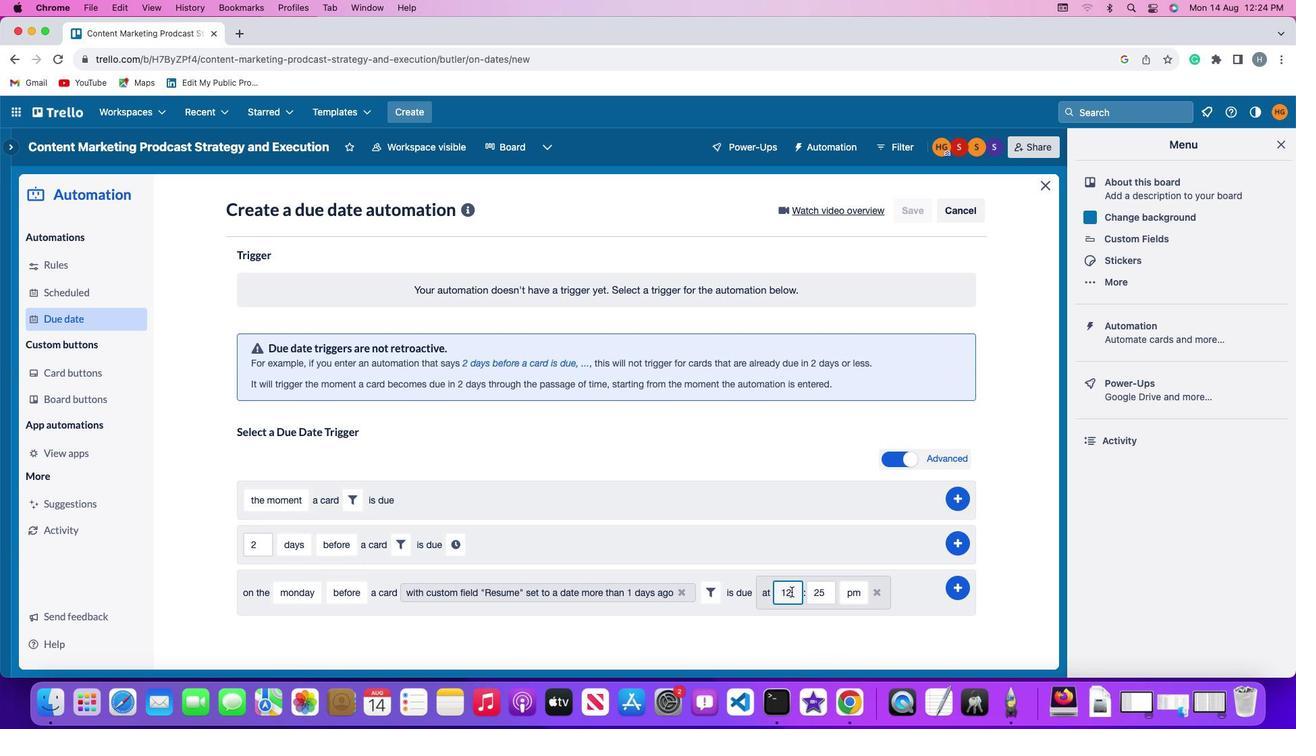 
Action: Mouse pressed left at (796, 577)
Screenshot: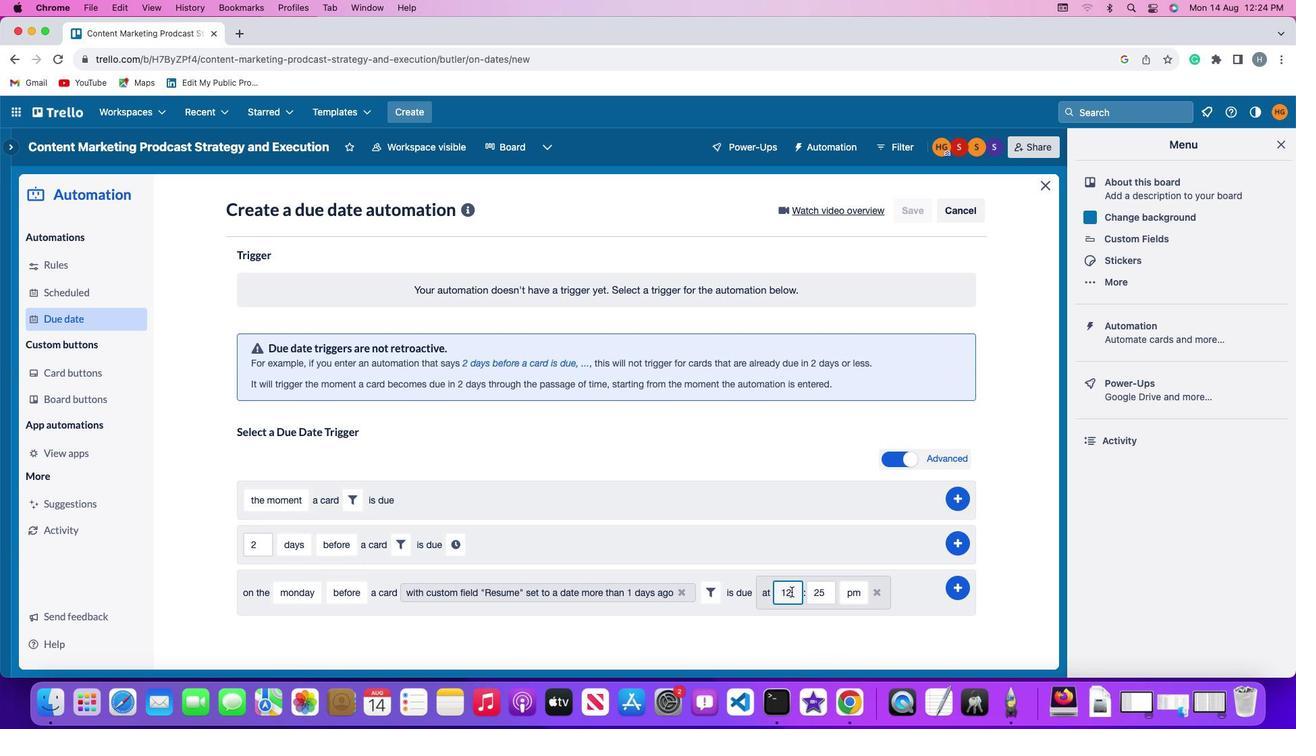
Action: Key pressed Key.backspaceKey.backspace'1''1'
Screenshot: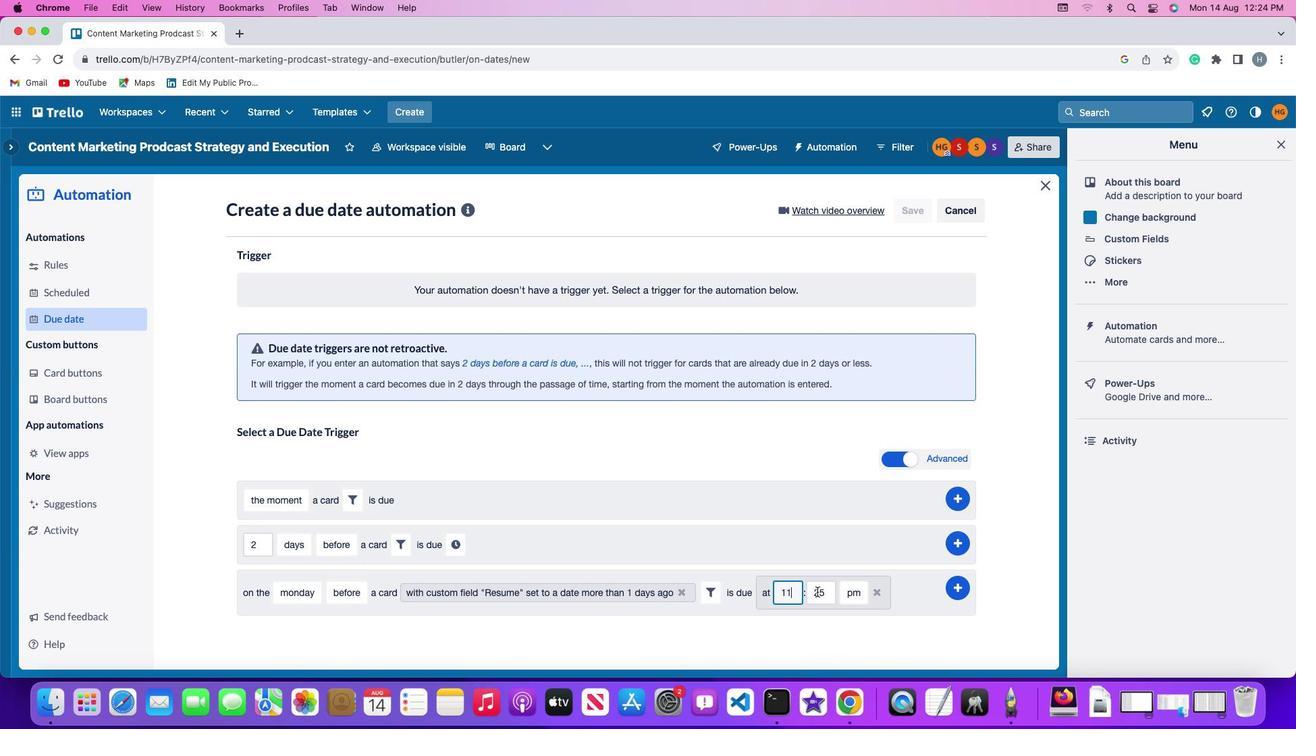 
Action: Mouse moved to (831, 577)
Screenshot: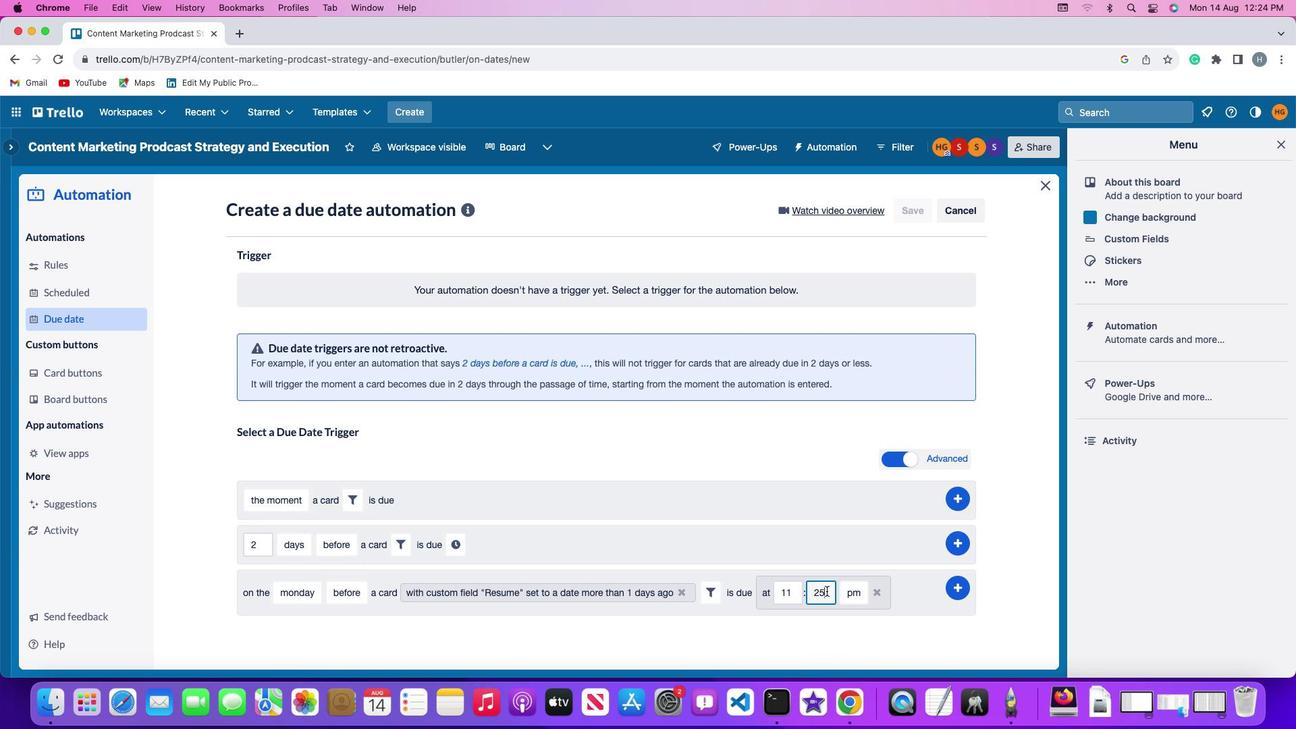 
Action: Mouse pressed left at (831, 577)
Screenshot: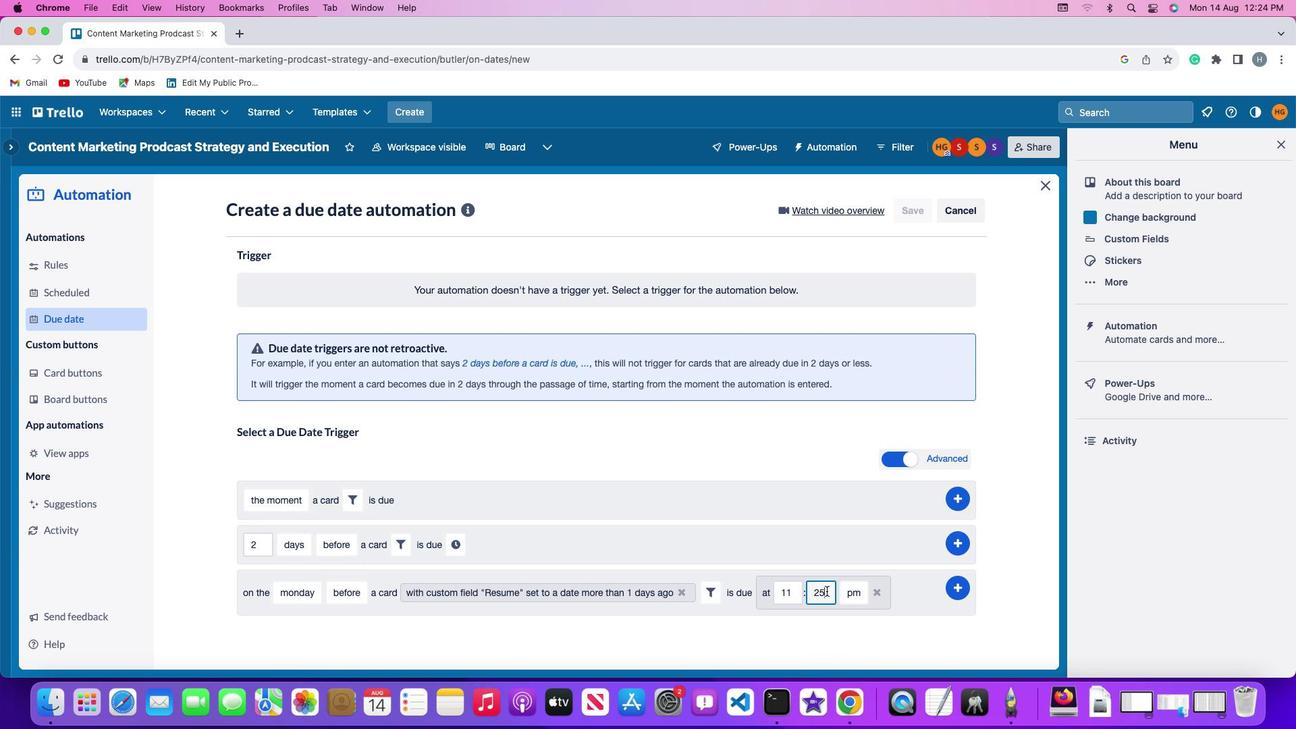 
Action: Key pressed Key.backspaceKey.backspaceKey.backspace'0''0'
Screenshot: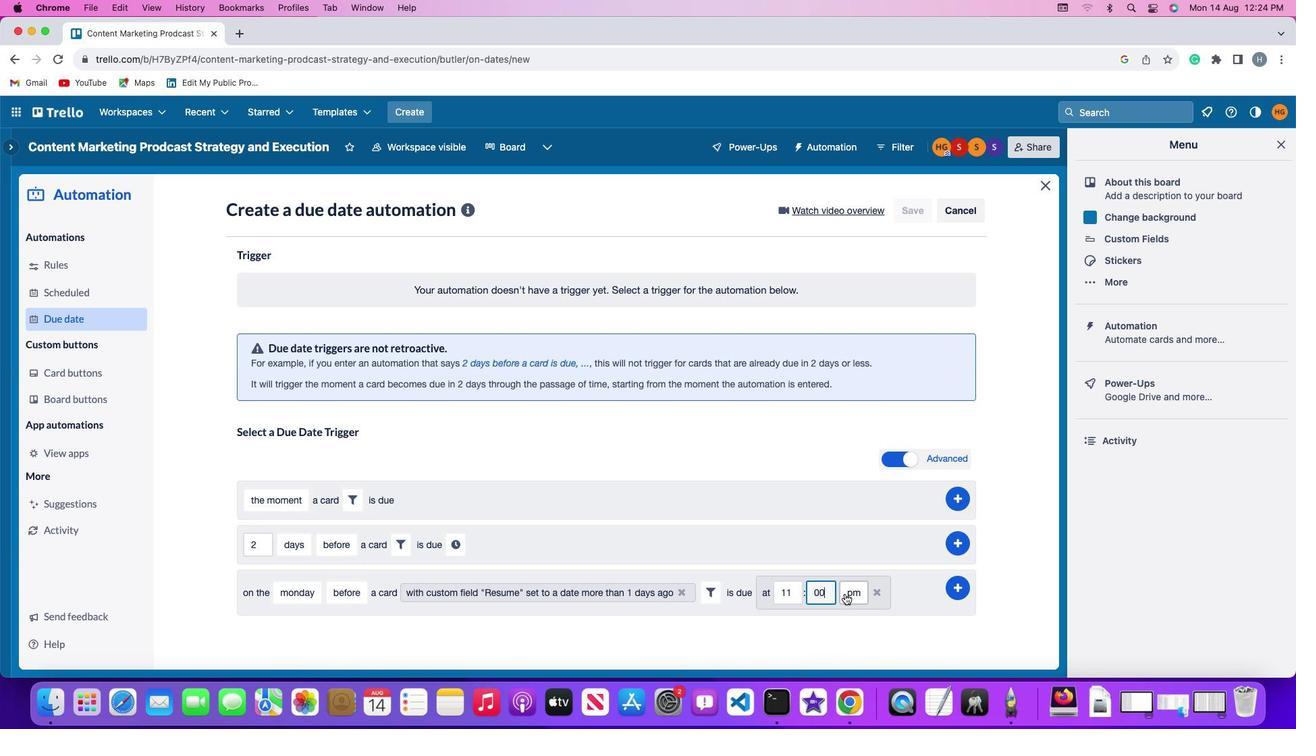 
Action: Mouse moved to (847, 577)
Screenshot: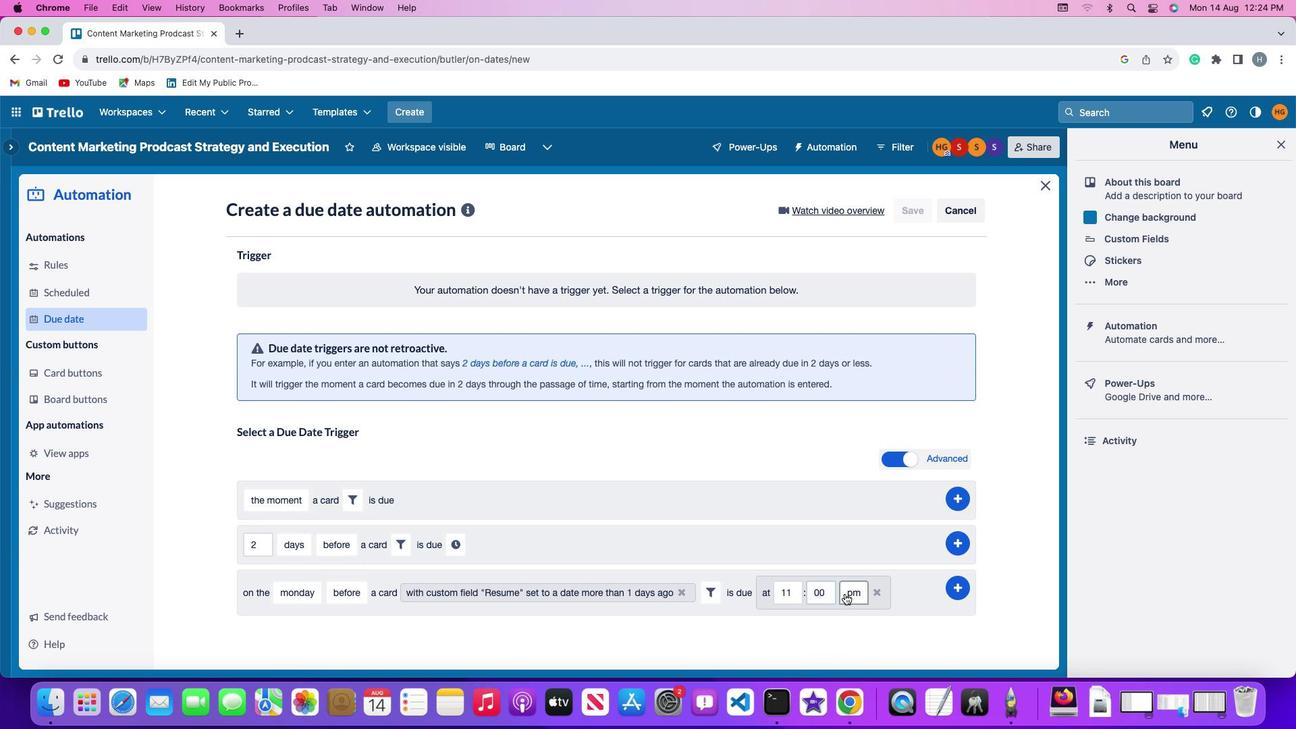 
Action: Mouse pressed left at (847, 577)
Screenshot: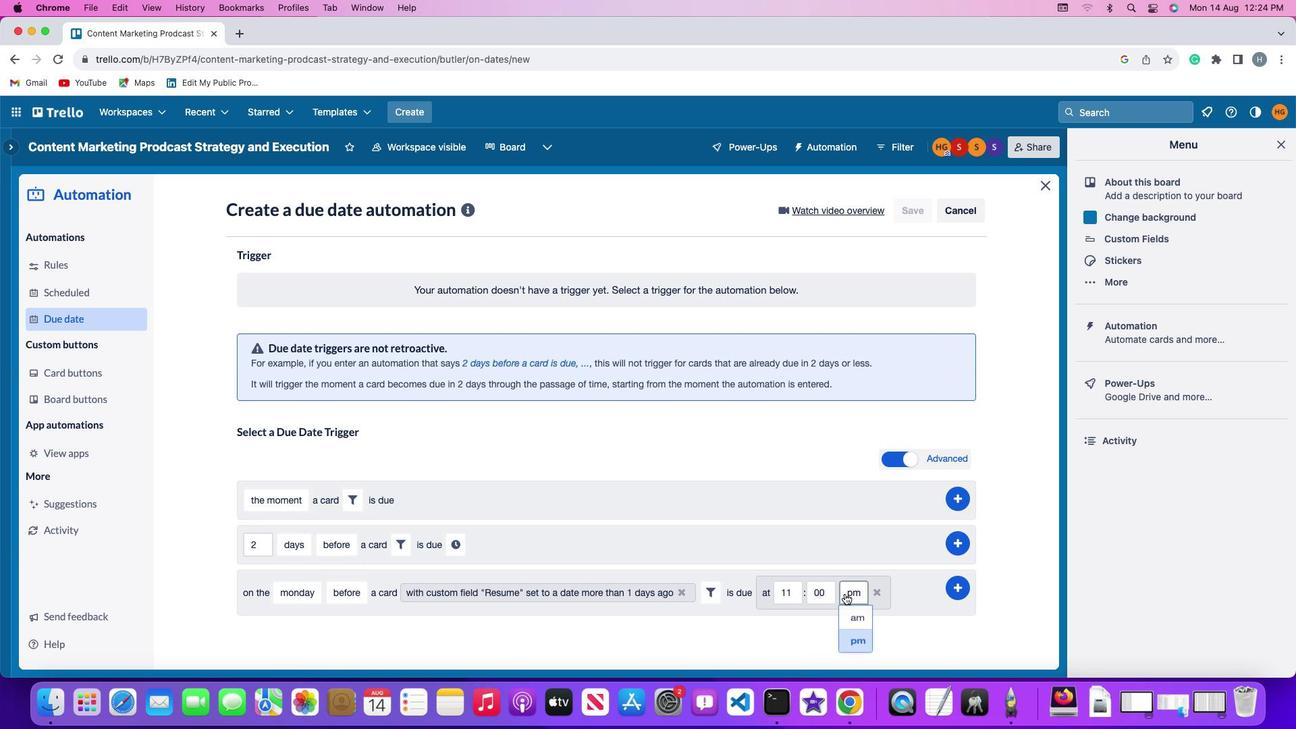 
Action: Mouse moved to (862, 577)
Screenshot: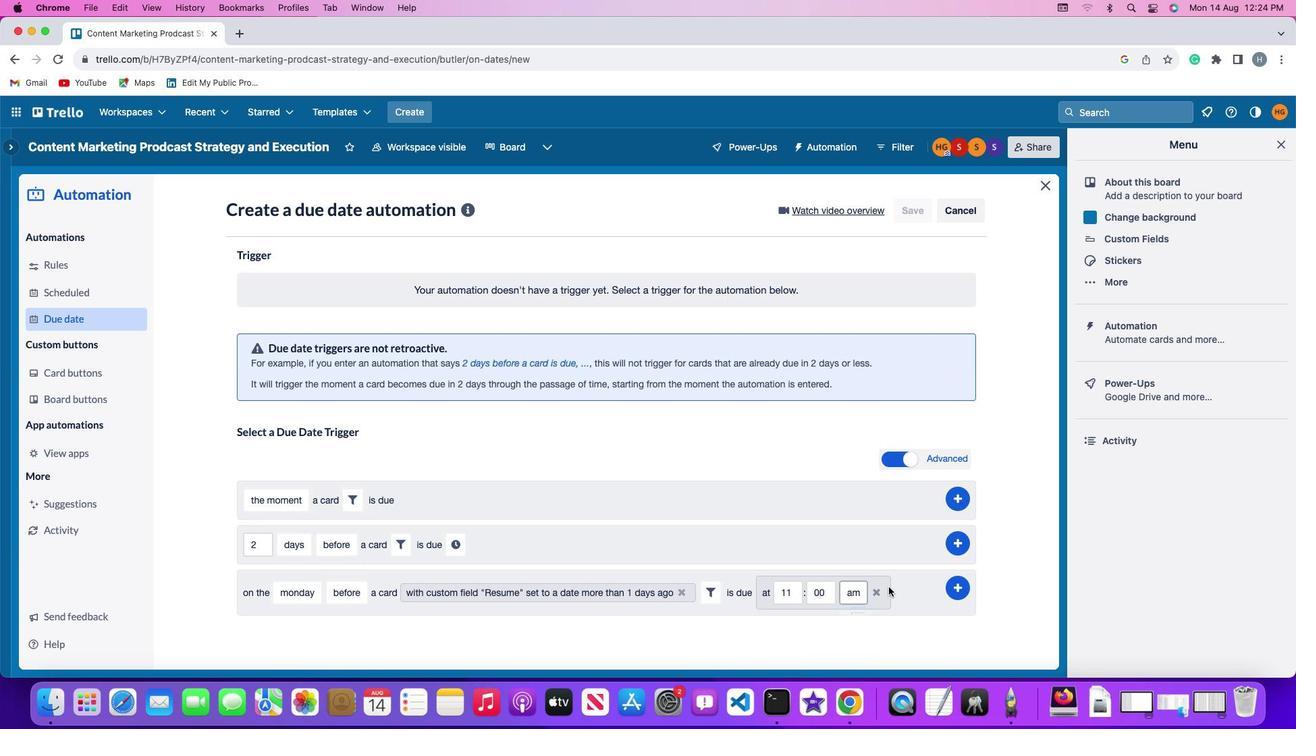 
Action: Mouse pressed left at (862, 577)
Screenshot: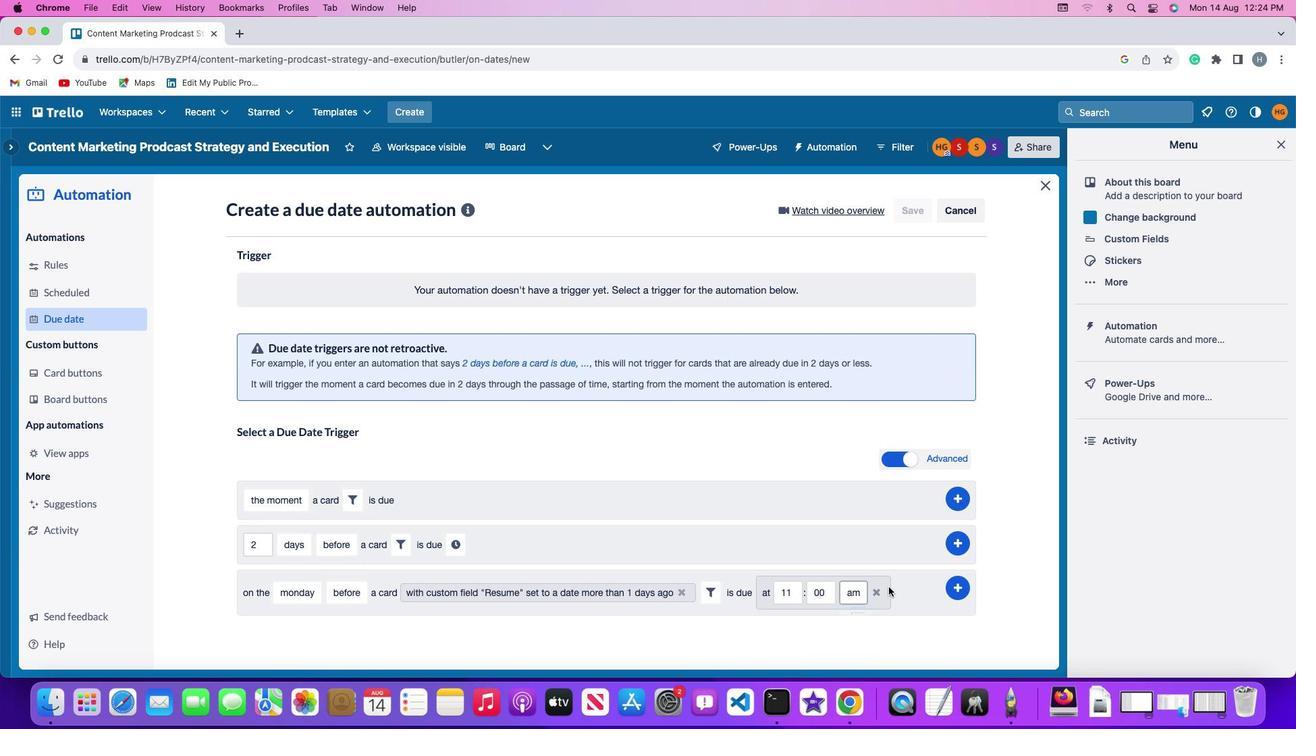 
Action: Mouse moved to (956, 577)
Screenshot: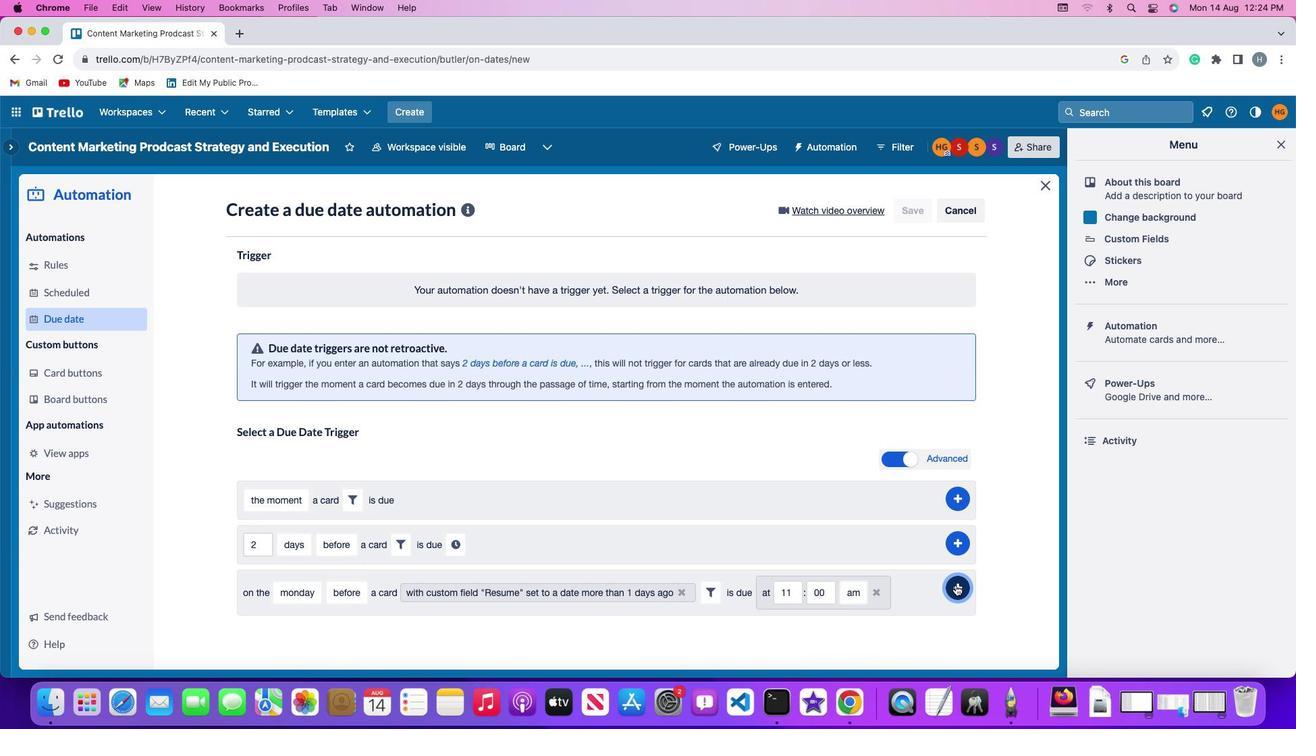 
Action: Mouse pressed left at (956, 577)
Screenshot: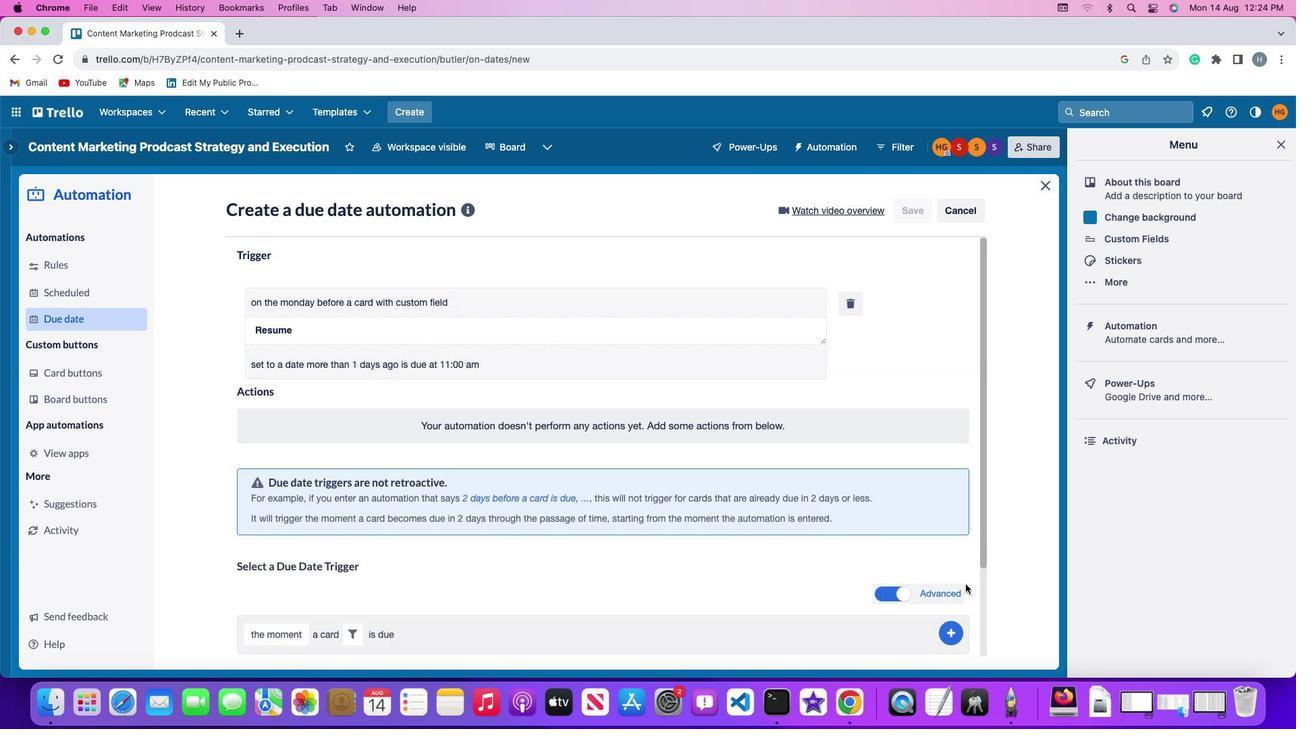 
Action: Mouse moved to (1000, 577)
Screenshot: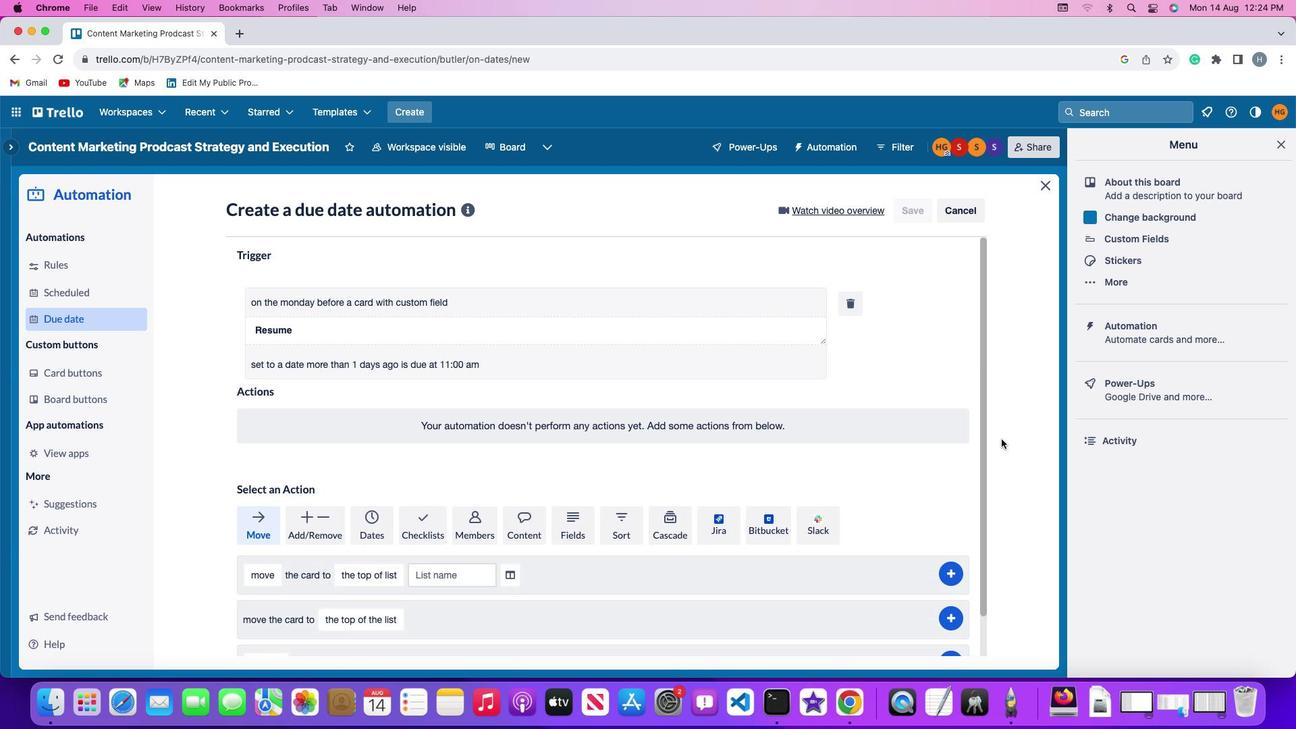 
